 Task: Illustrate a Sci-Fi Spacecraft.
Action: Mouse moved to (541, 242)
Screenshot: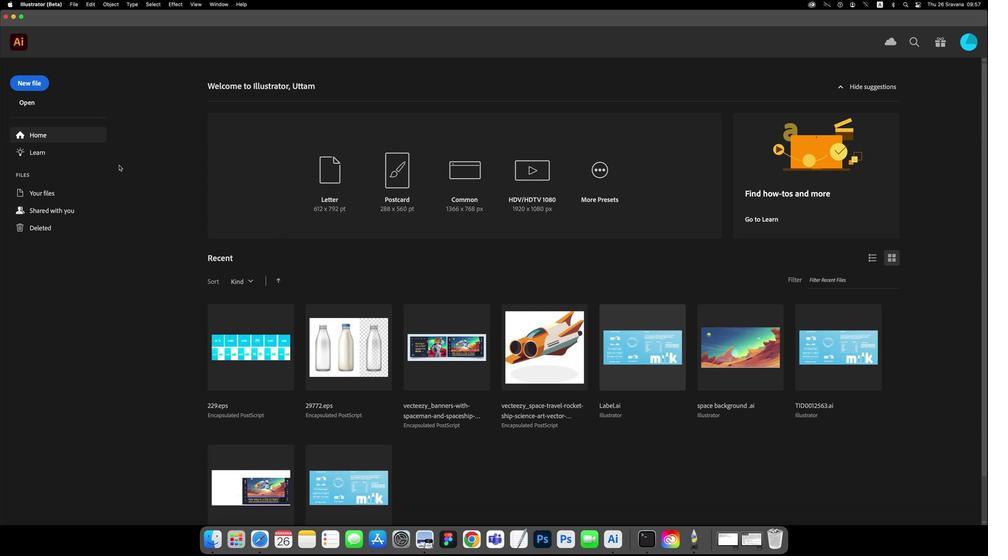 
Action: Mouse pressed left at (541, 242)
Screenshot: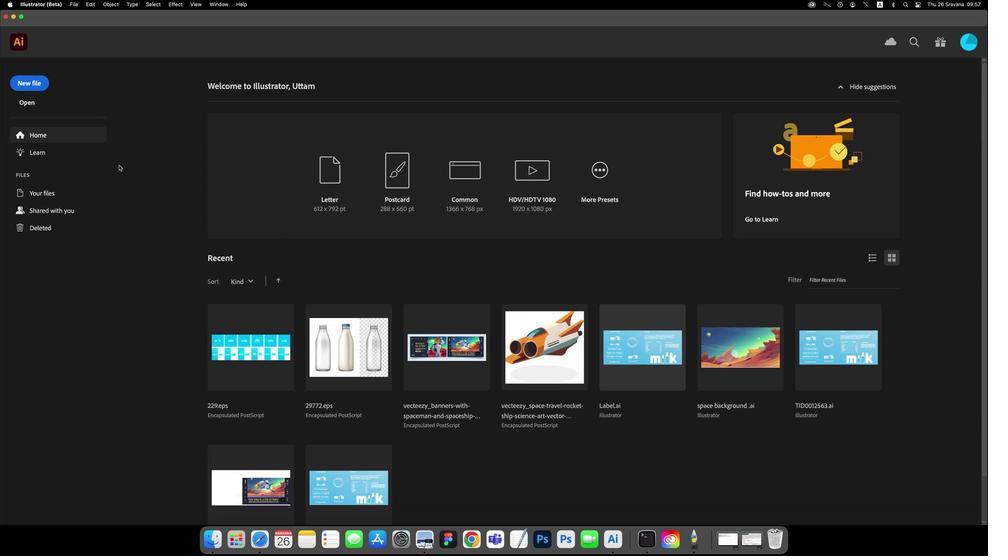 
Action: Mouse moved to (703, 409)
Screenshot: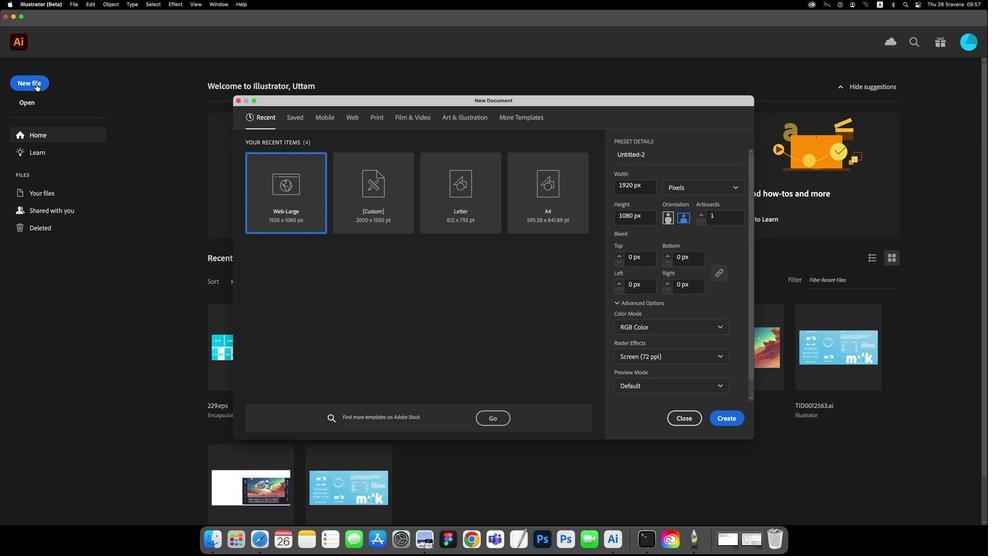 
Action: Mouse pressed left at (703, 409)
Screenshot: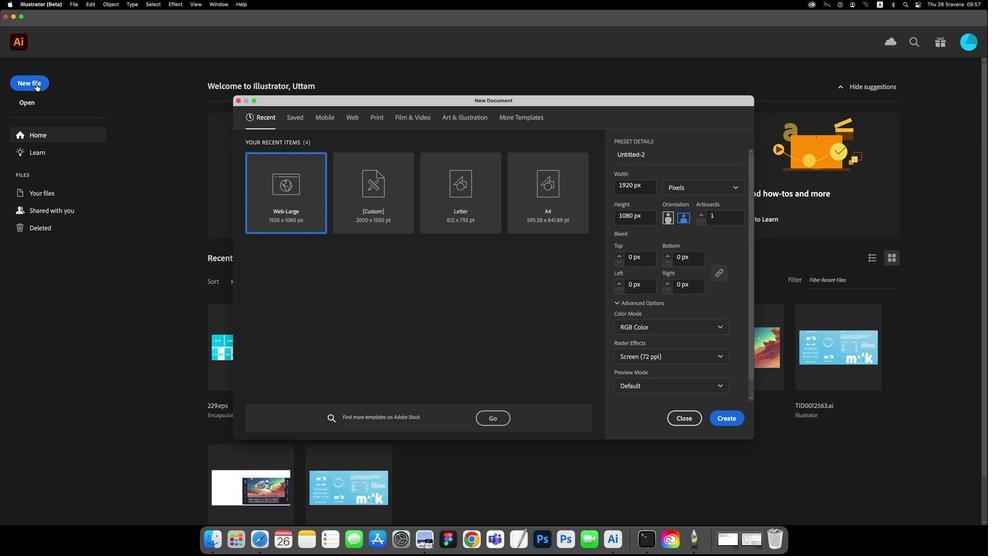 
Action: Mouse moved to (488, 97)
Screenshot: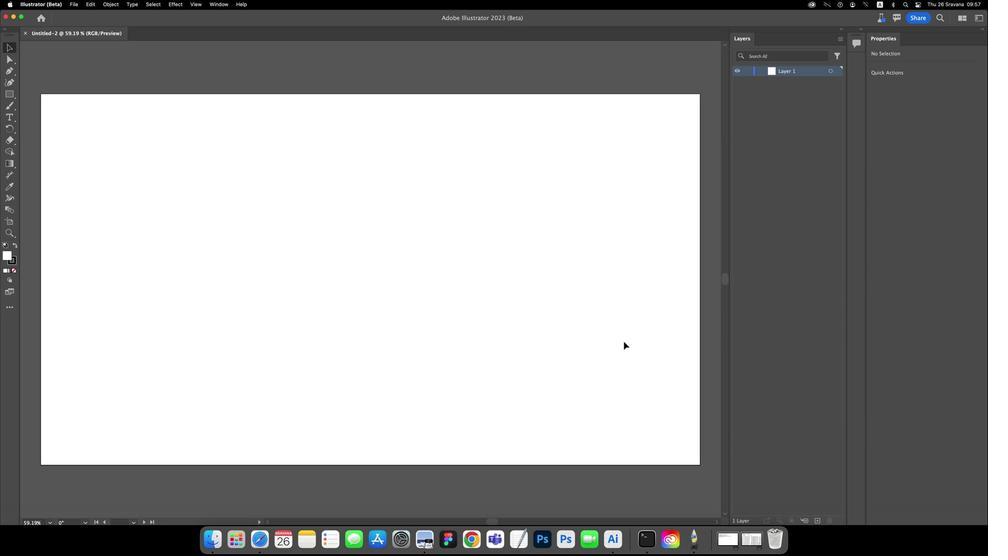 
Action: Mouse pressed left at (488, 97)
Screenshot: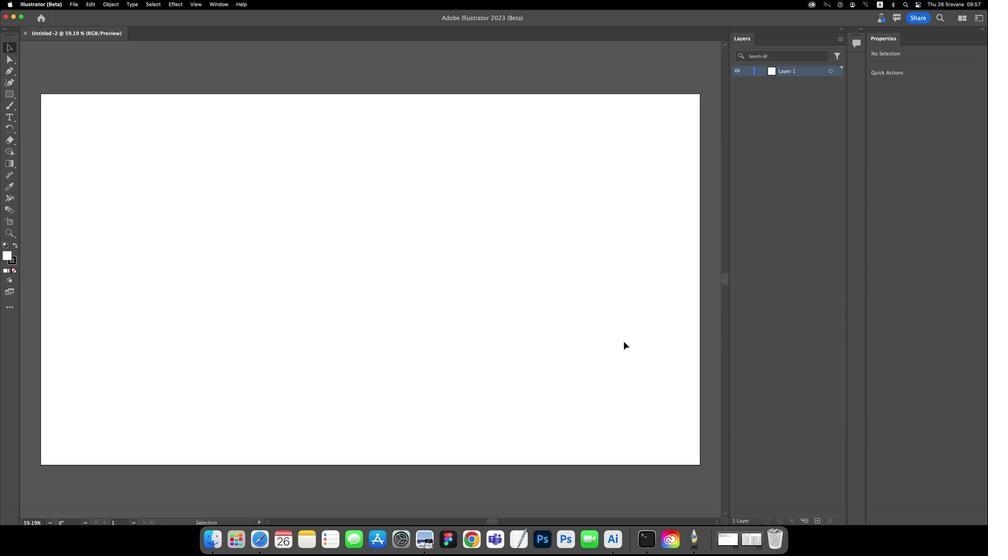 
Action: Mouse moved to (543, 252)
Screenshot: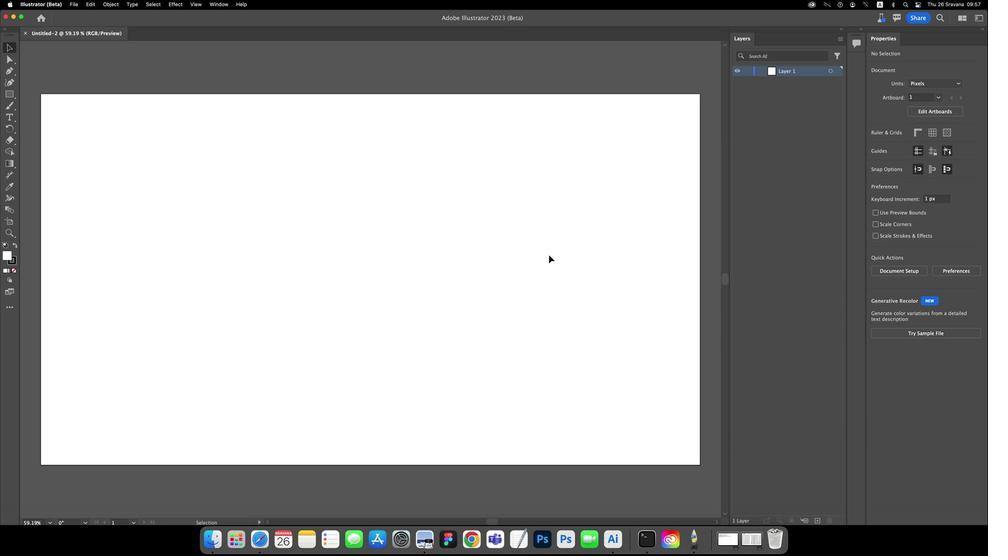 
Action: Mouse pressed left at (543, 252)
Screenshot: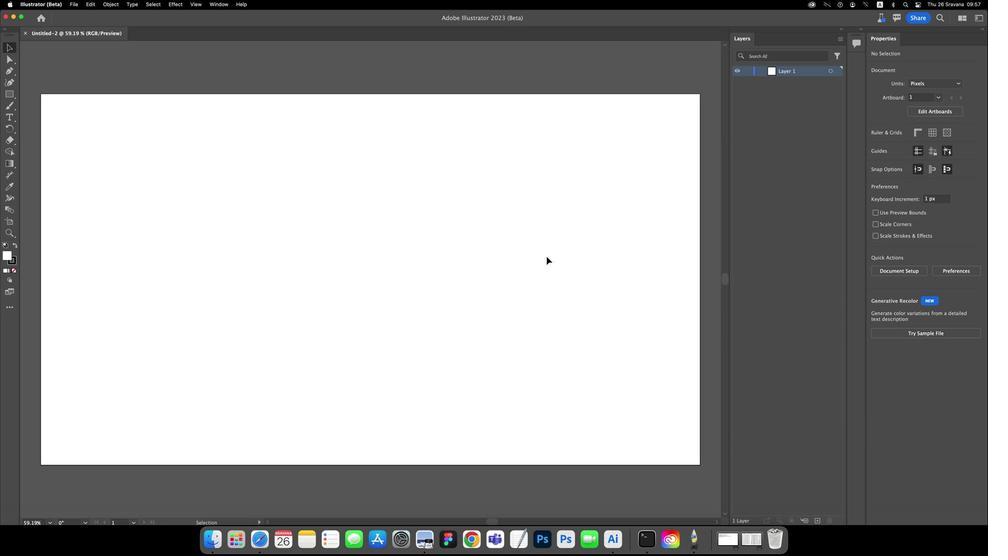 
Action: Mouse moved to (693, 487)
Screenshot: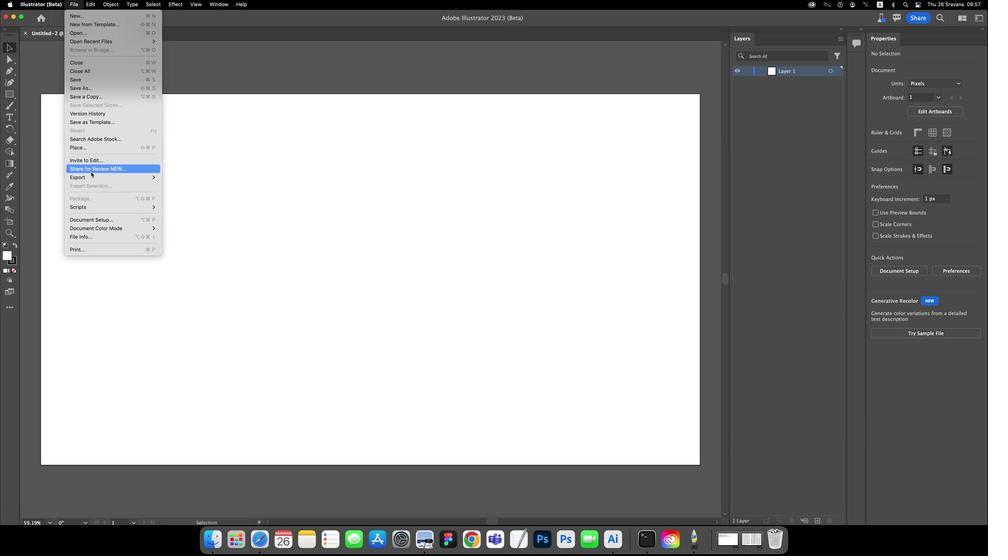 
Action: Mouse pressed left at (693, 487)
Screenshot: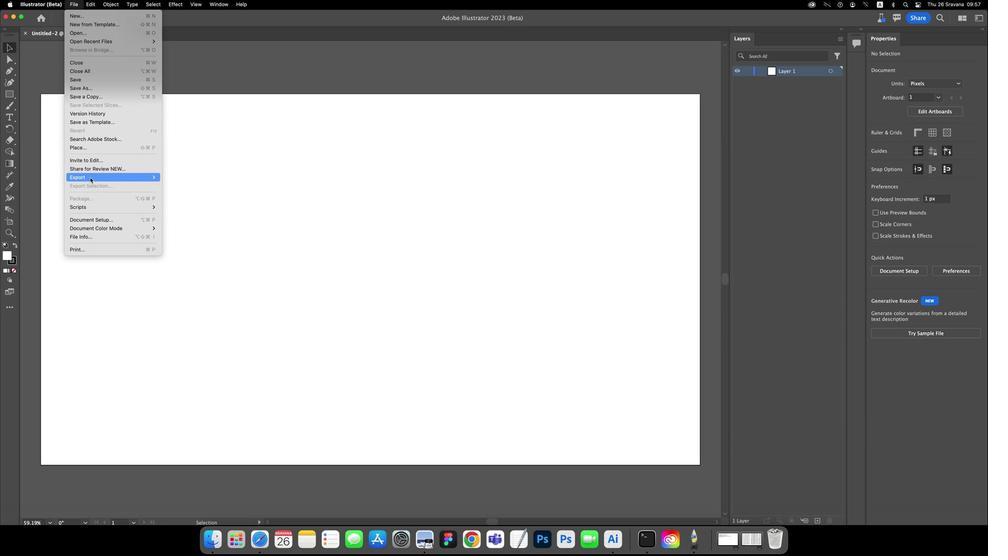 
Action: Mouse moved to (687, 349)
Screenshot: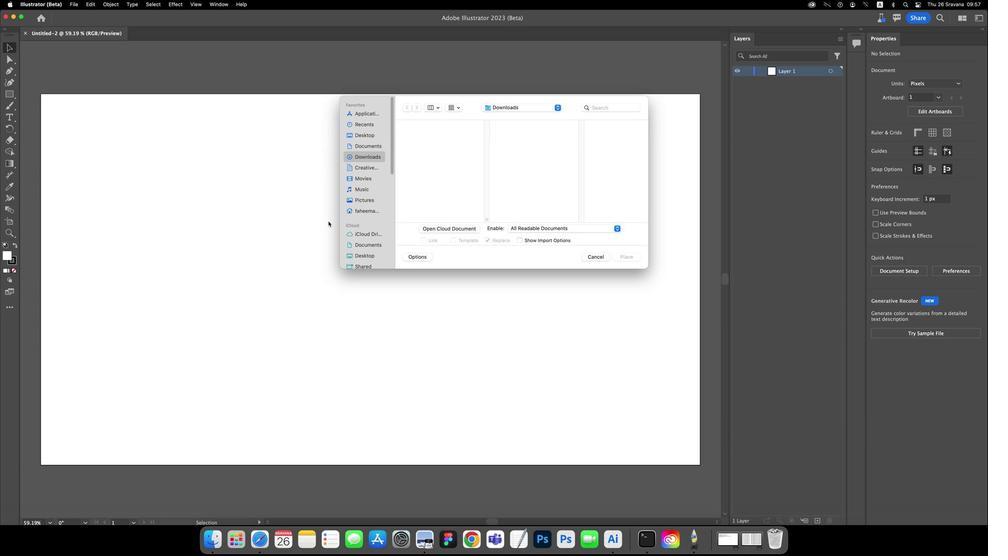 
Action: Mouse pressed left at (687, 349)
Screenshot: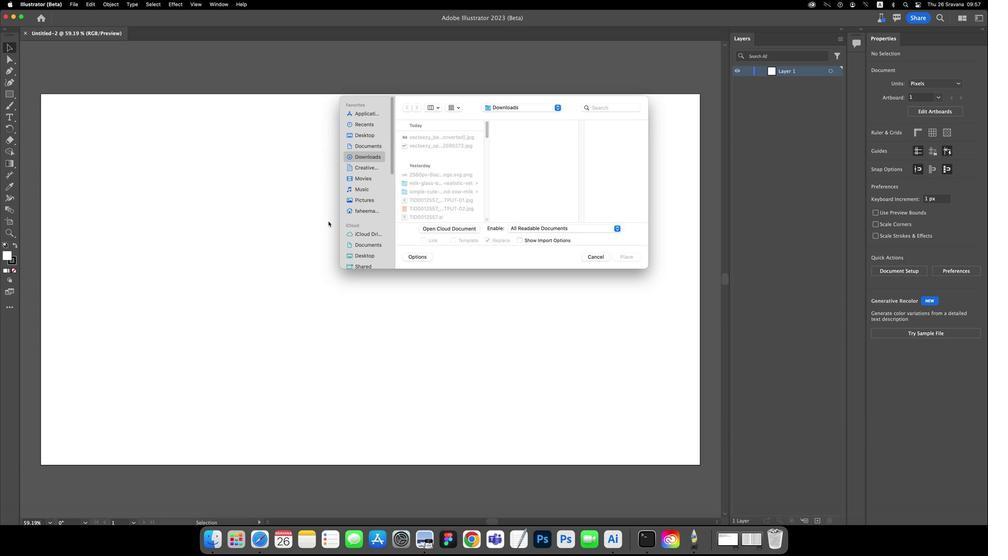 
Action: Mouse moved to (584, 354)
Screenshot: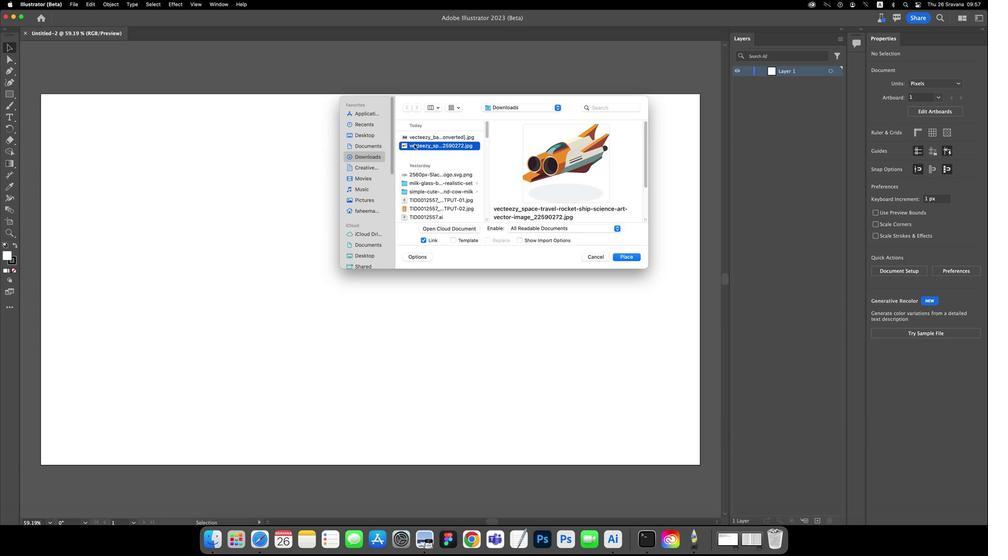 
Action: Mouse pressed left at (584, 354)
Screenshot: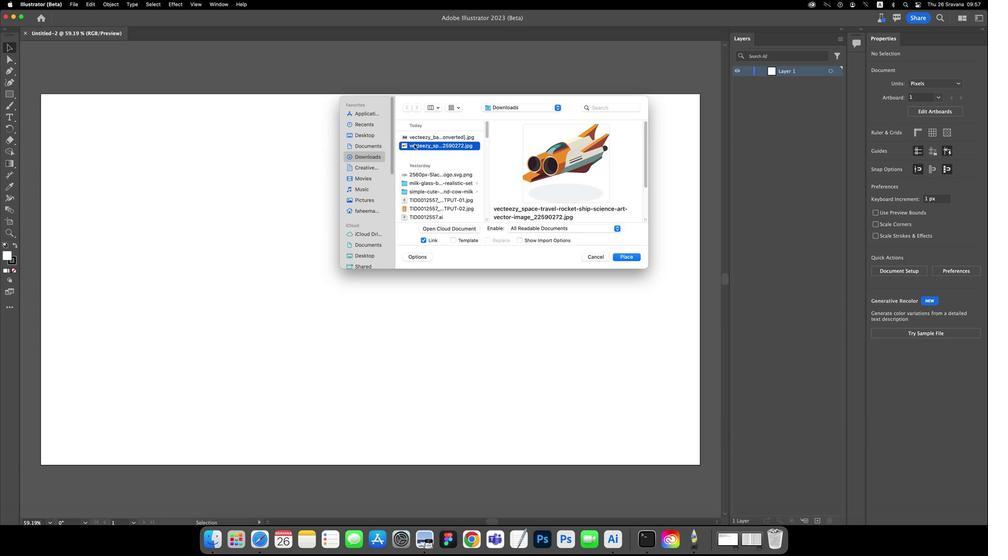 
Action: Key pressed Key.enter
Screenshot: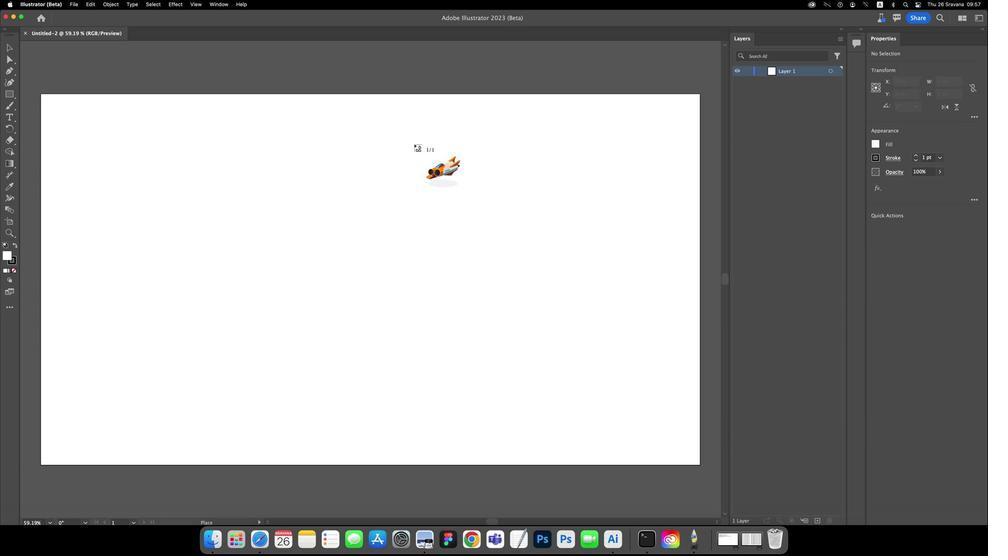 
Action: Mouse moved to (608, 324)
Screenshot: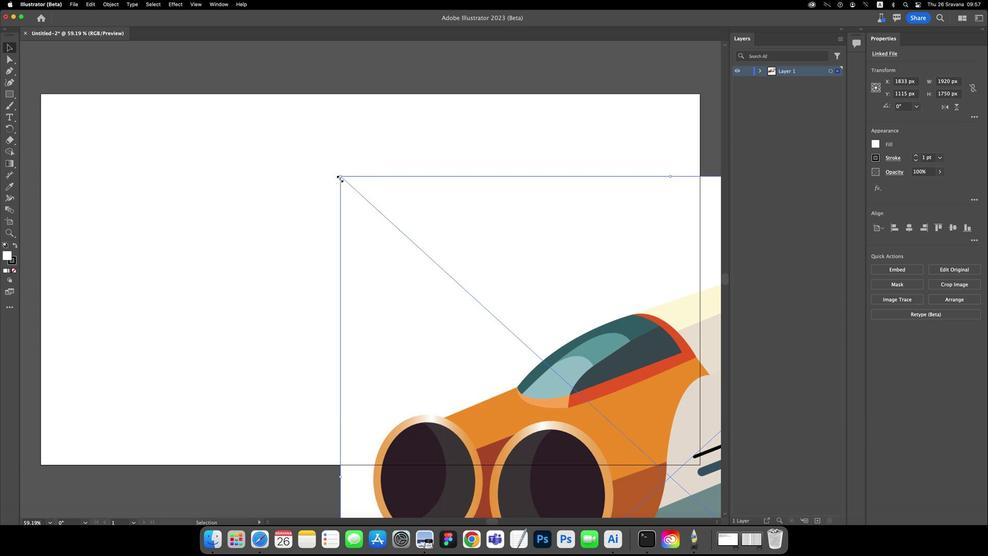 
Action: Mouse pressed left at (608, 324)
Screenshot: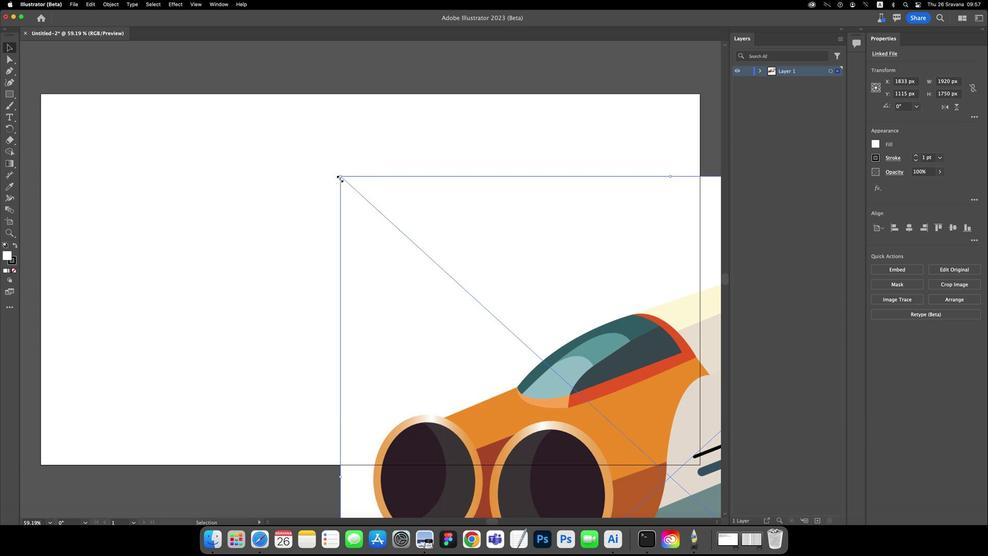 
Action: Mouse moved to (608, 324)
Screenshot: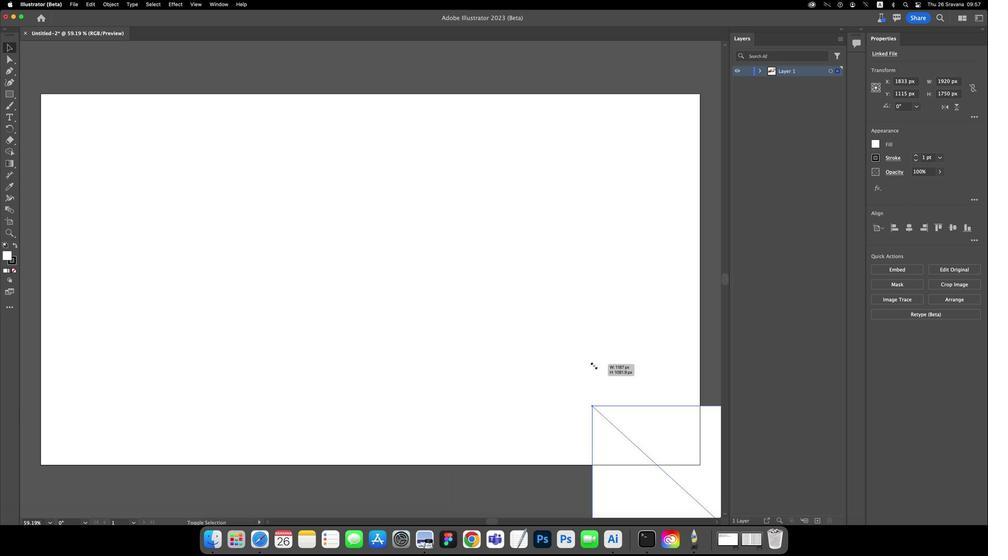 
Action: Key pressed Key.shift
Screenshot: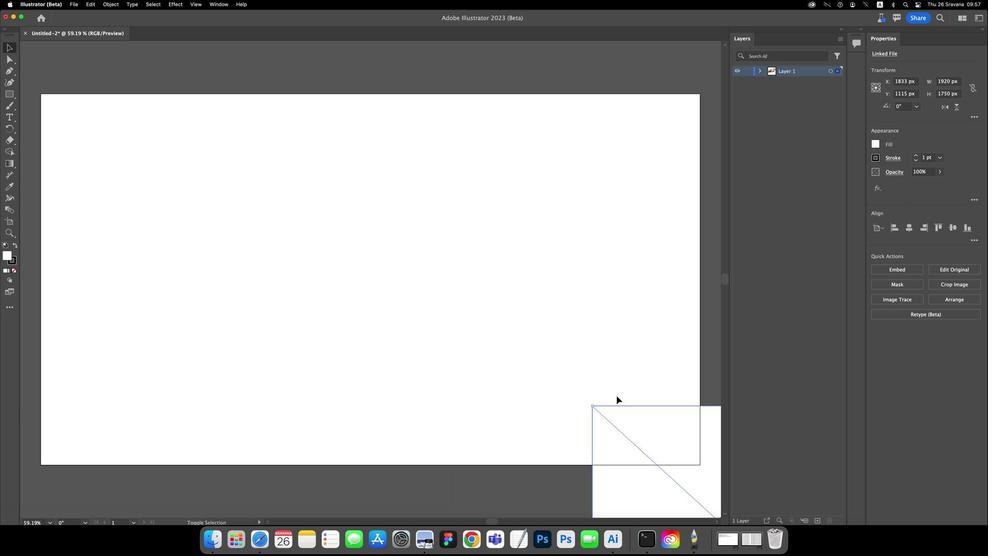 
Action: Mouse pressed left at (608, 324)
Screenshot: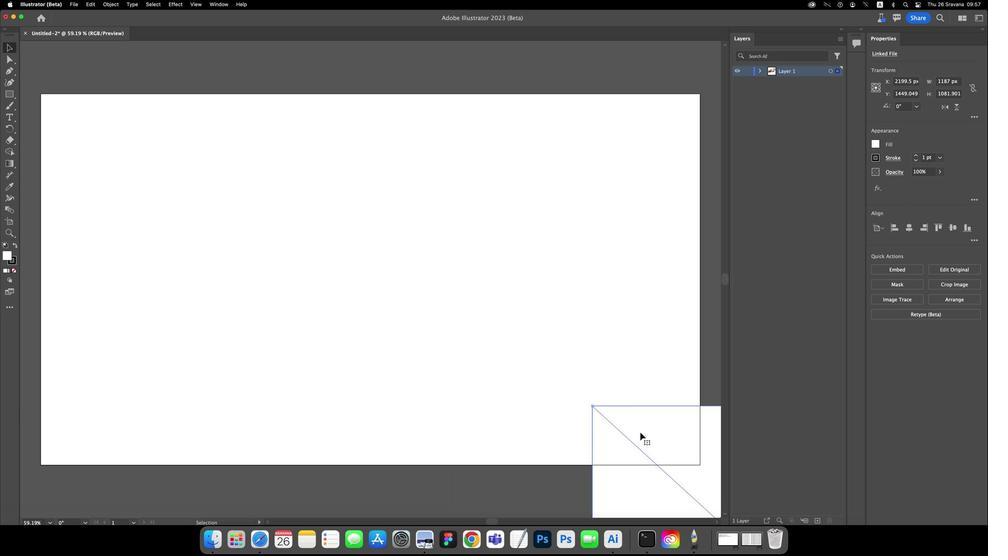 
Action: Mouse moved to (513, 89)
Screenshot: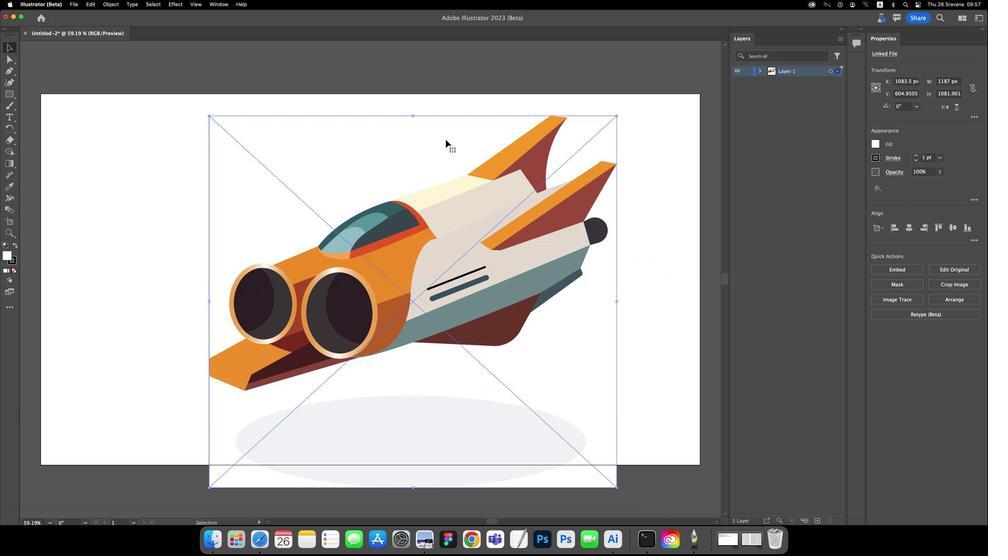 
Action: Mouse pressed left at (513, 89)
Screenshot: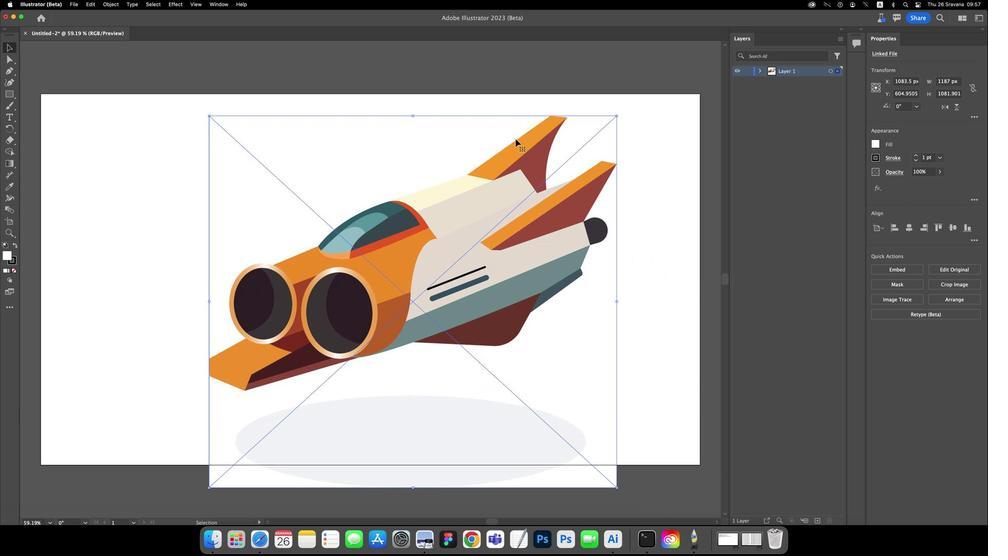 
Action: Mouse moved to (526, 371)
Screenshot: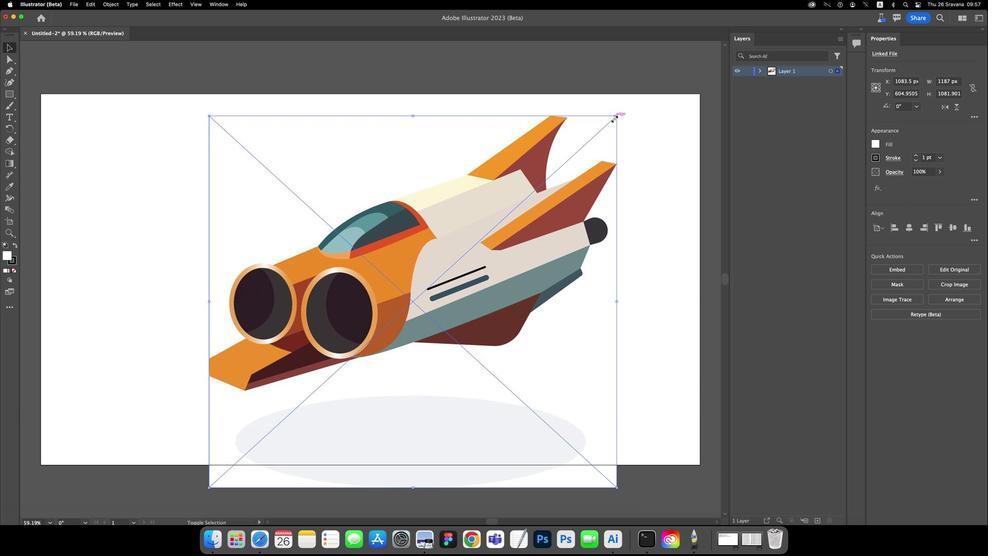 
Action: Key pressed Key.shift
Screenshot: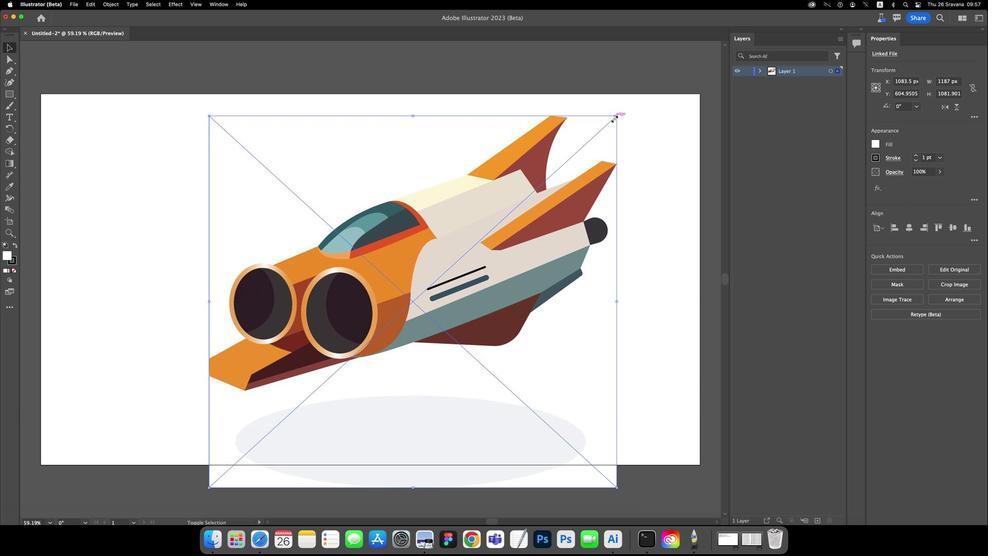
Action: Mouse moved to (522, 381)
Screenshot: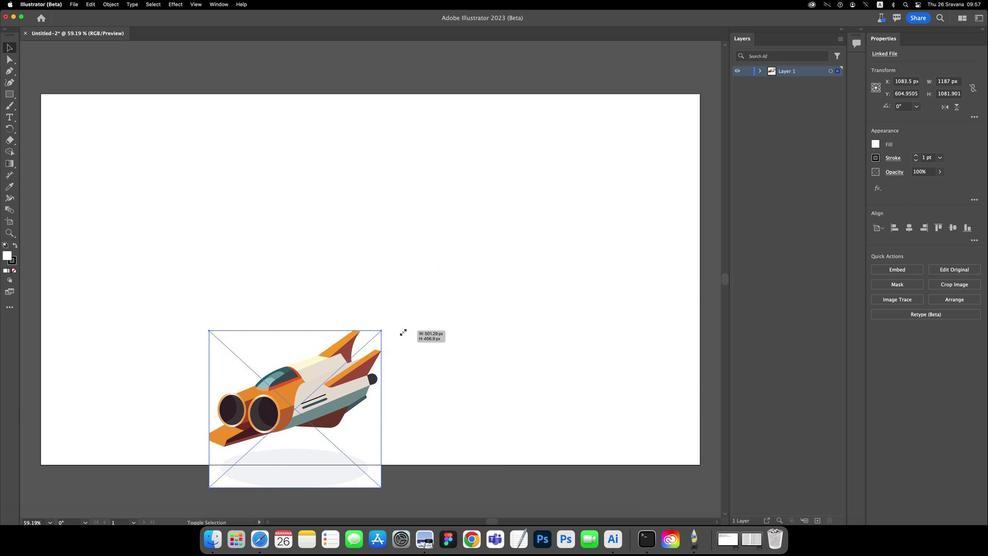 
Action: Mouse pressed left at (522, 381)
Screenshot: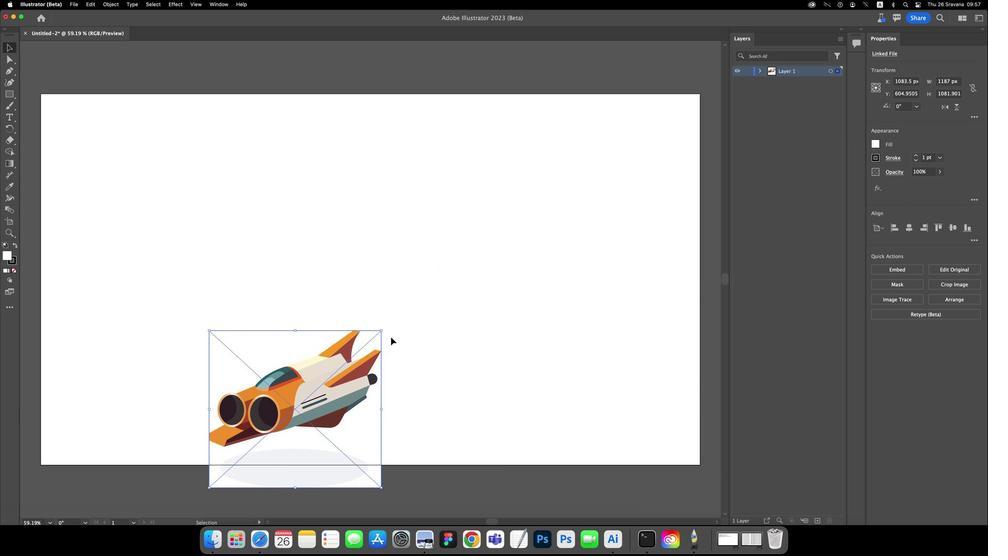 
Action: Mouse moved to (615, 140)
Screenshot: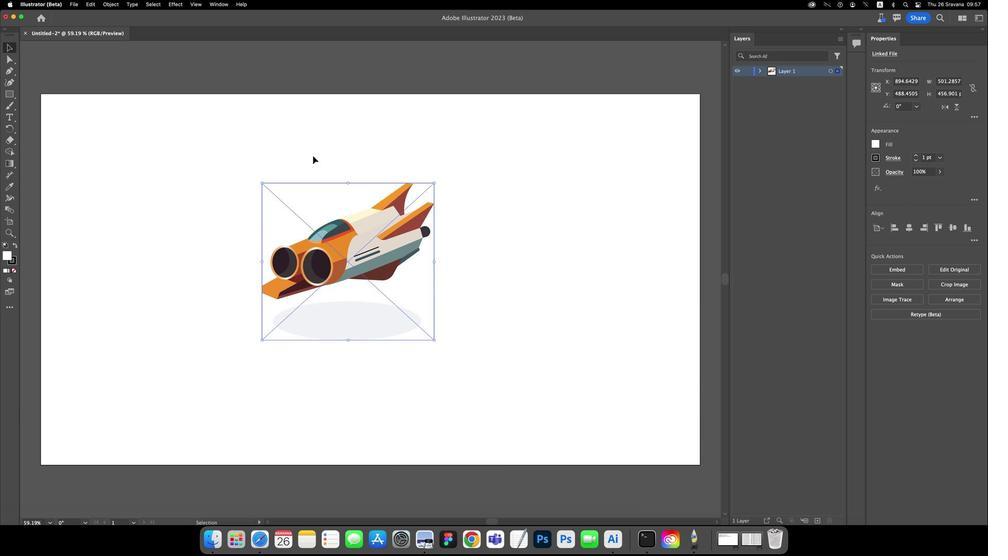 
Action: Mouse pressed left at (615, 140)
Screenshot: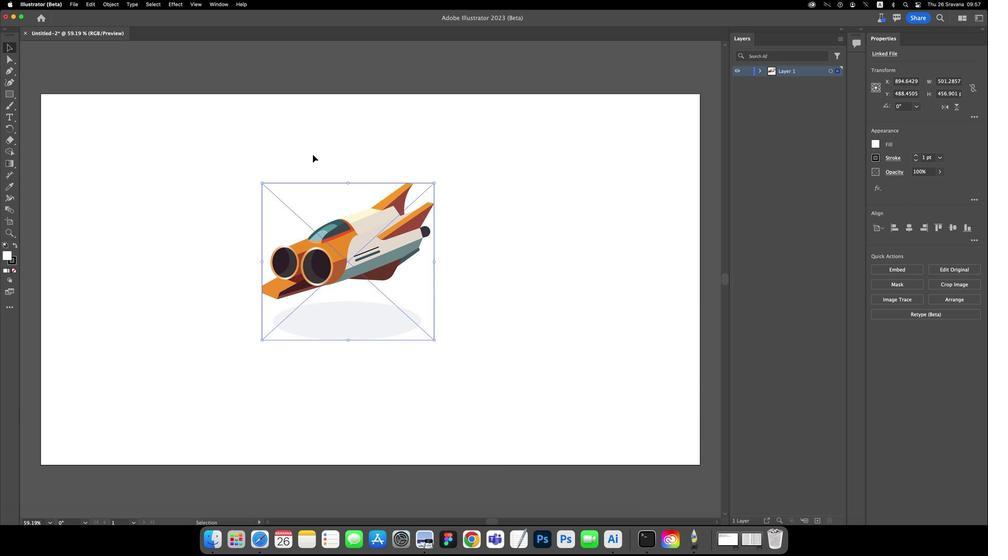 
Action: Mouse moved to (617, 348)
Screenshot: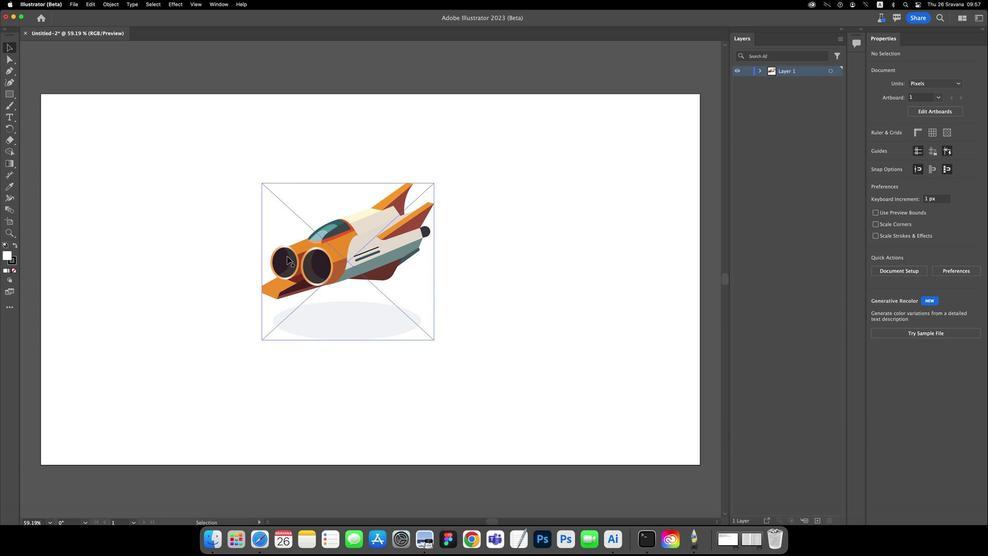 
Action: Mouse pressed left at (617, 348)
Screenshot: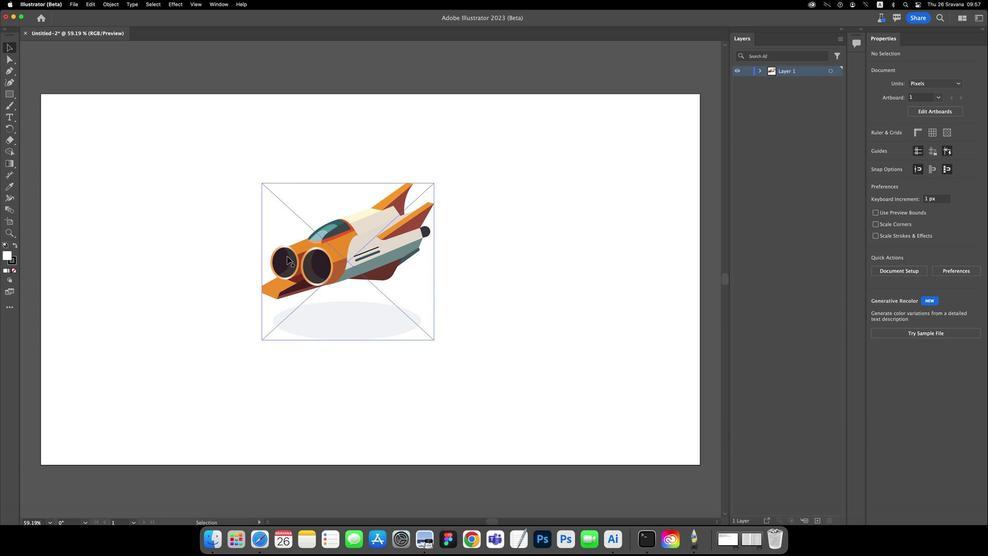 
Action: Mouse moved to (625, 251)
Screenshot: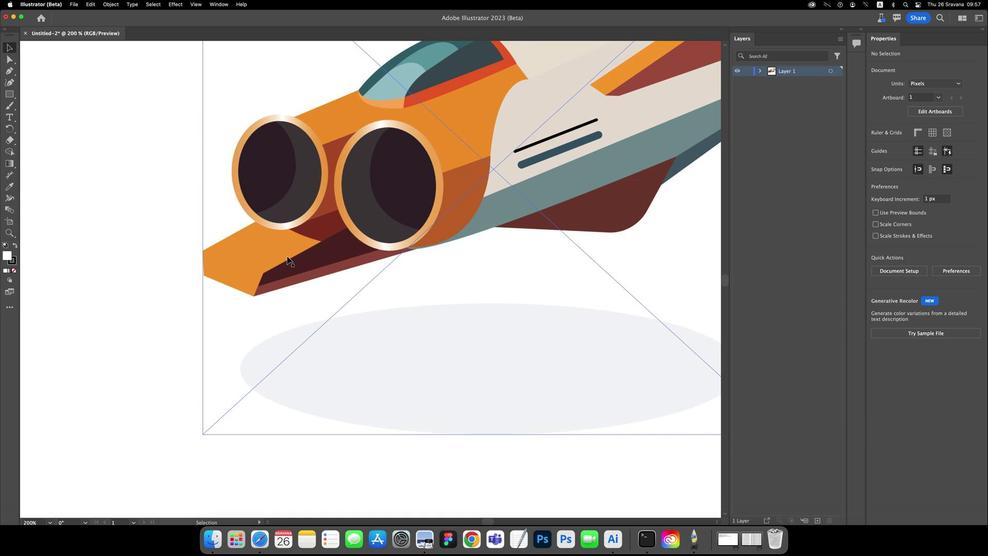 
Action: Key pressed Key.alt
Screenshot: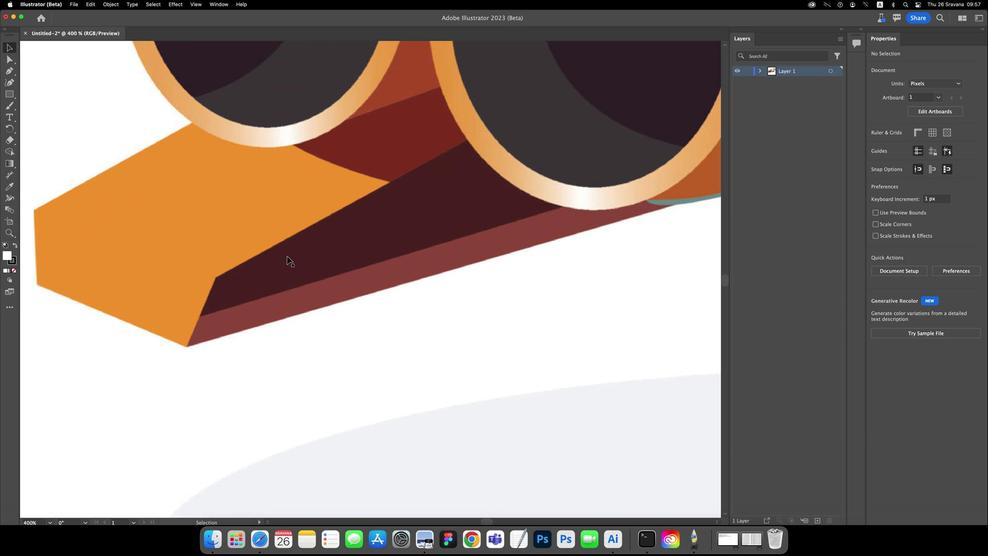 
Action: Mouse scrolled (625, 251) with delta (715, 486)
Screenshot: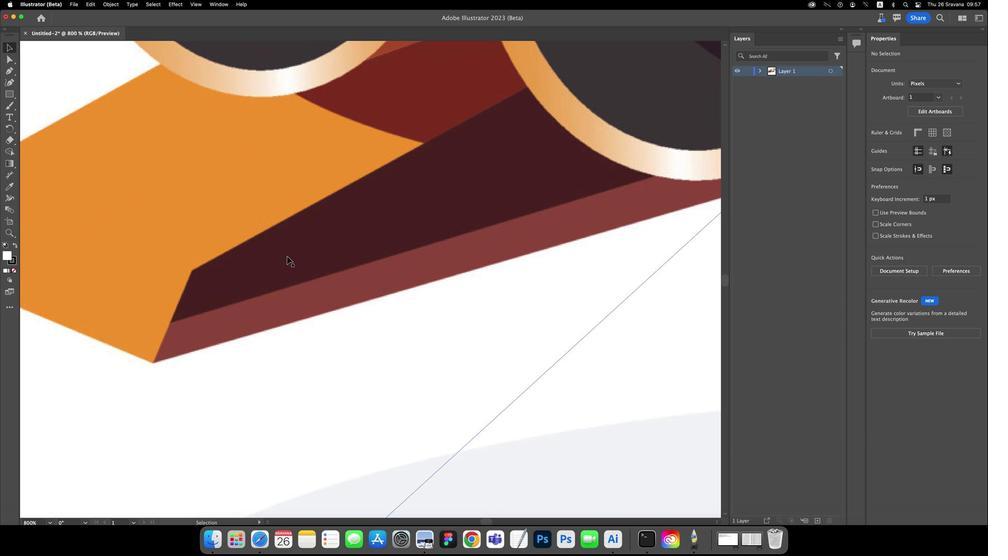 
Action: Mouse scrolled (625, 251) with delta (715, 486)
Screenshot: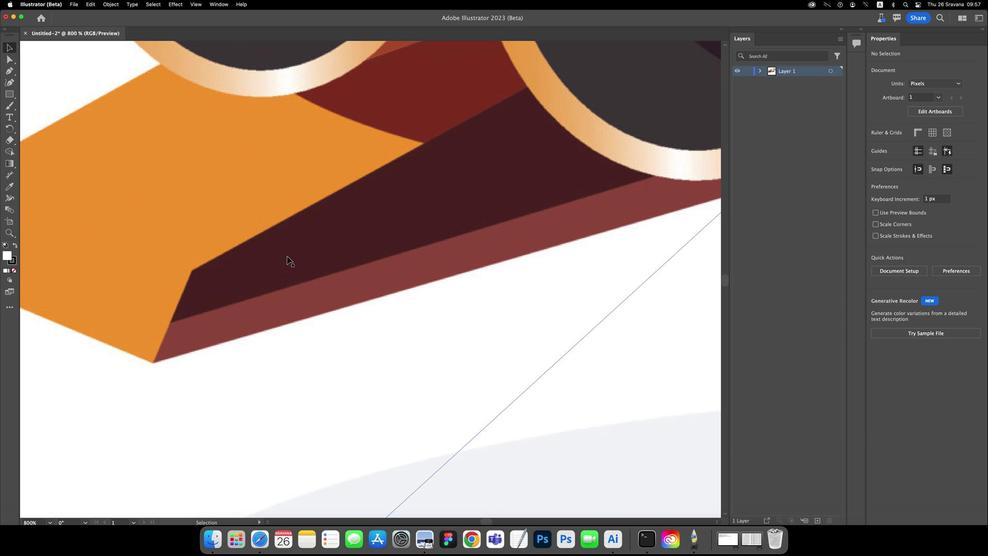 
Action: Mouse scrolled (625, 251) with delta (715, 484)
Screenshot: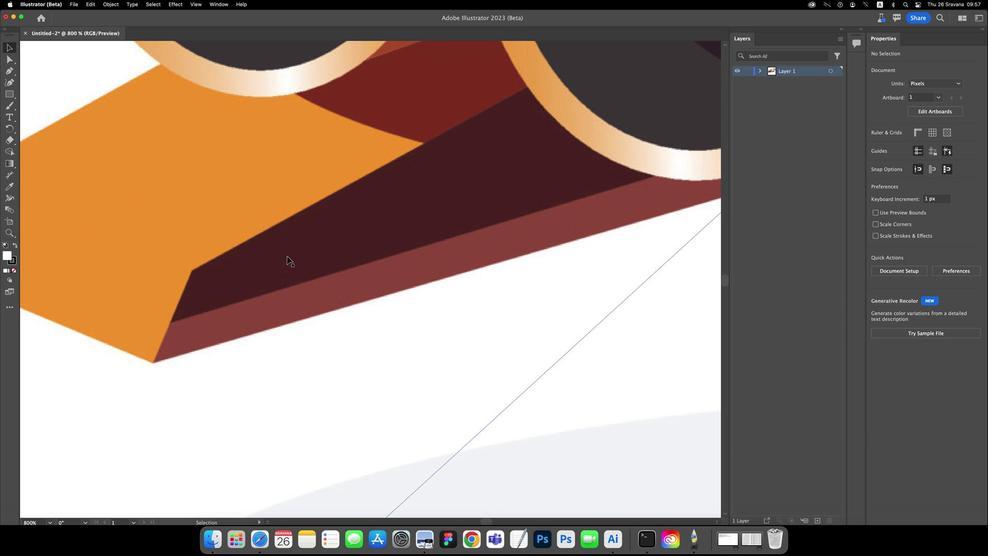 
Action: Mouse scrolled (625, 251) with delta (715, 486)
Screenshot: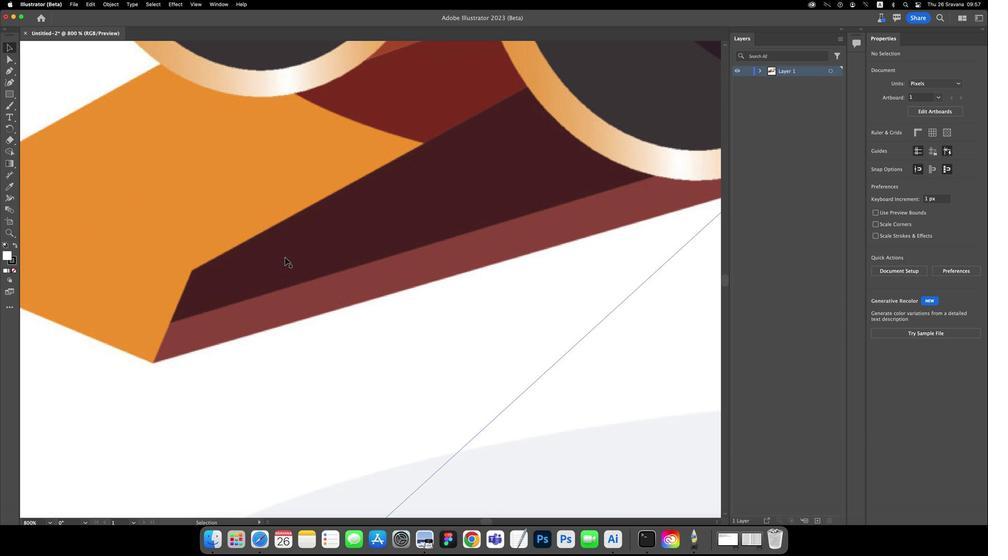 
Action: Mouse scrolled (625, 251) with delta (715, 486)
Screenshot: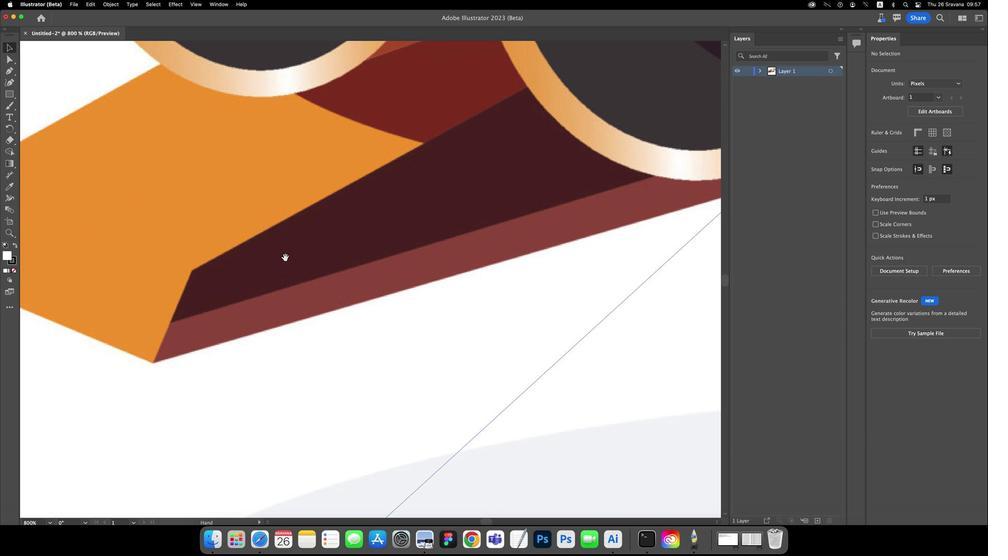 
Action: Mouse scrolled (625, 251) with delta (715, 486)
Screenshot: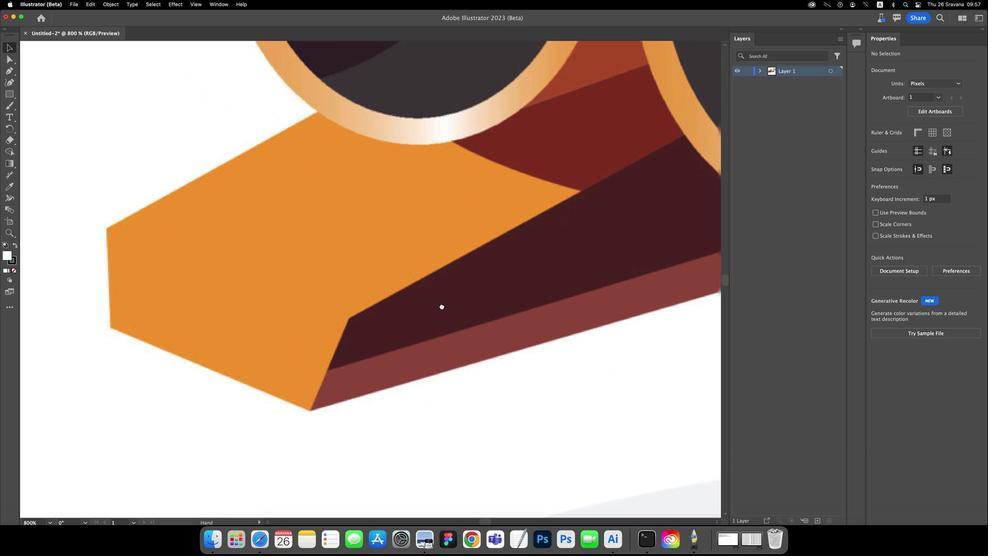 
Action: Mouse scrolled (625, 251) with delta (715, 486)
Screenshot: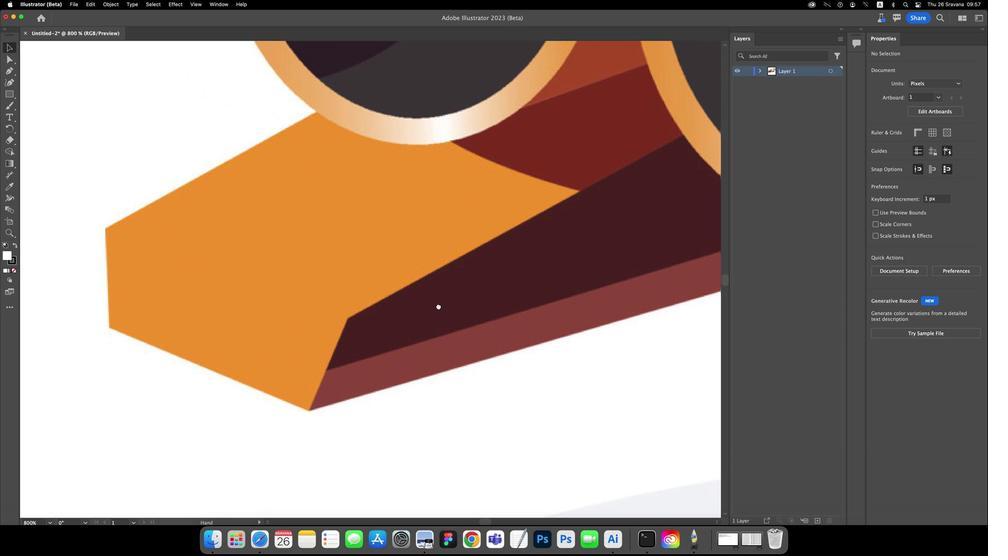 
Action: Mouse moved to (625, 250)
Screenshot: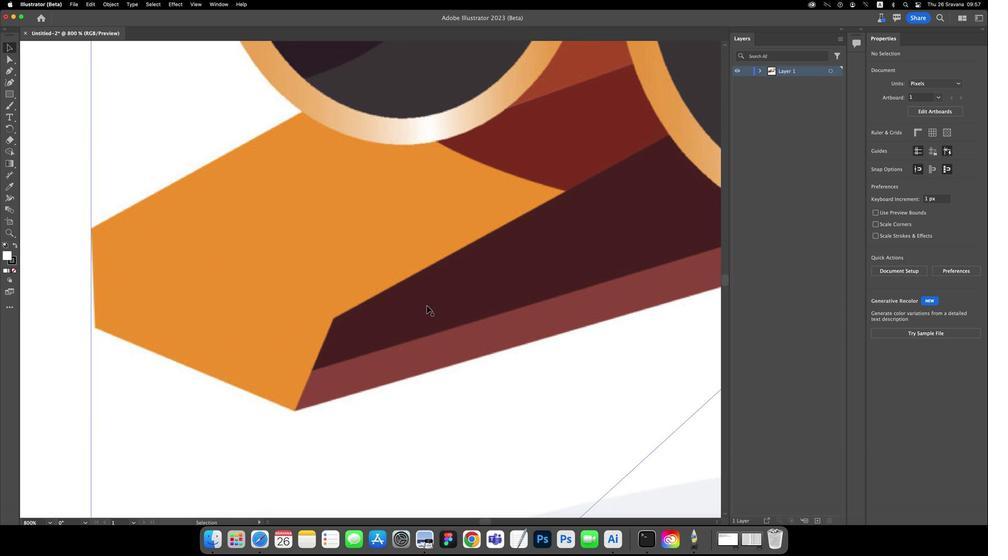 
Action: Key pressed Key.space
Screenshot: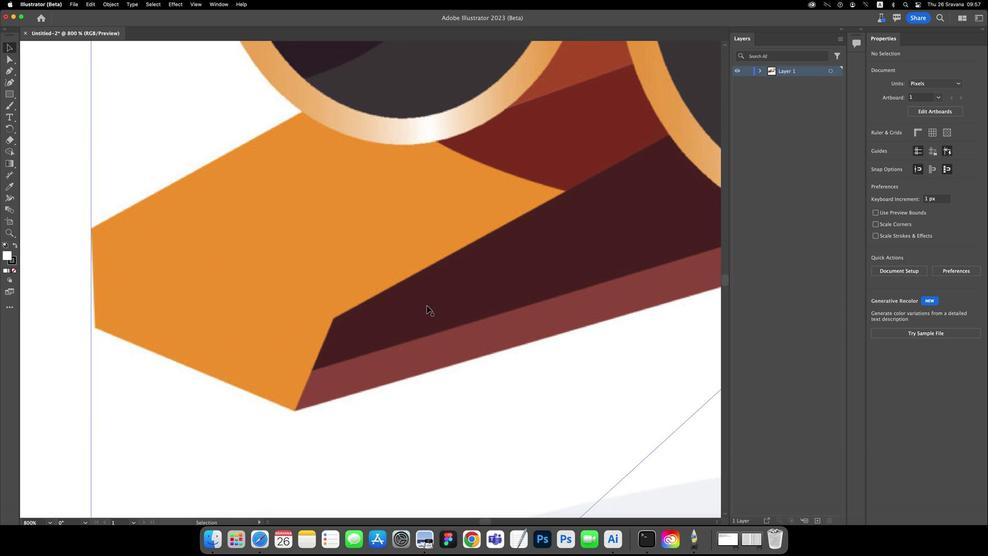 
Action: Mouse pressed left at (625, 250)
Screenshot: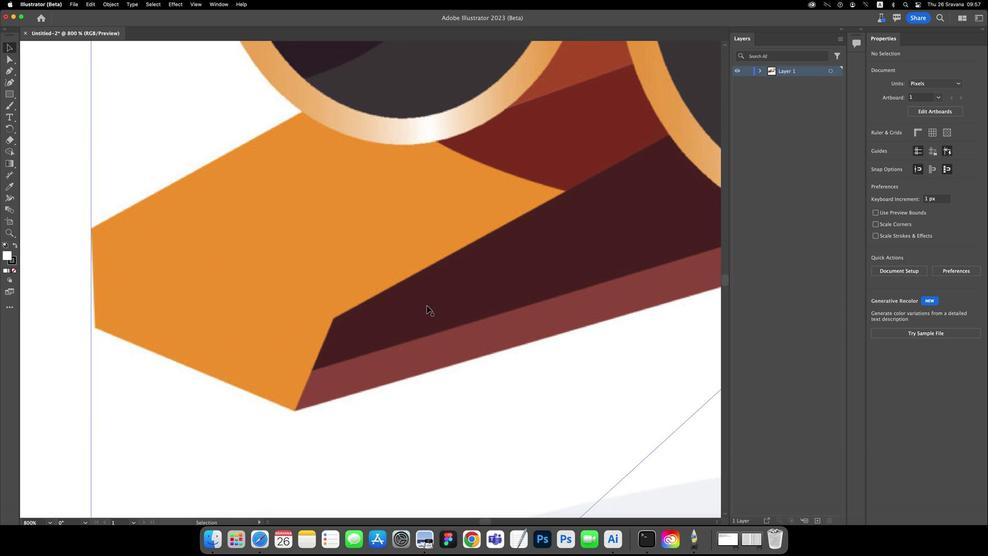 
Action: Mouse moved to (581, 206)
Screenshot: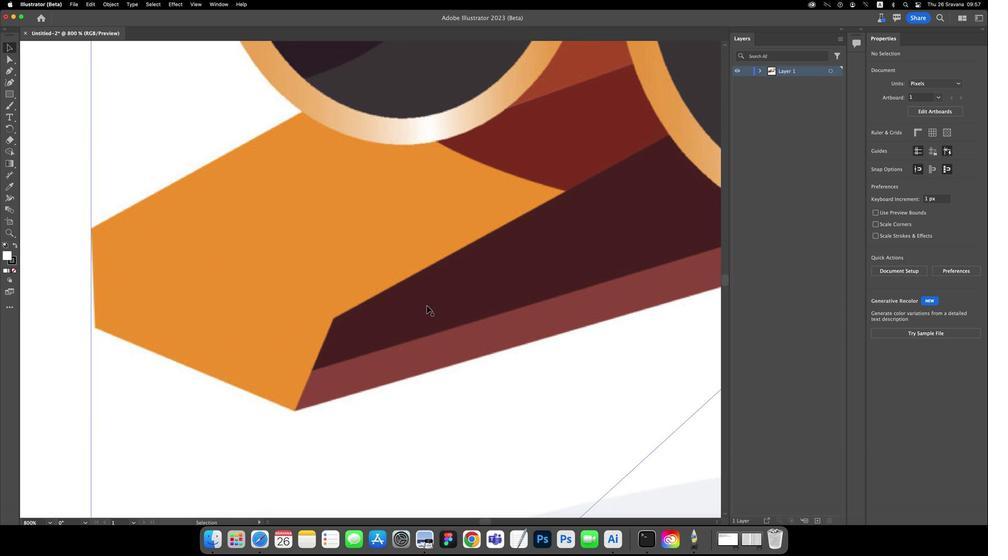 
Action: Key pressed 'p'
Screenshot: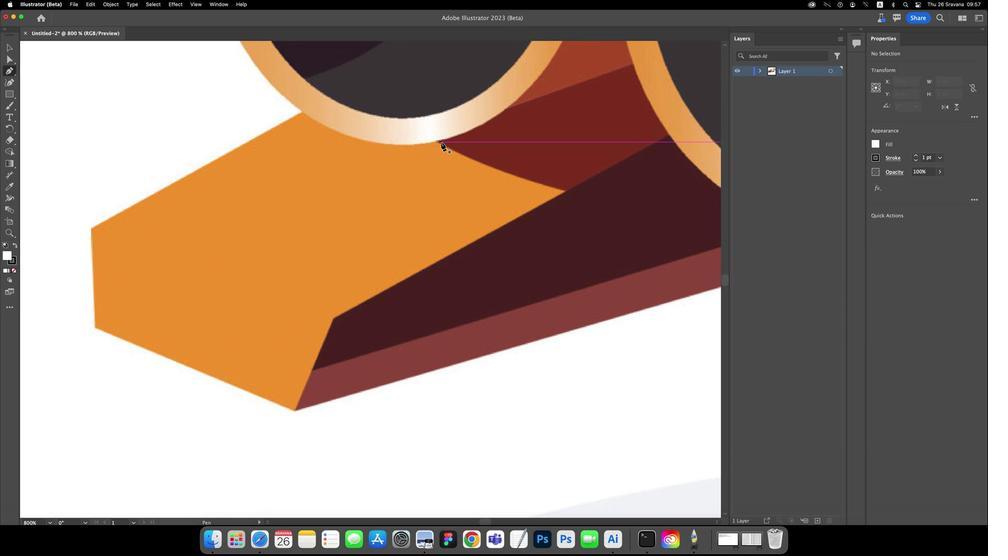 
Action: Mouse moved to (578, 357)
Screenshot: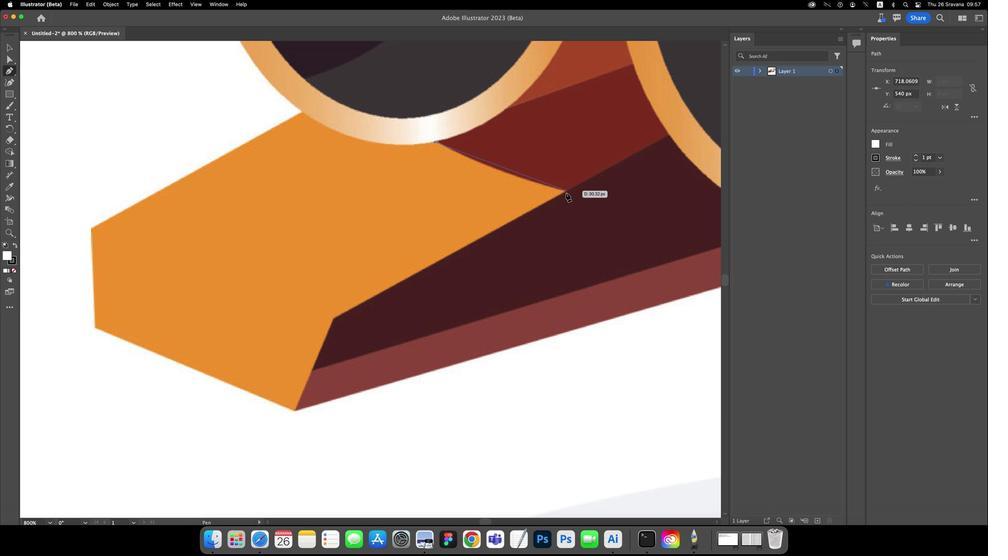 
Action: Mouse pressed left at (578, 357)
Screenshot: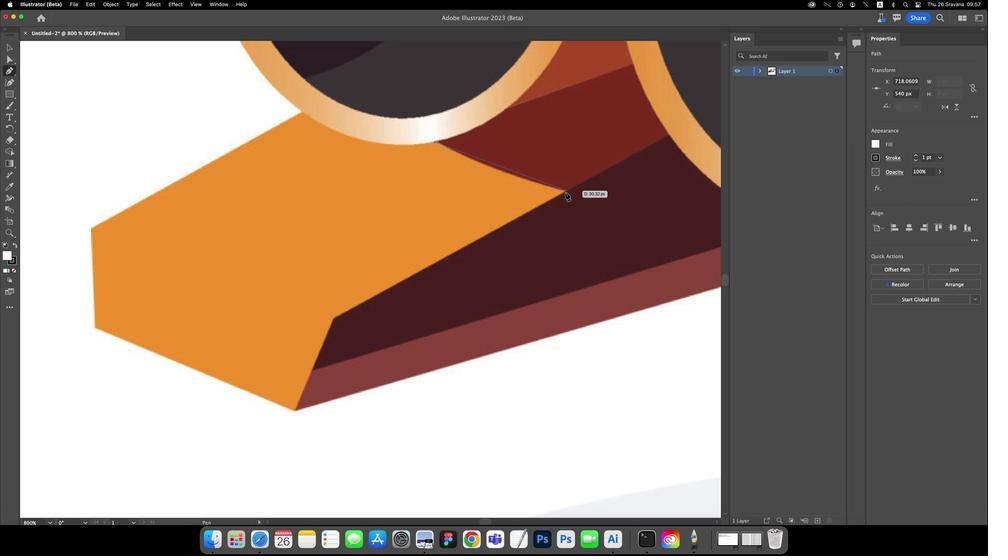 
Action: Mouse moved to (537, 310)
Screenshot: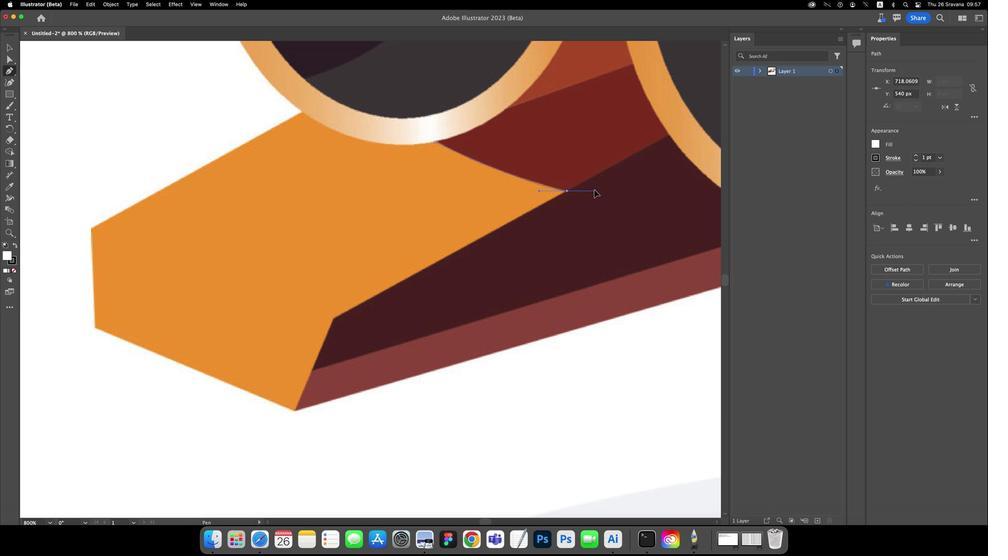 
Action: Mouse pressed left at (537, 310)
Screenshot: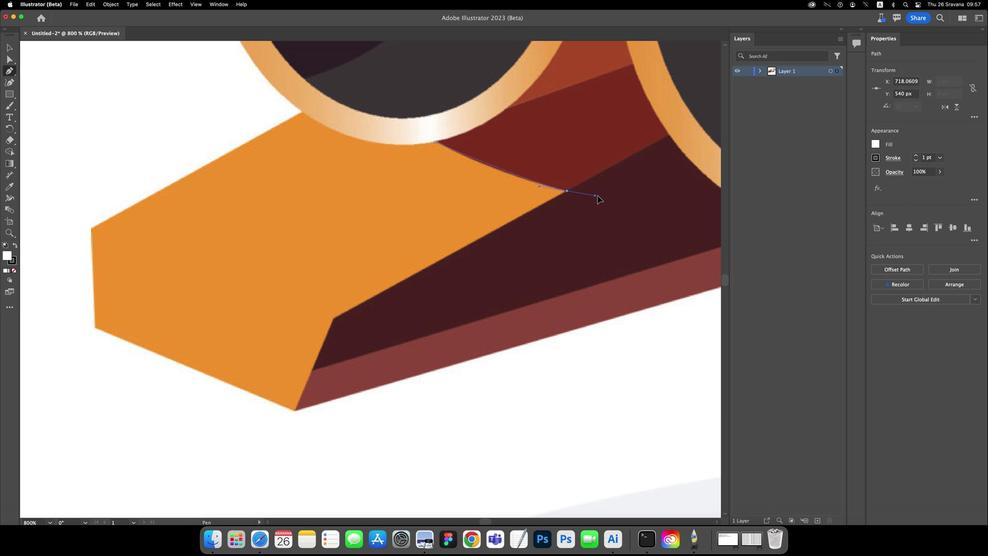 
Action: Mouse moved to (537, 310)
Screenshot: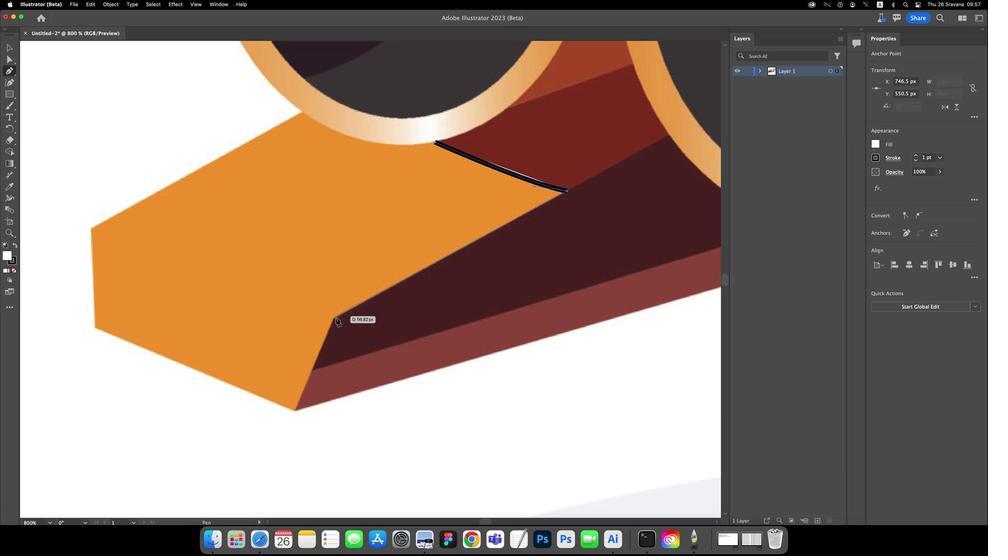 
Action: Mouse pressed left at (537, 310)
Screenshot: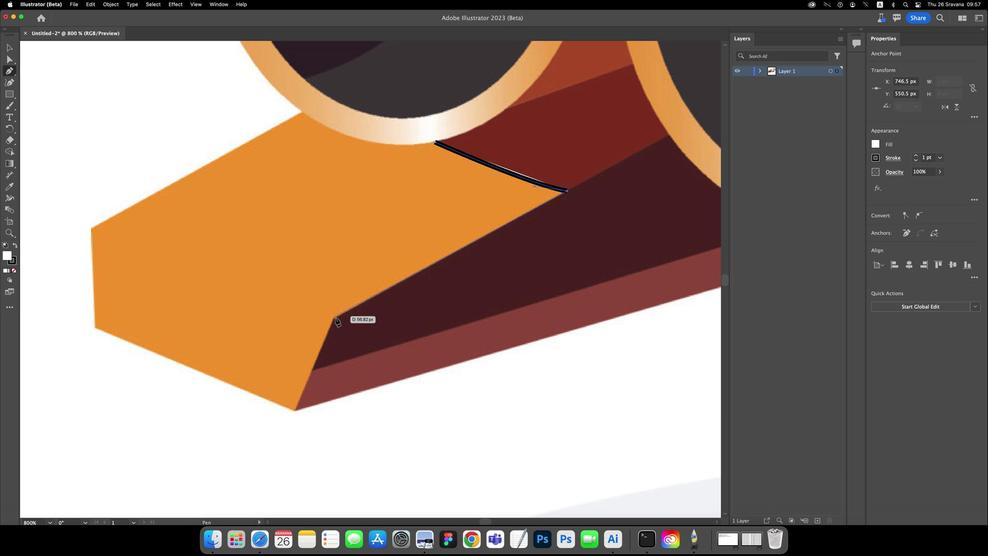 
Action: Mouse moved to (610, 195)
Screenshot: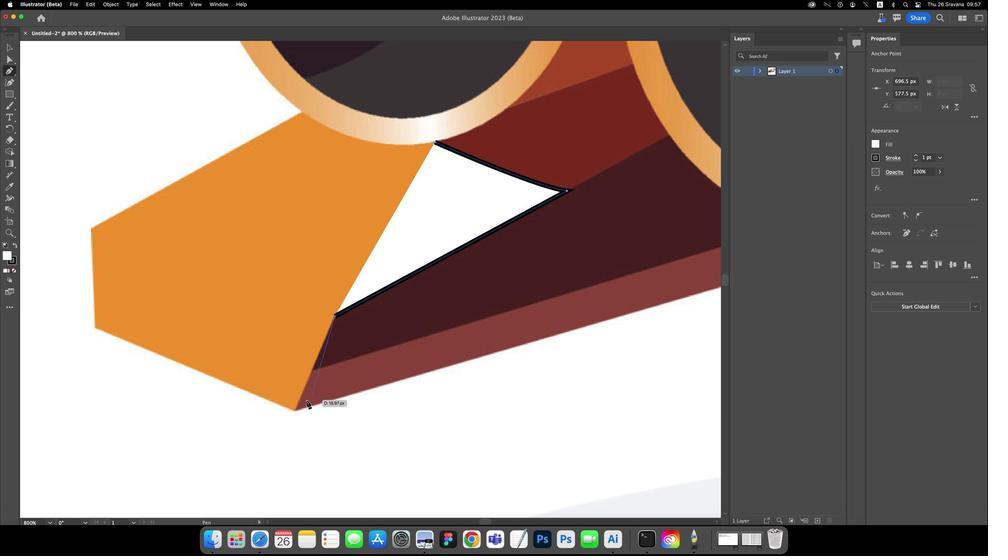 
Action: Mouse pressed left at (610, 195)
Screenshot: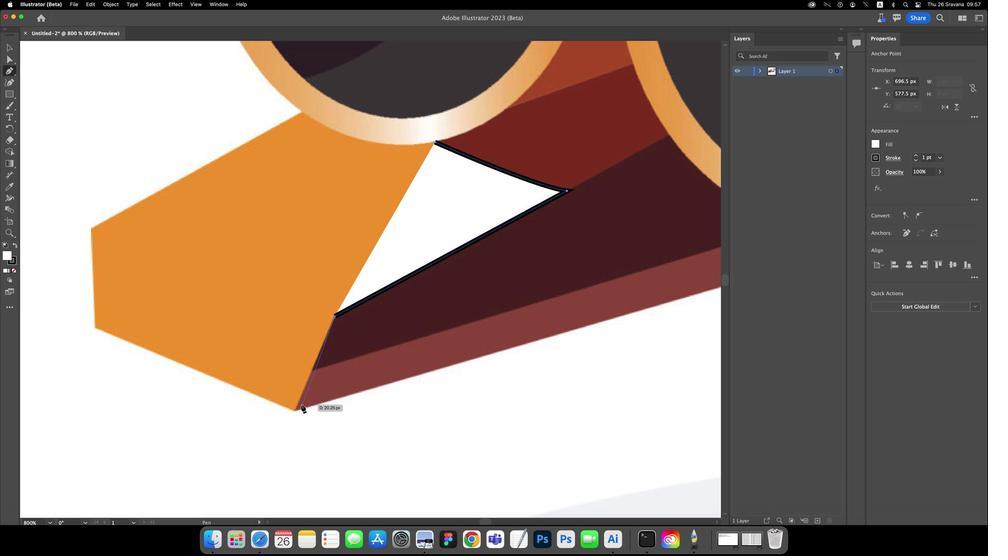 
Action: Mouse moved to (621, 111)
Screenshot: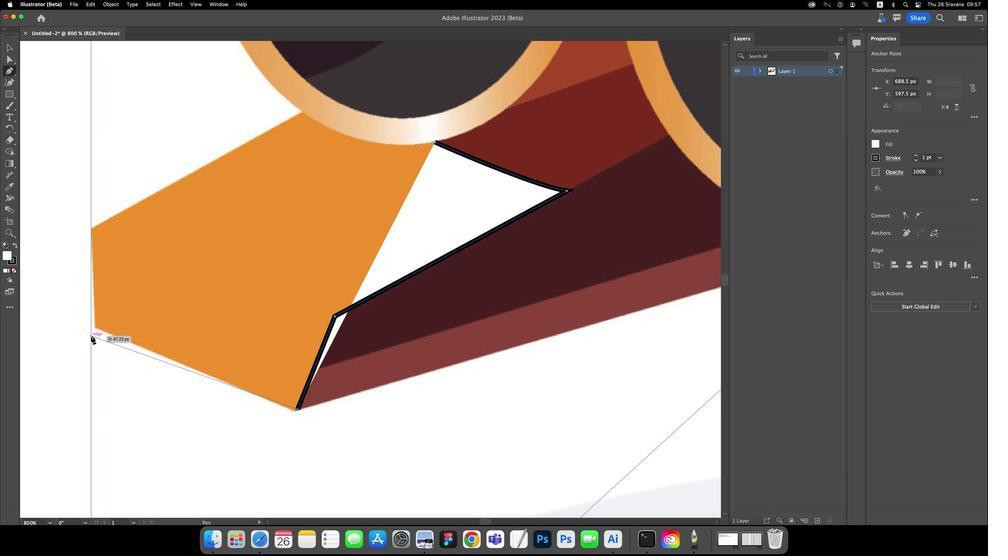 
Action: Mouse pressed left at (621, 111)
Screenshot: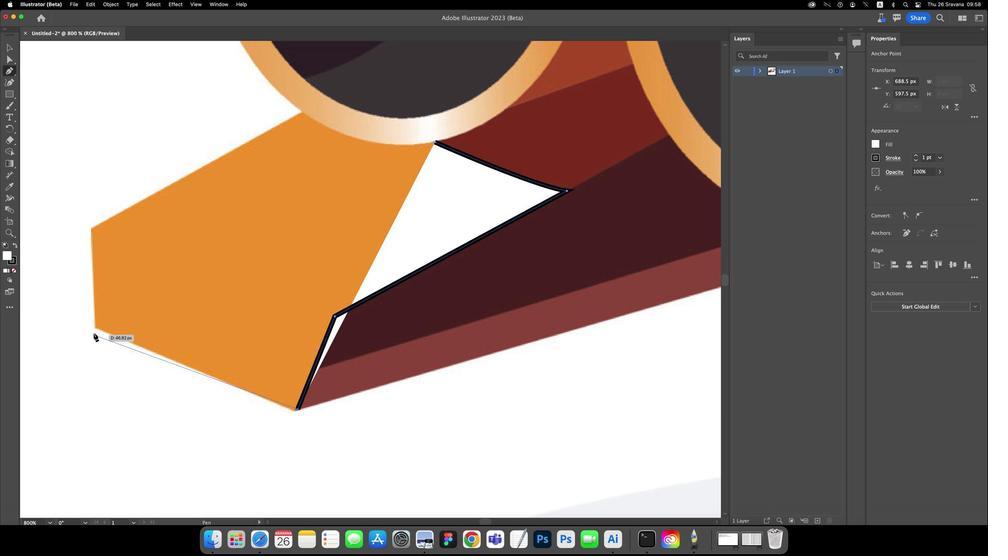 
Action: Mouse moved to (685, 185)
Screenshot: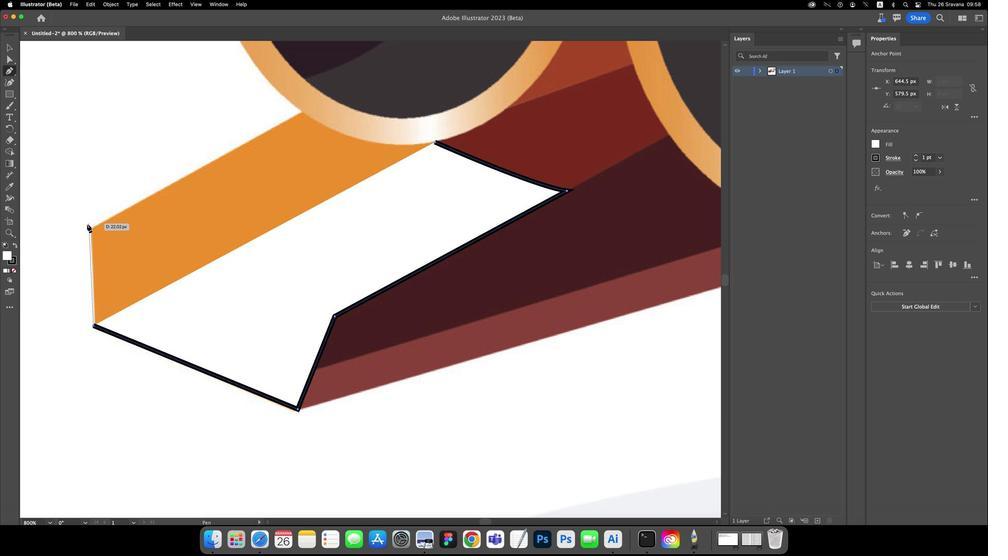 
Action: Mouse pressed left at (685, 185)
Screenshot: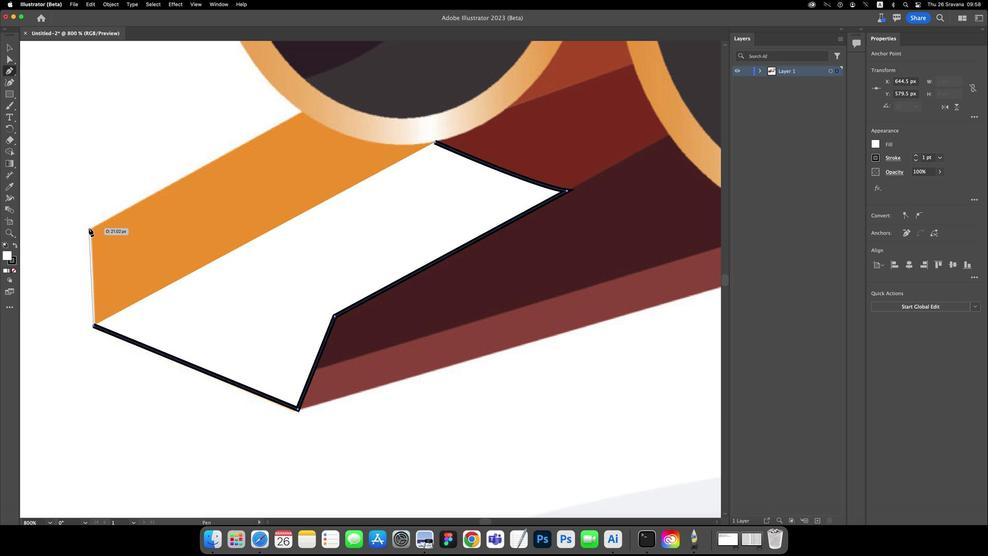 
Action: Mouse moved to (686, 277)
Screenshot: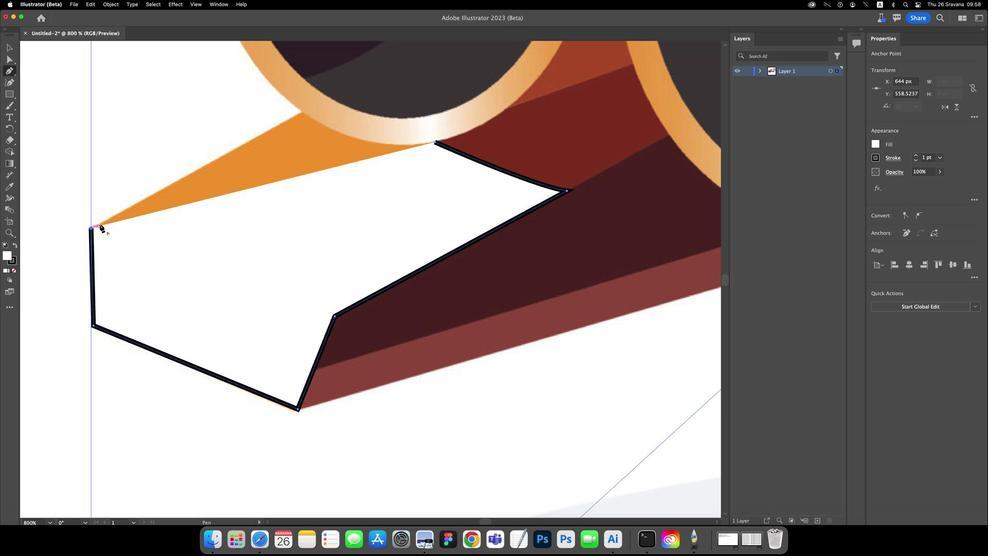 
Action: Mouse pressed left at (686, 277)
Screenshot: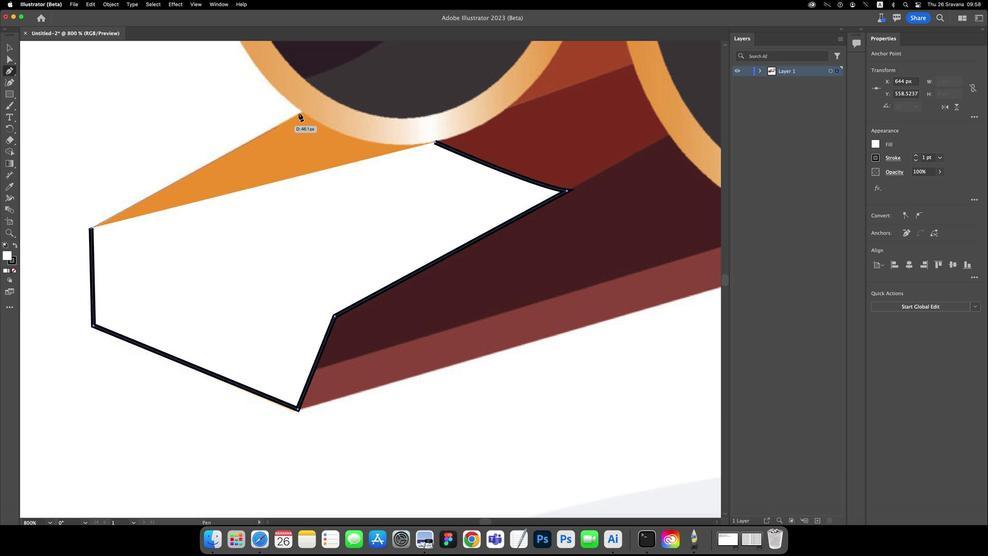 
Action: Mouse moved to (614, 391)
Screenshot: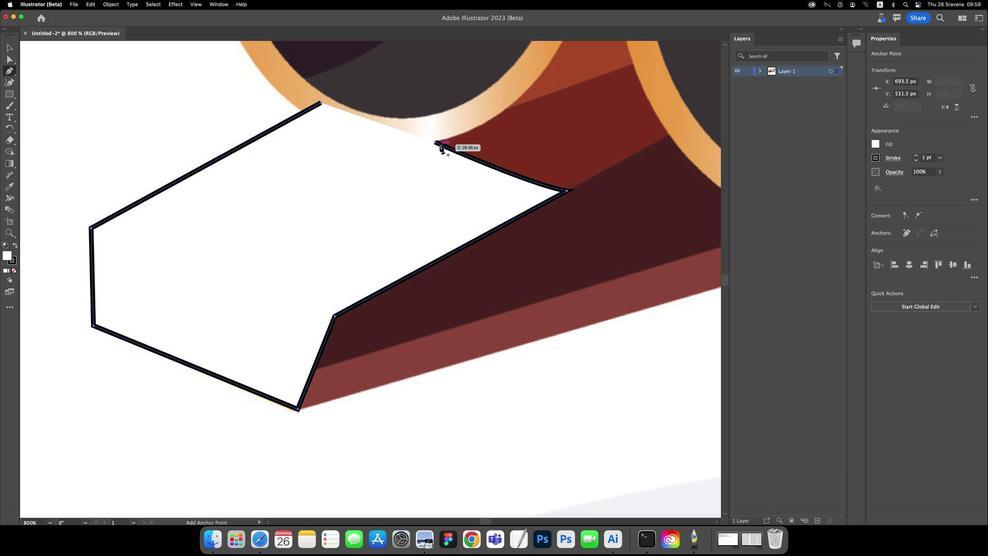 
Action: Mouse pressed left at (614, 391)
Screenshot: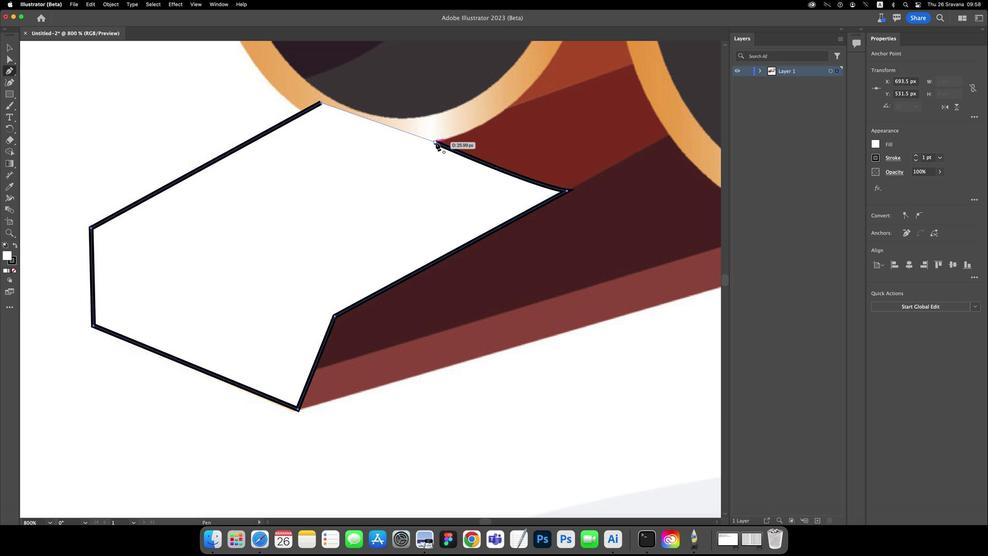 
Action: Mouse moved to (578, 356)
Screenshot: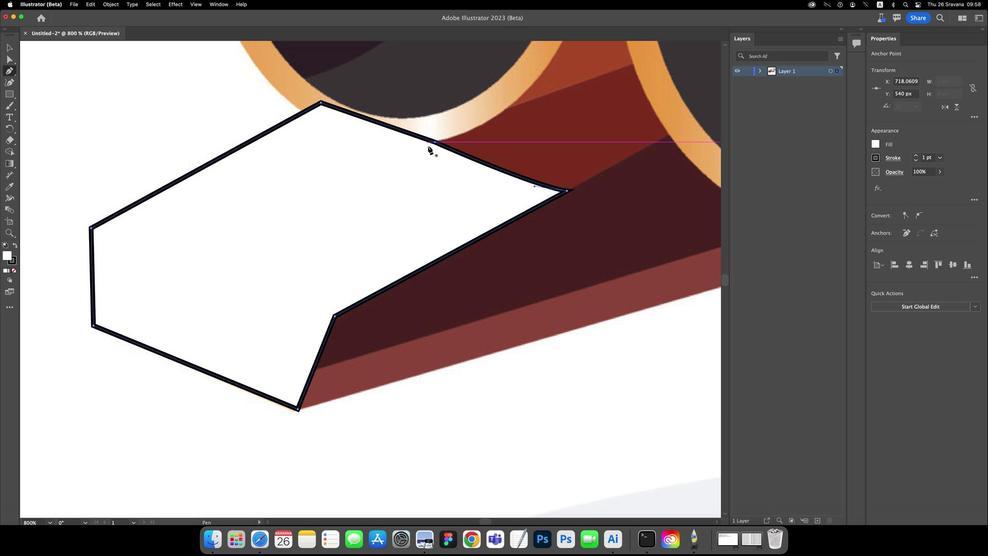 
Action: Mouse pressed left at (578, 356)
Screenshot: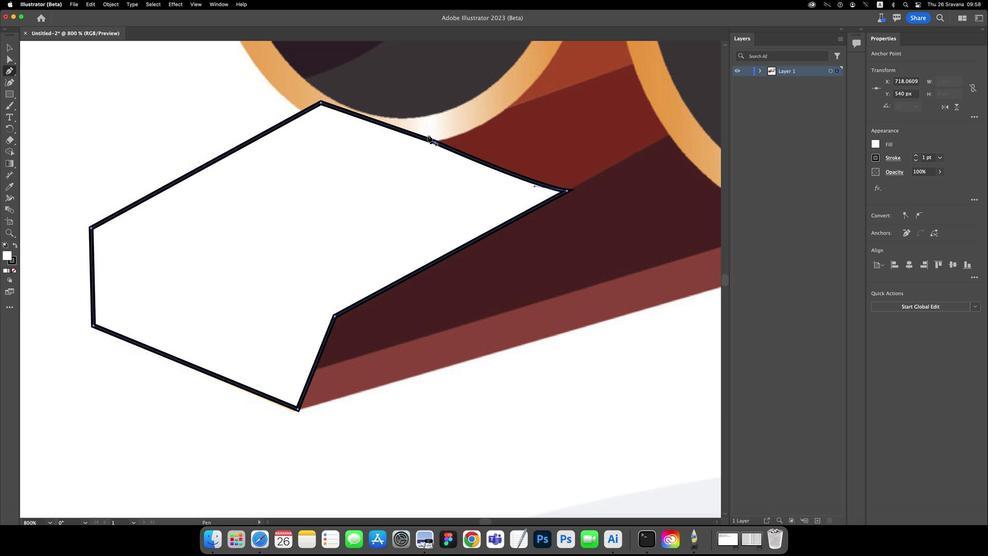 
Action: Mouse moved to (580, 365)
Screenshot: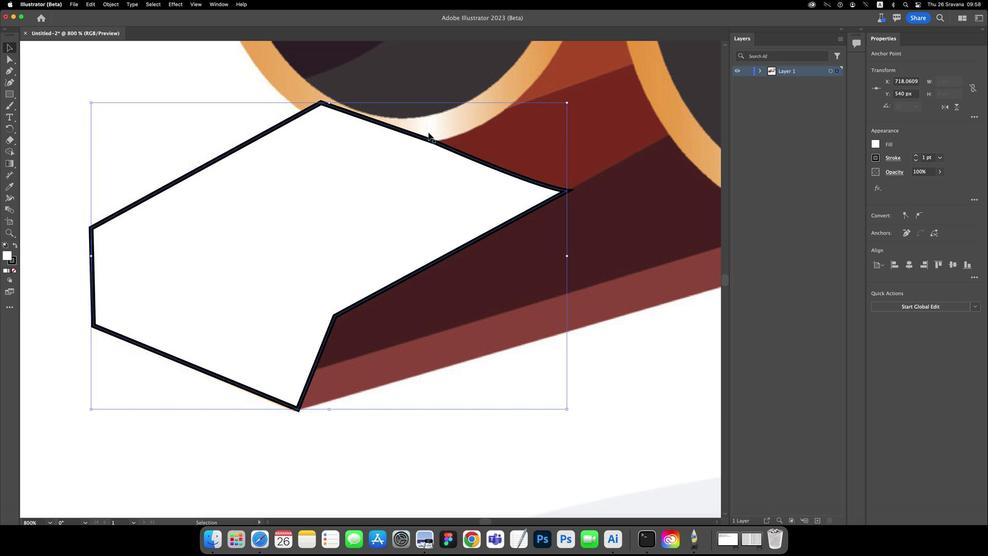 
Action: Key pressed 'v'
Screenshot: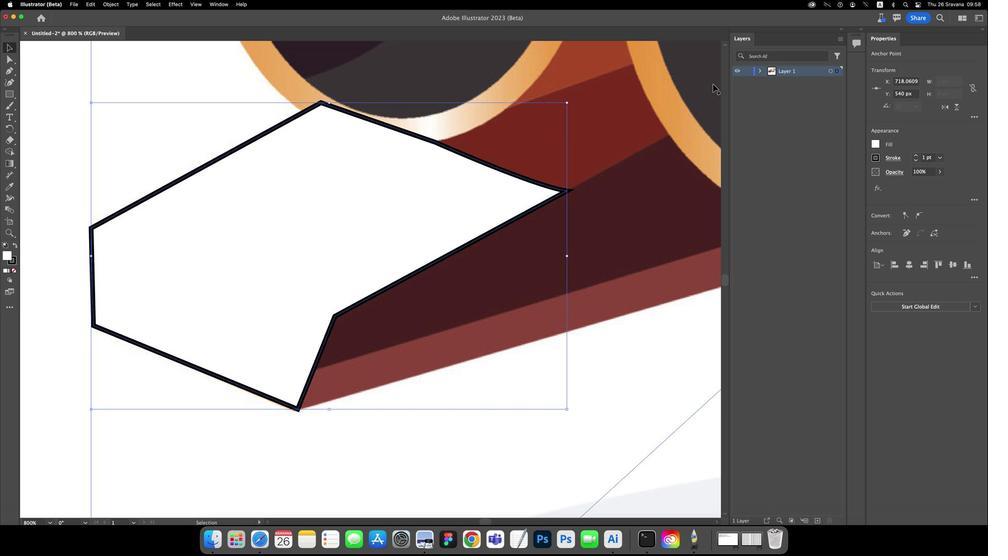 
Action: Mouse moved to (648, 487)
Screenshot: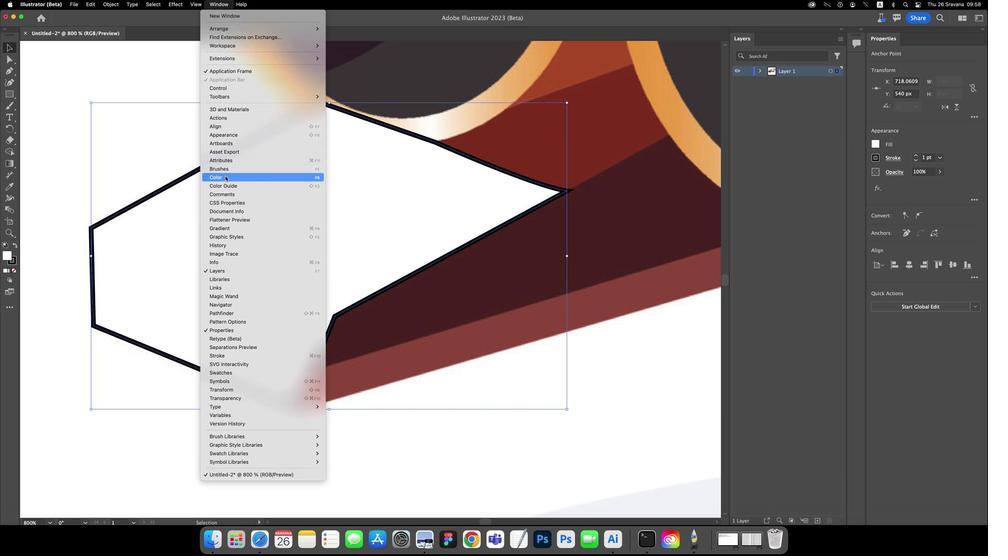
Action: Mouse pressed left at (648, 487)
Screenshot: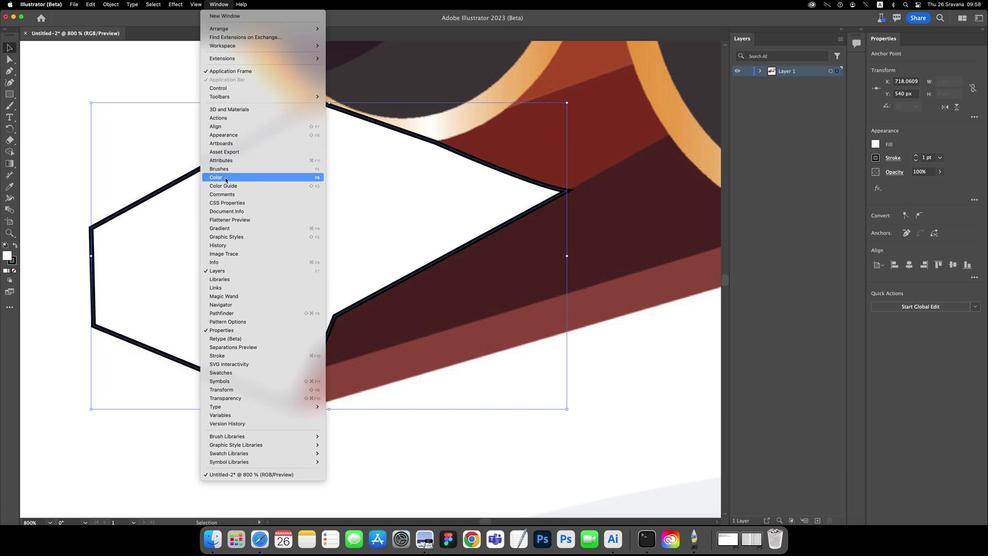 
Action: Mouse moved to (644, 323)
Screenshot: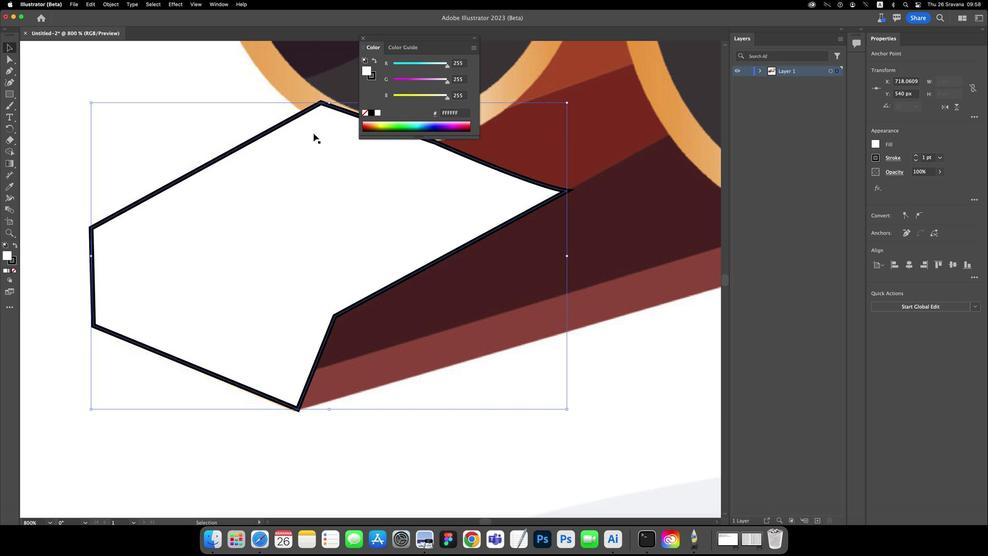 
Action: Mouse pressed left at (644, 323)
Screenshot: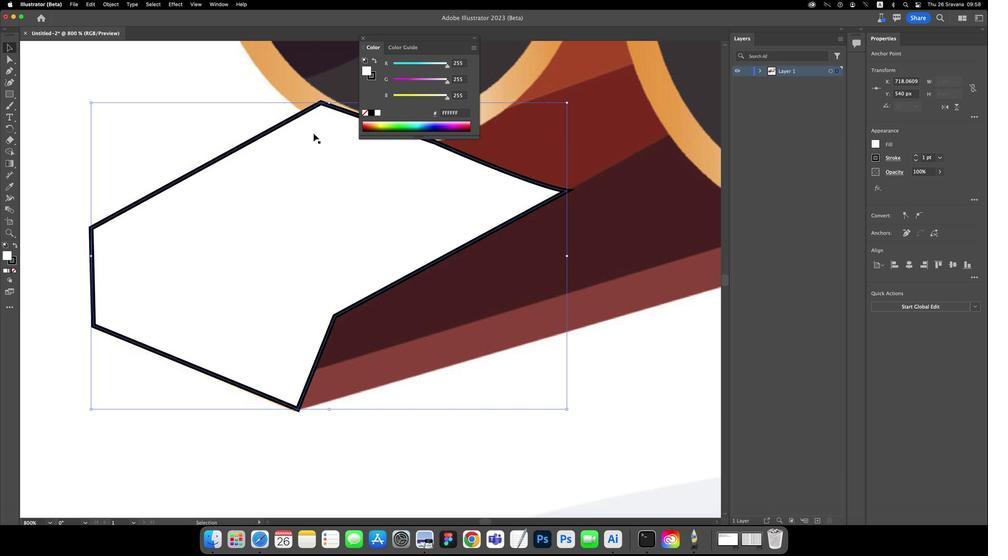 
Action: Mouse moved to (600, 382)
Screenshot: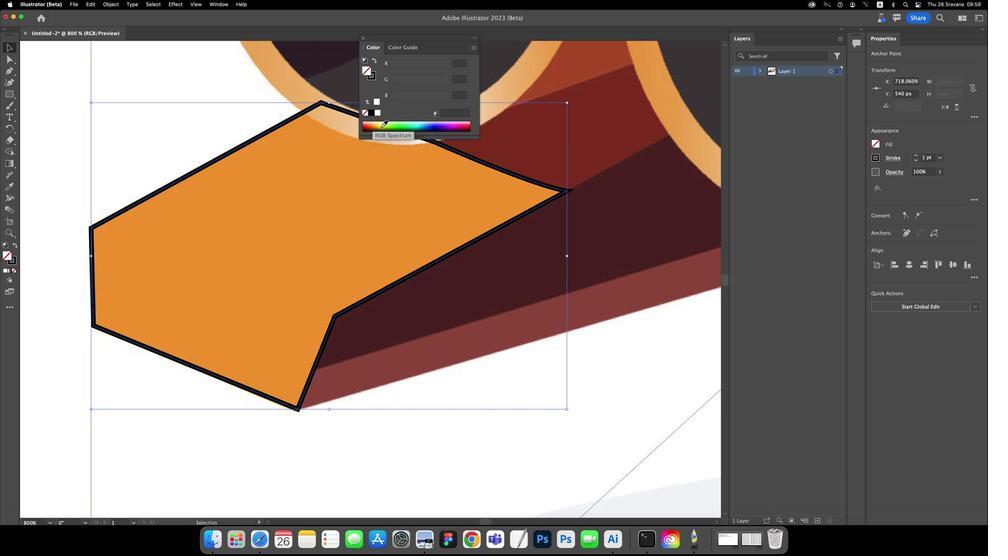 
Action: Mouse pressed left at (600, 382)
Screenshot: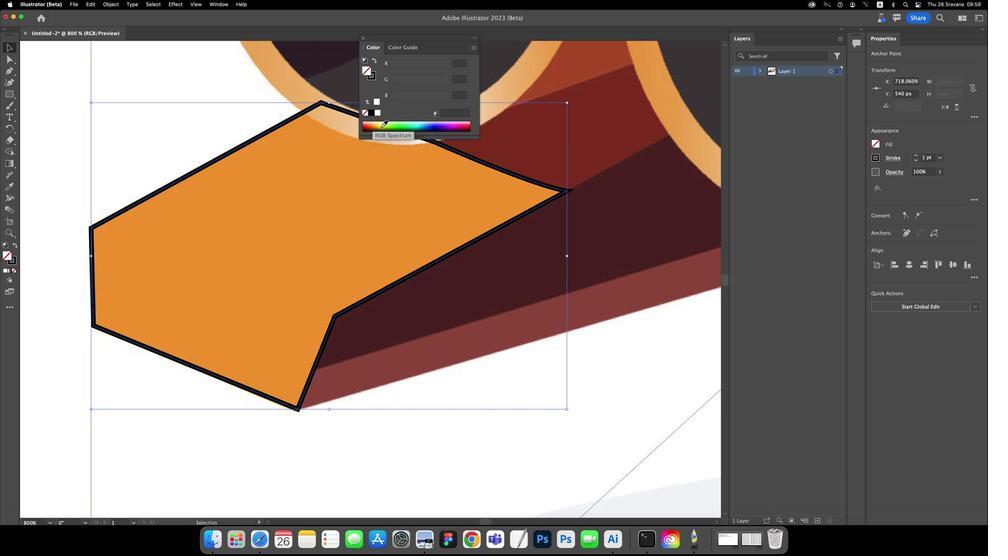
Action: Mouse moved to (595, 369)
Screenshot: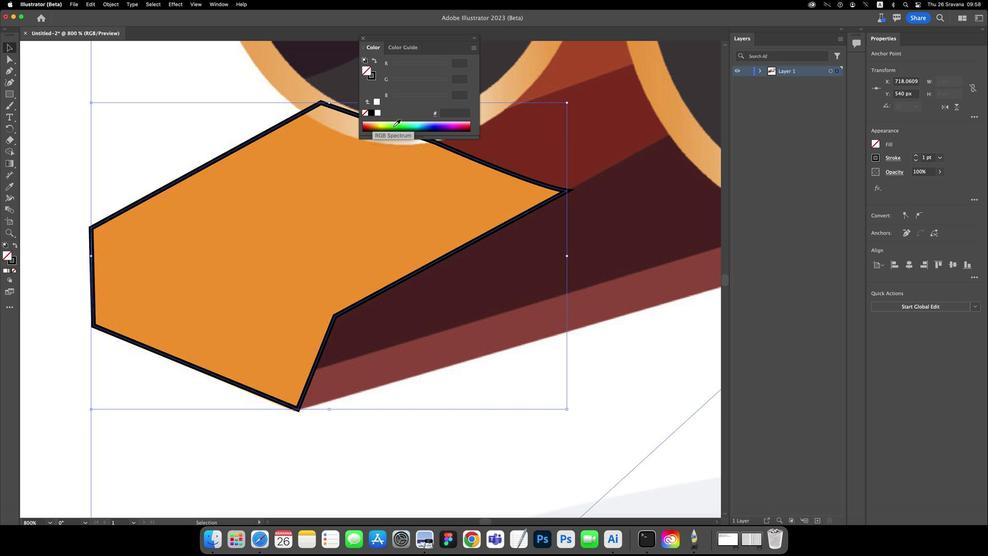 
Action: Key pressed 'v'
Screenshot: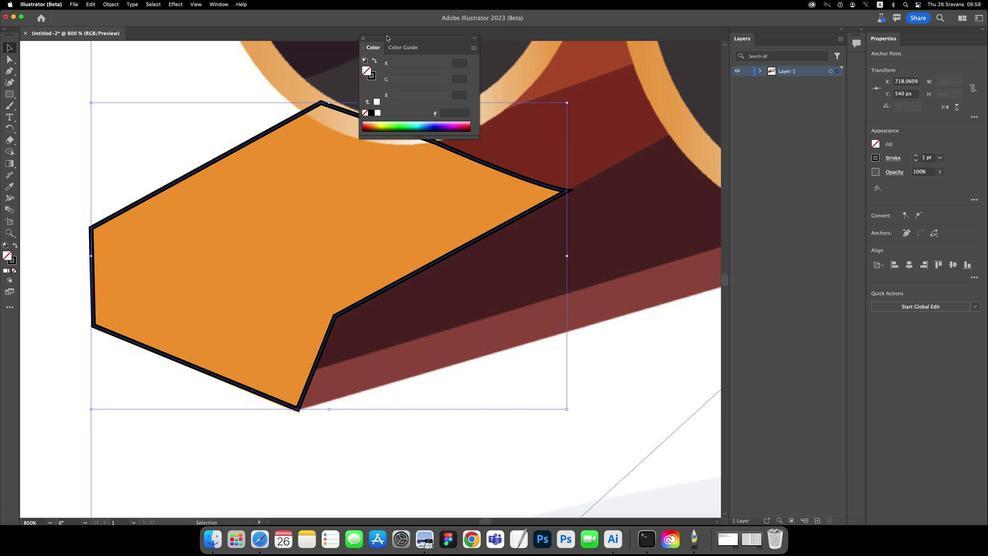 
Action: Mouse moved to (594, 451)
Screenshot: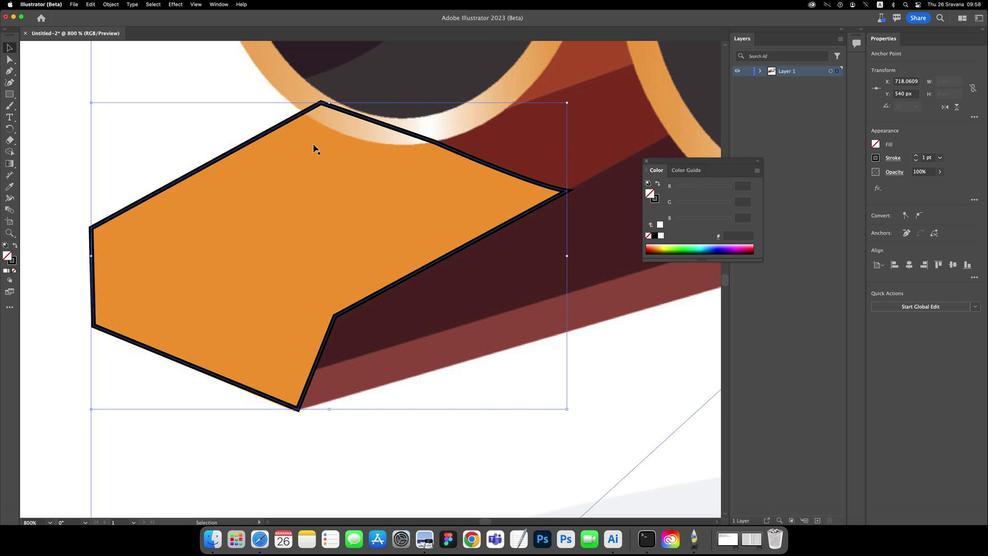 
Action: Mouse pressed left at (594, 451)
Screenshot: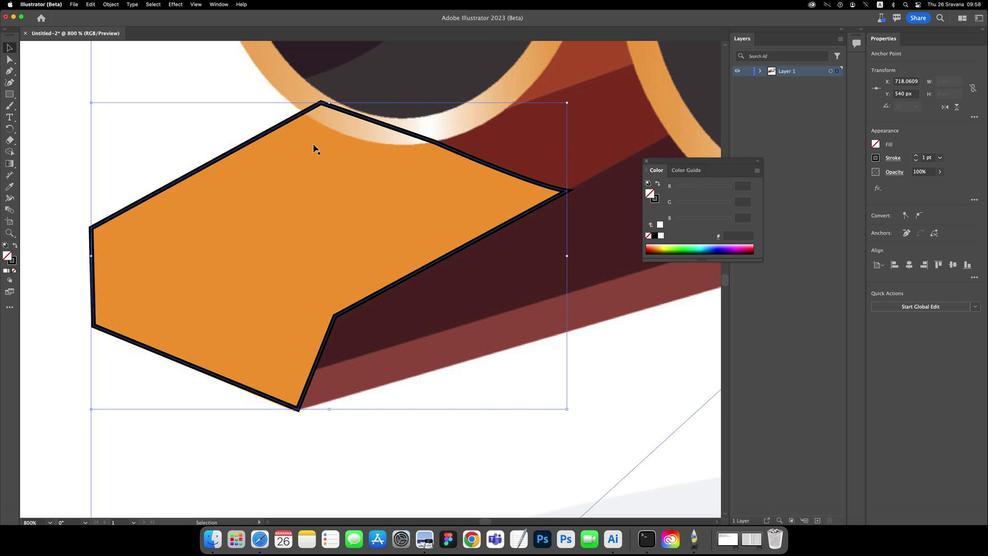 
Action: Mouse moved to (582, 424)
Screenshot: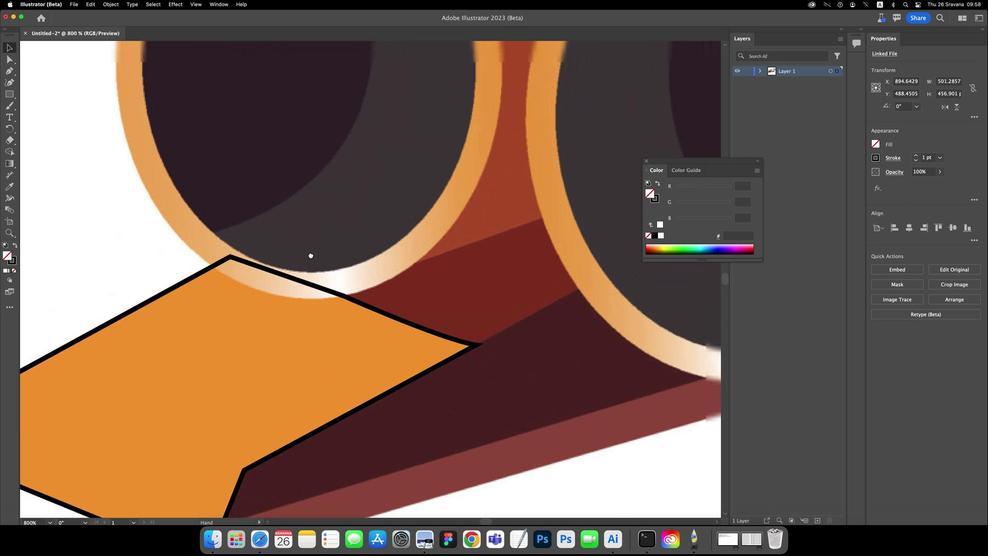 
Action: Mouse pressed left at (582, 424)
Screenshot: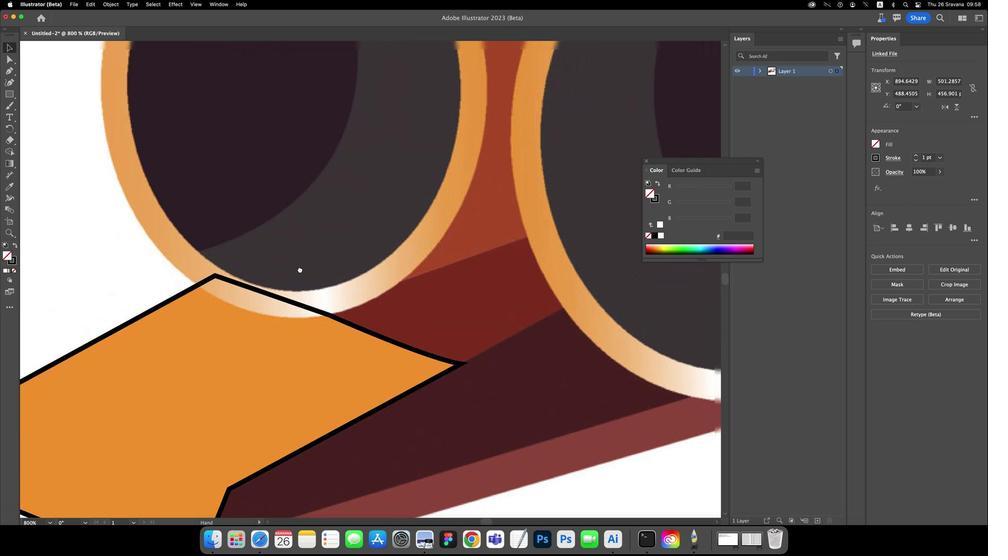 
Action: Mouse moved to (586, 403)
Screenshot: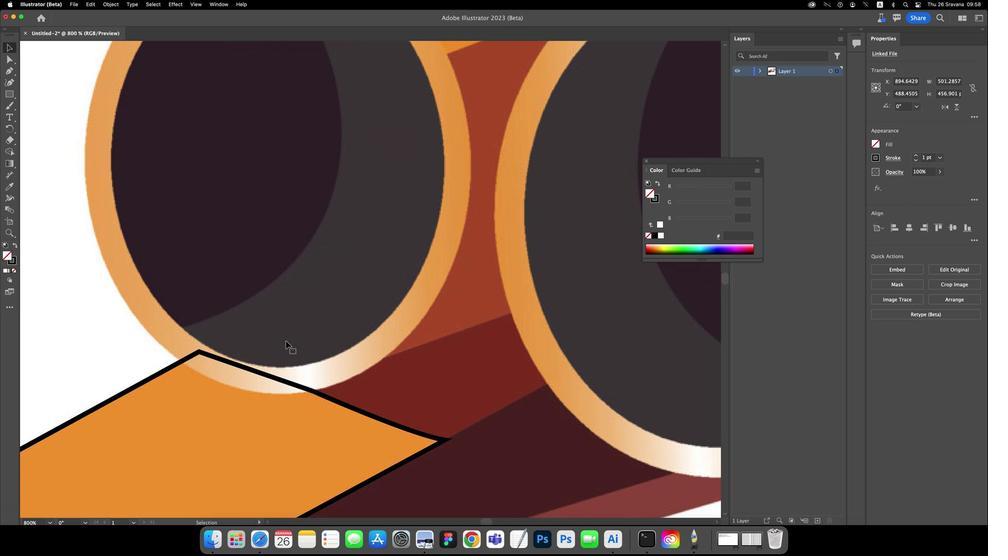 
Action: Key pressed Key.space
Screenshot: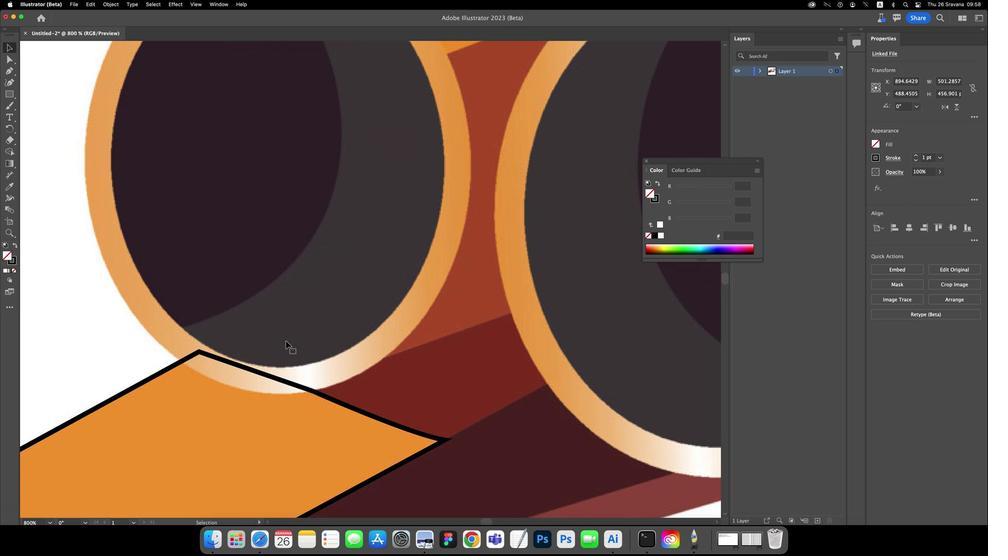 
Action: Mouse moved to (586, 402)
Screenshot: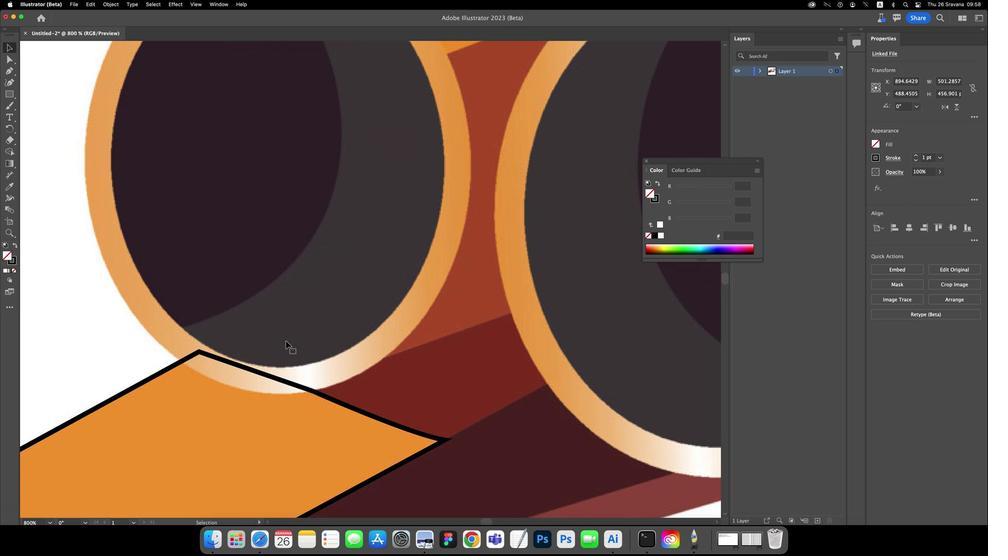 
Action: Mouse pressed left at (586, 402)
Screenshot: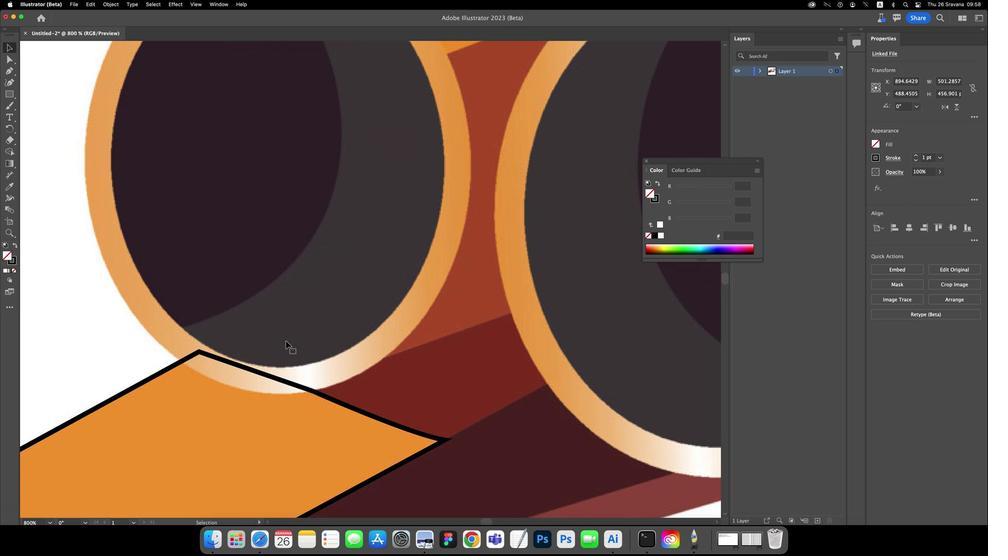 
Action: Mouse moved to (625, 174)
Screenshot: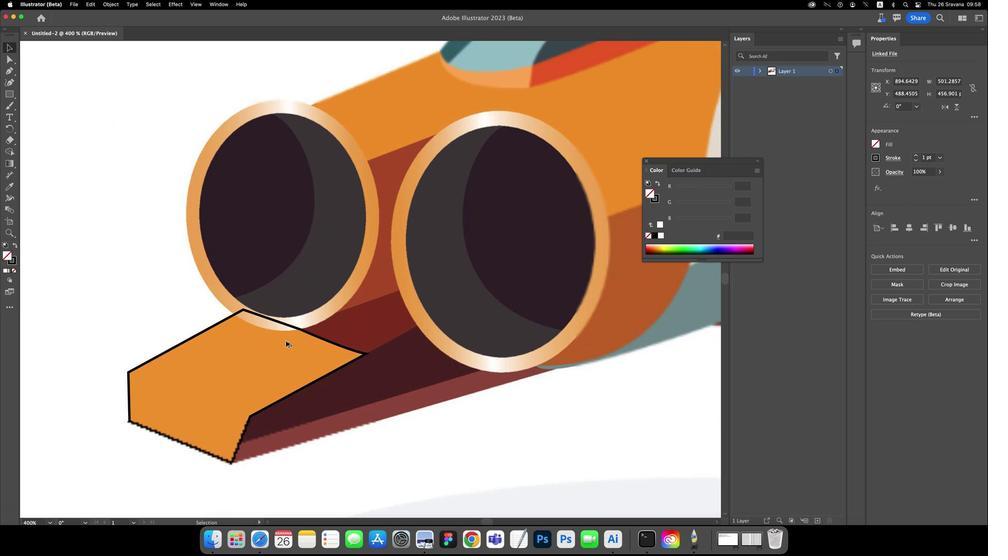 
Action: Key pressed Key.alt
Screenshot: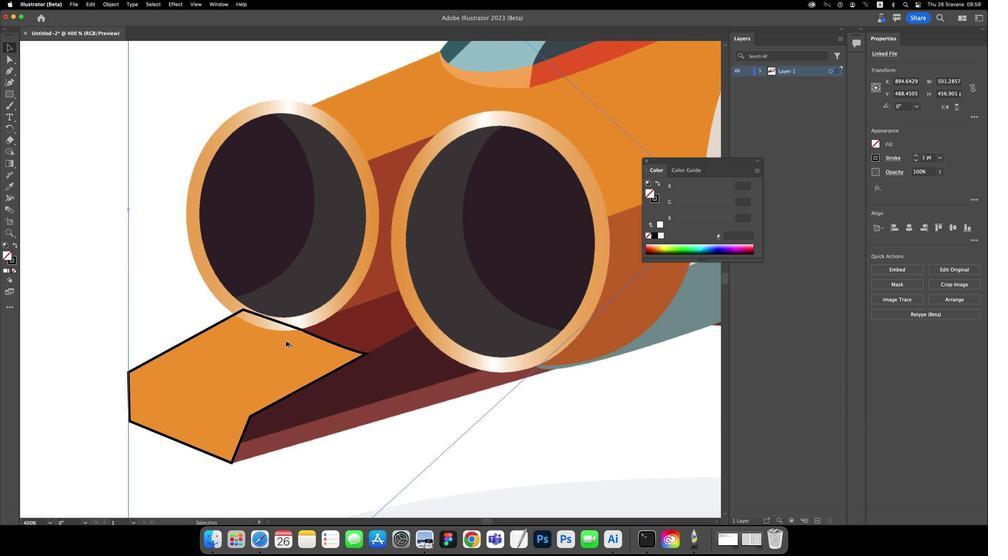 
Action: Mouse scrolled (625, 174) with delta (715, 487)
Screenshot: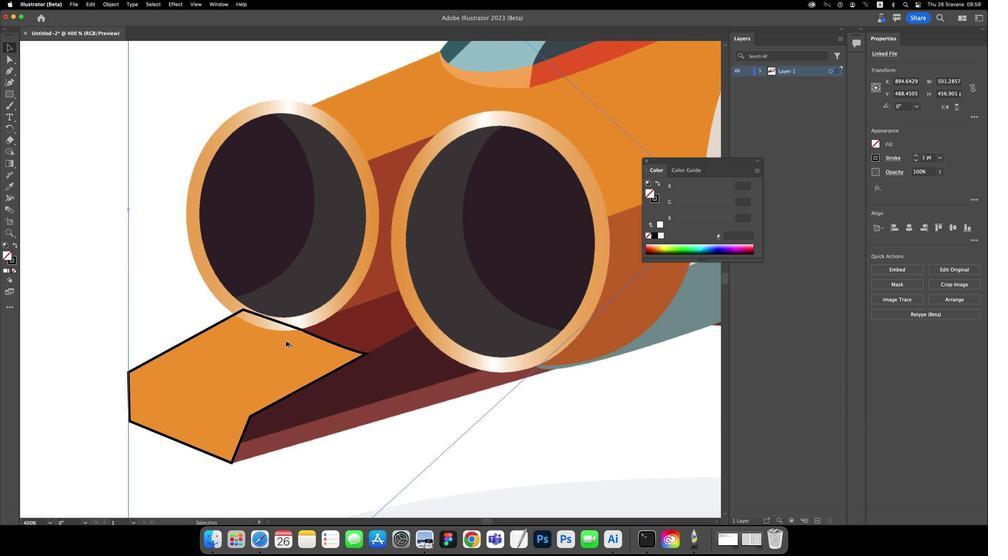 
Action: Mouse scrolled (625, 174) with delta (715, 487)
Screenshot: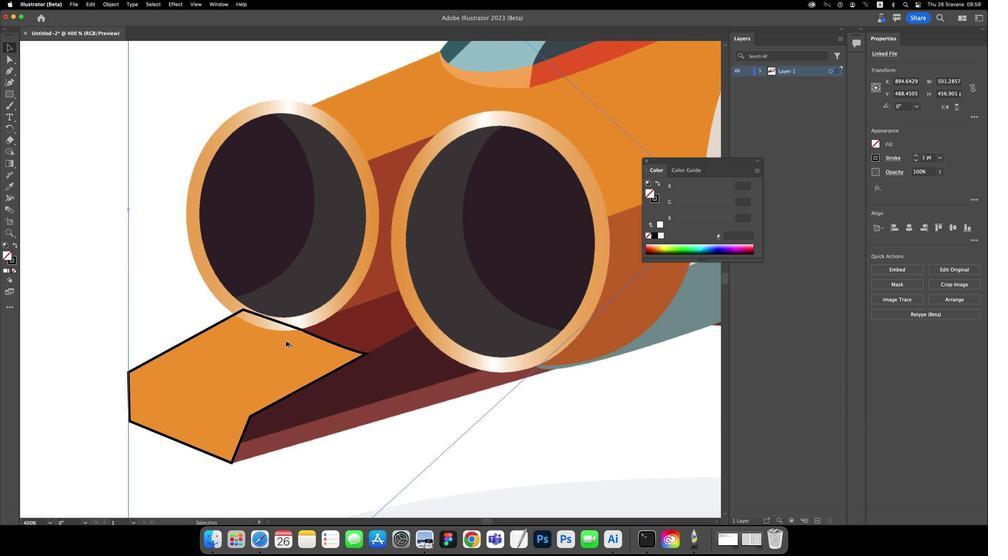 
Action: Key pressed Key.alt
Screenshot: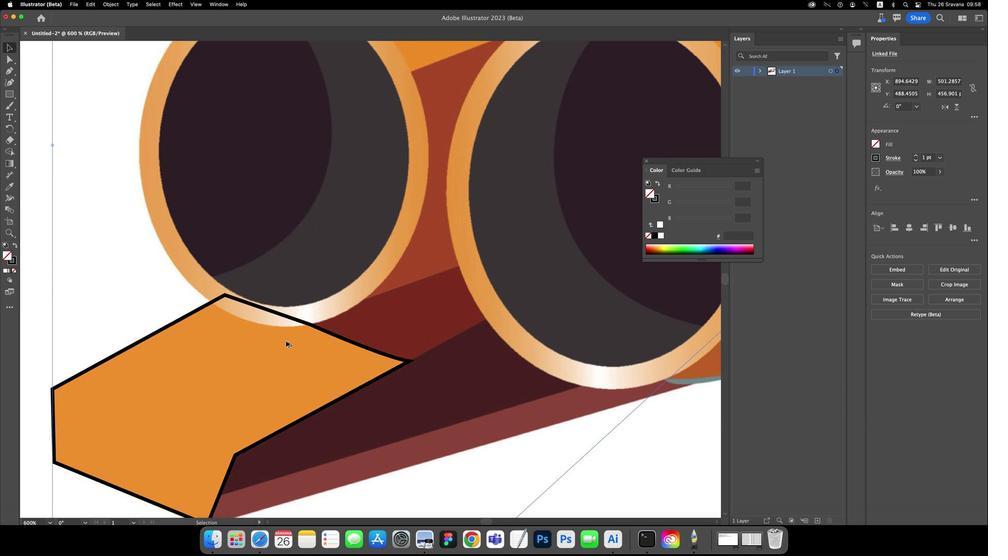 
Action: Mouse scrolled (625, 174) with delta (715, 486)
Screenshot: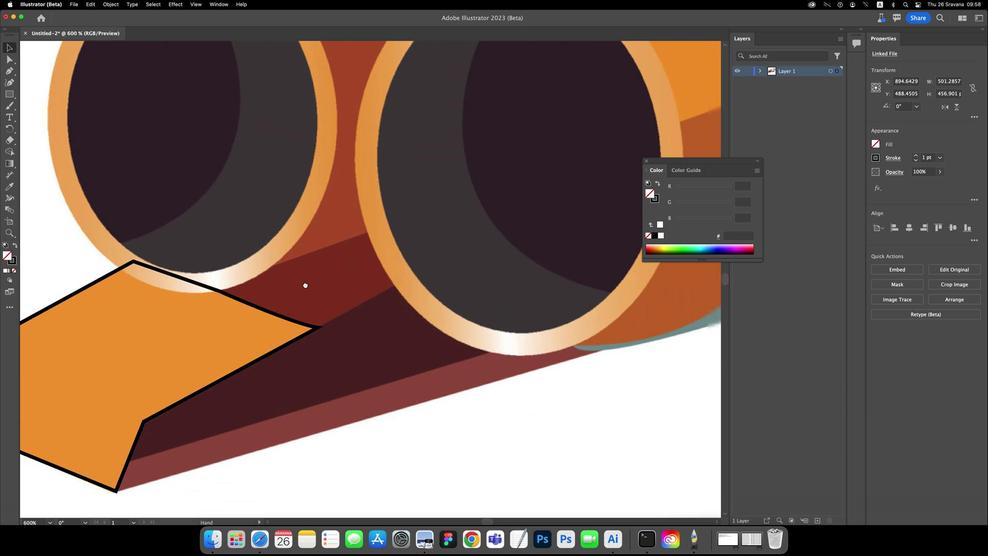 
Action: Mouse moved to (587, 187)
Screenshot: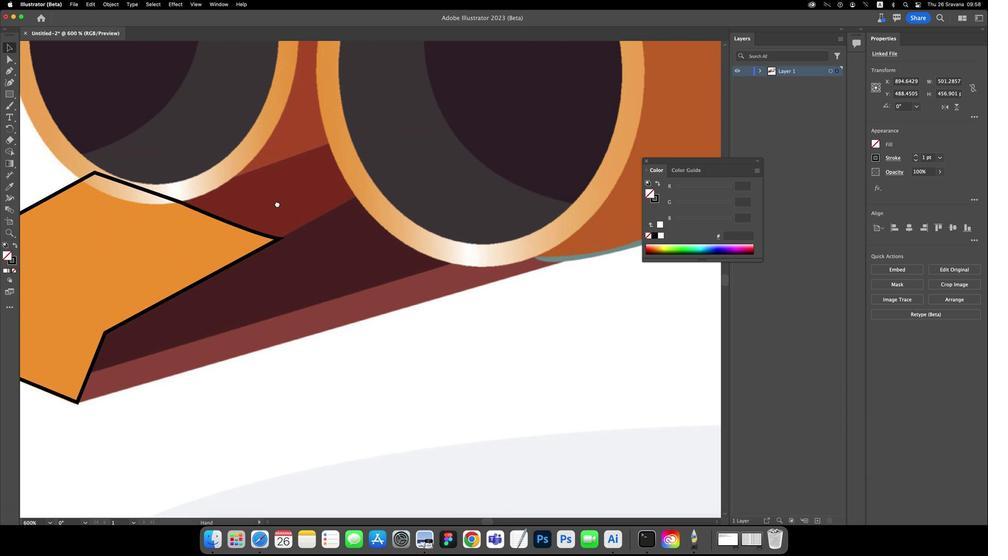
Action: Key pressed Key.space
Screenshot: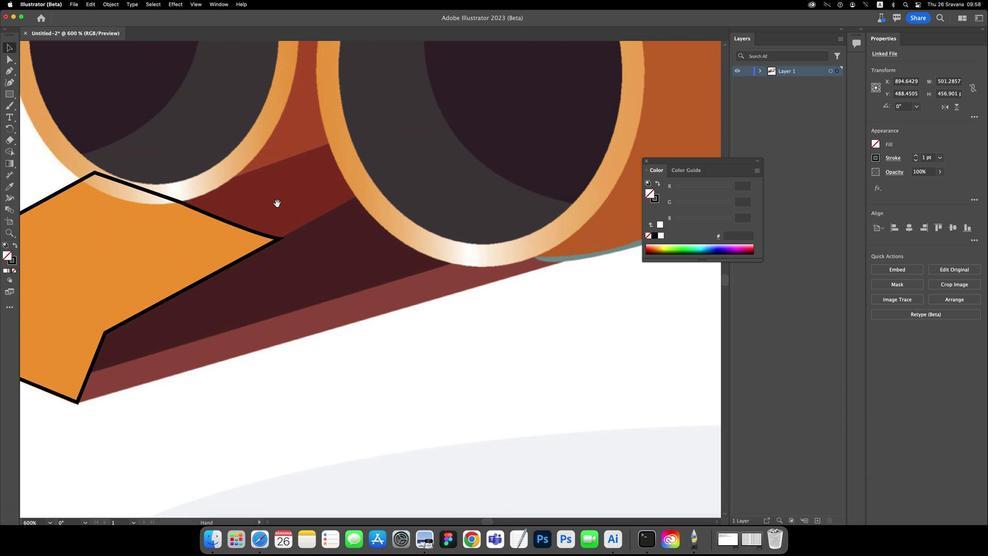 
Action: Mouse pressed left at (587, 187)
Screenshot: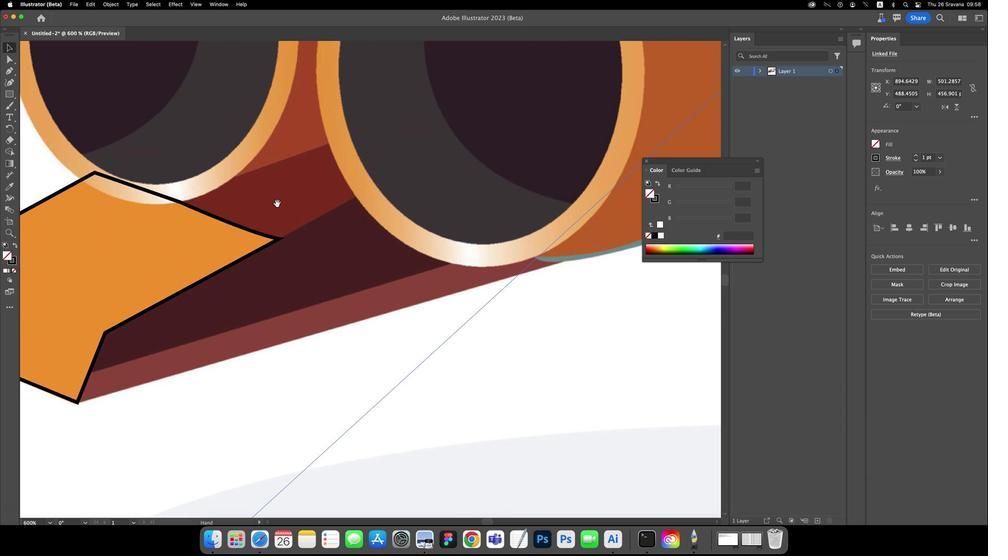
Action: Mouse moved to (628, 300)
Screenshot: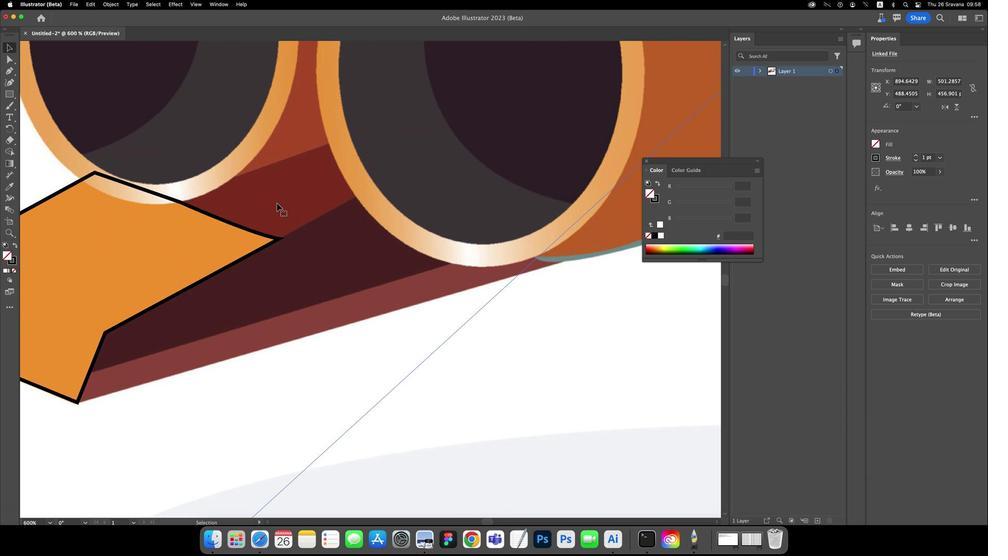 
Action: Key pressed Key.spaceKey.spaceKey.space'p'
Screenshot: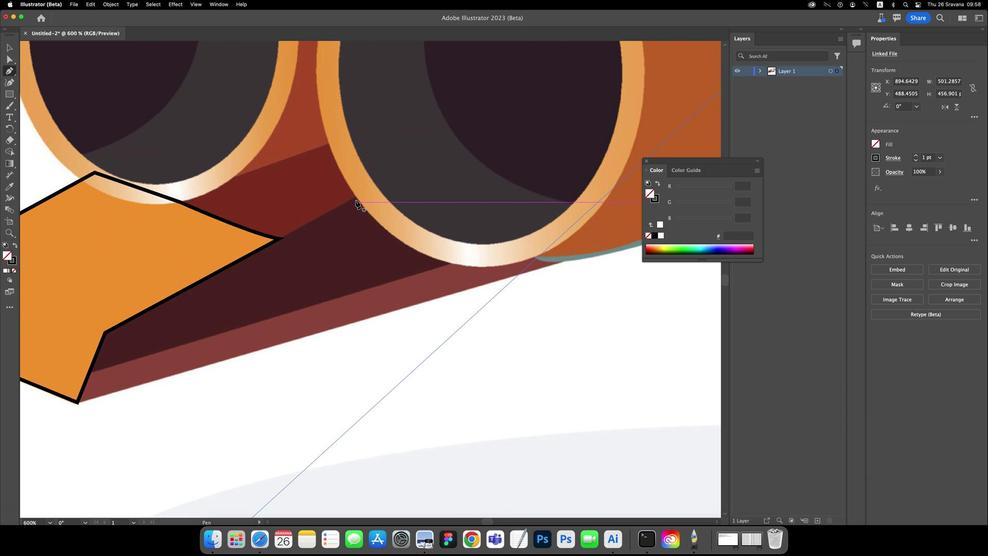 
Action: Mouse moved to (603, 305)
Screenshot: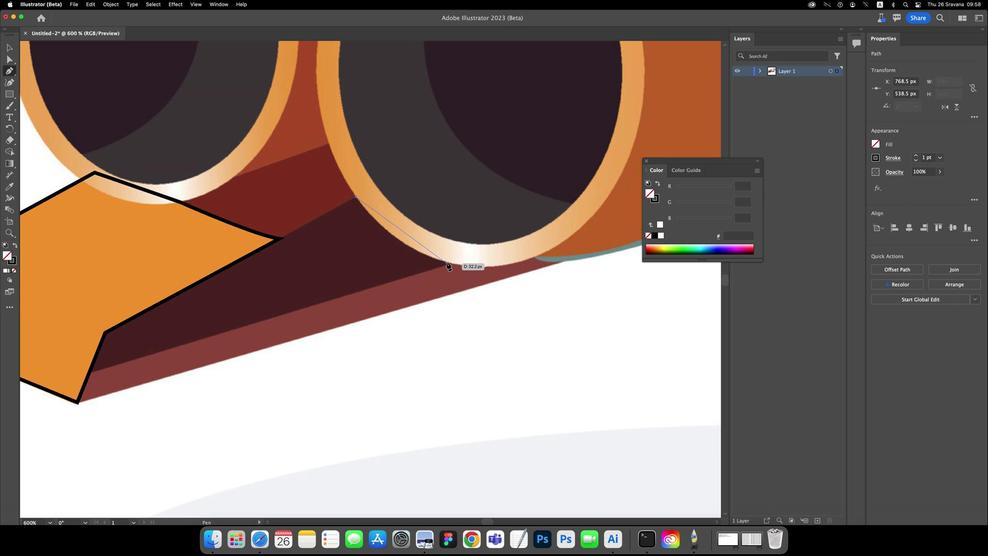 
Action: Mouse pressed left at (603, 305)
Screenshot: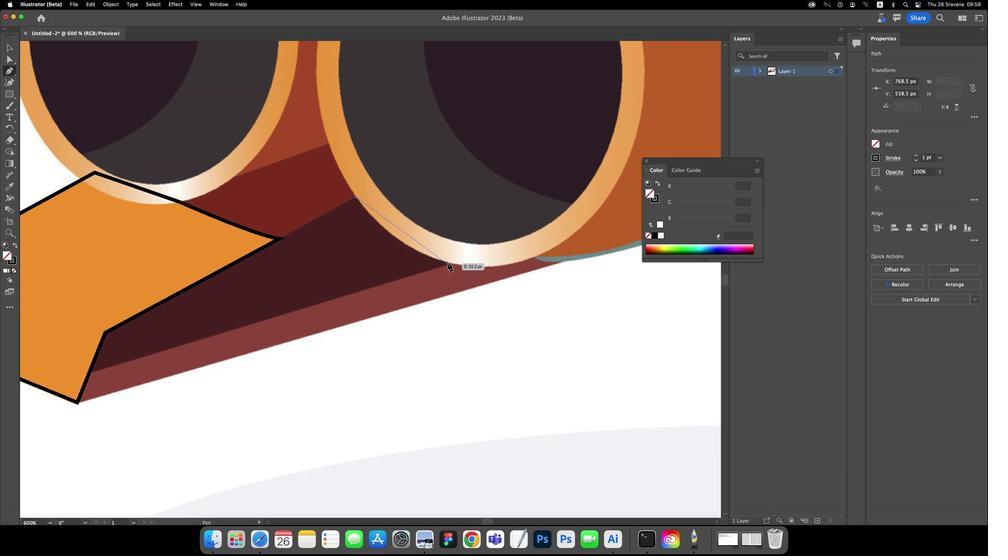 
Action: Mouse moved to (574, 245)
Screenshot: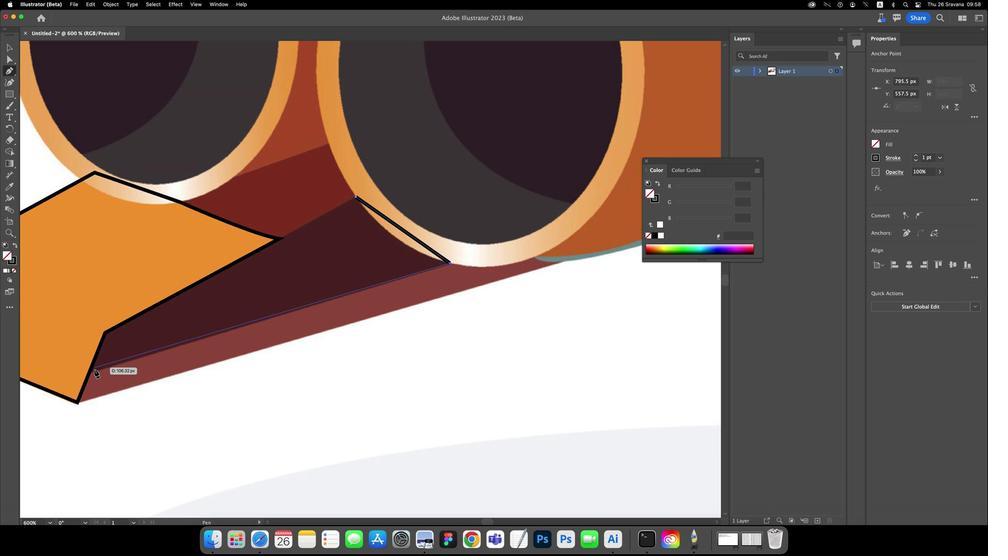 
Action: Mouse pressed left at (574, 245)
Screenshot: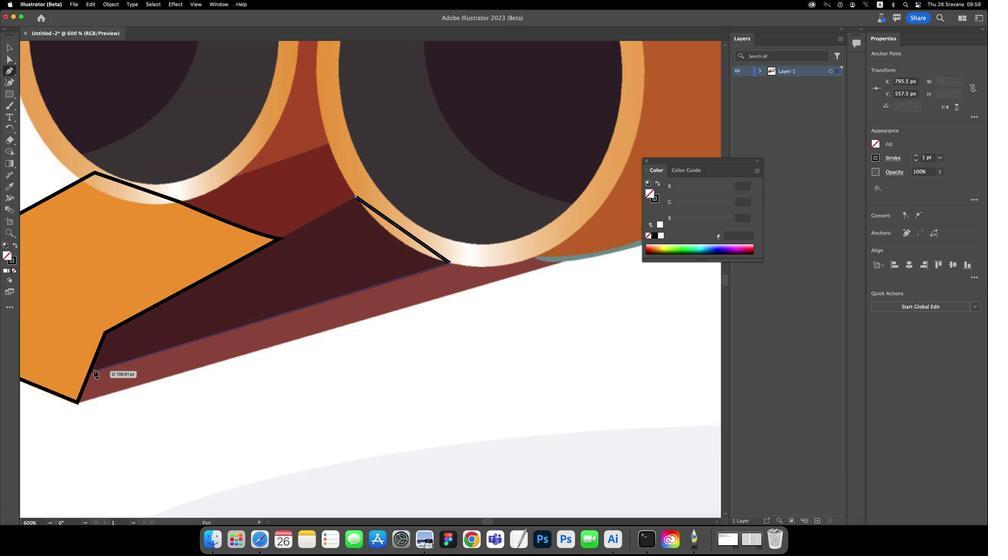 
Action: Mouse moved to (686, 144)
Screenshot: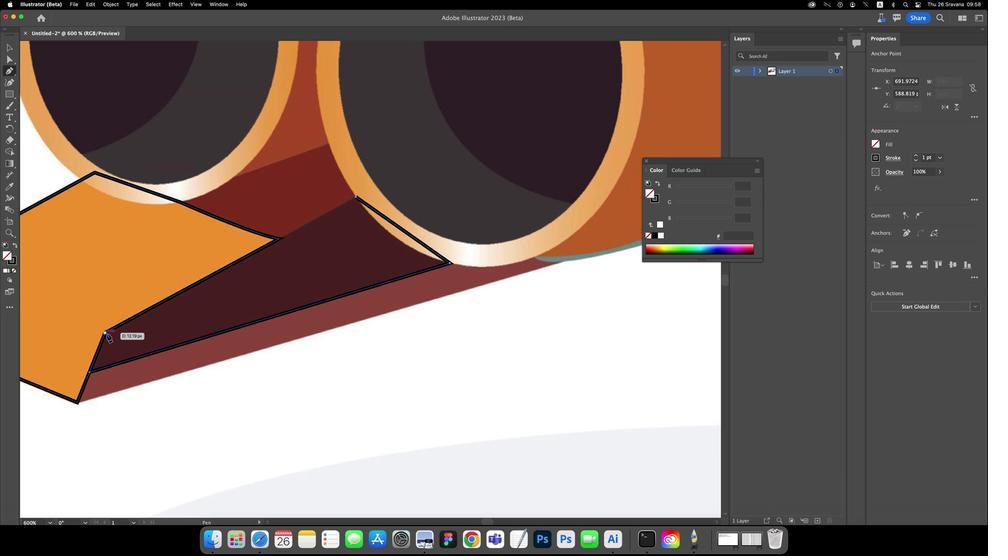 
Action: Mouse pressed left at (686, 144)
Screenshot: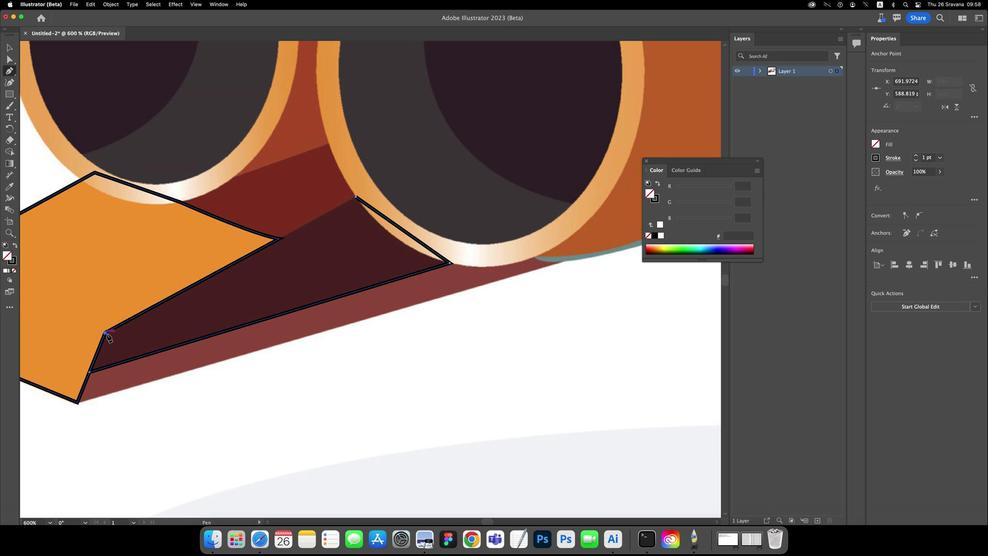 
Action: Mouse moved to (681, 180)
Screenshot: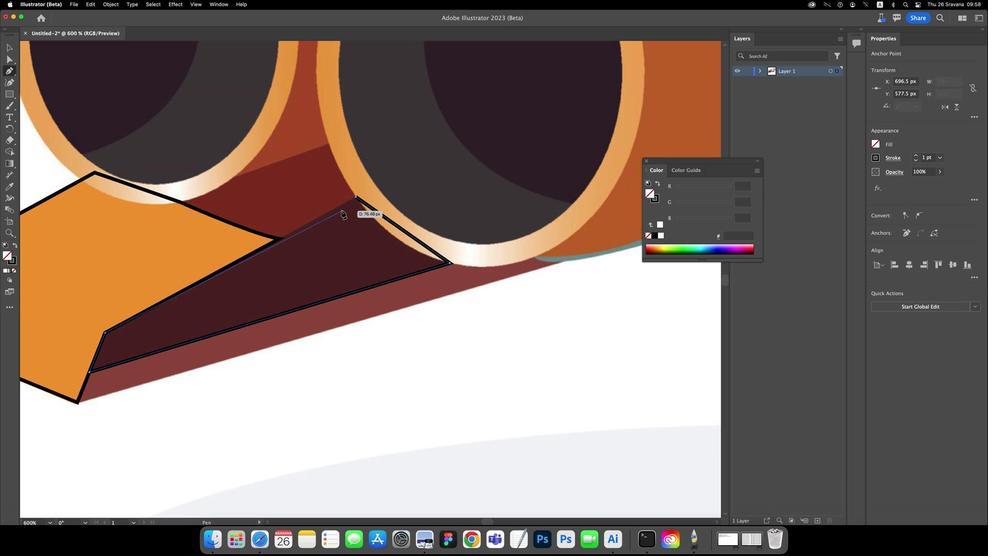 
Action: Mouse pressed left at (681, 180)
Screenshot: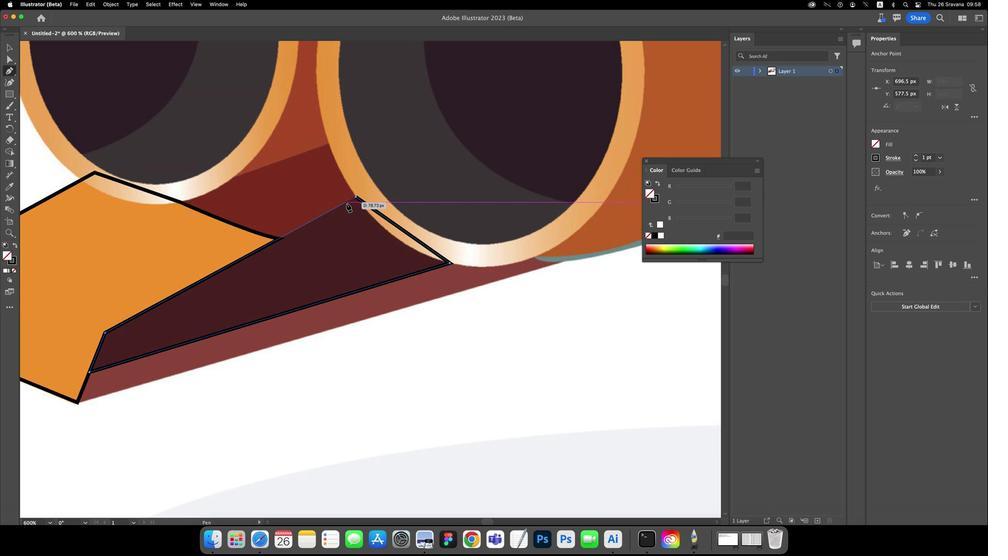 
Action: Mouse moved to (603, 305)
Screenshot: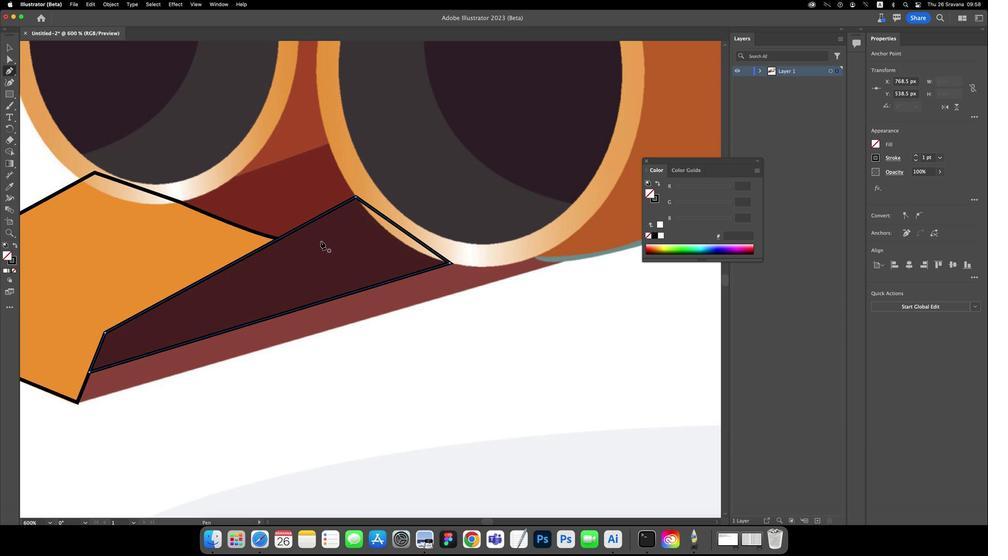 
Action: Mouse pressed left at (603, 305)
Screenshot: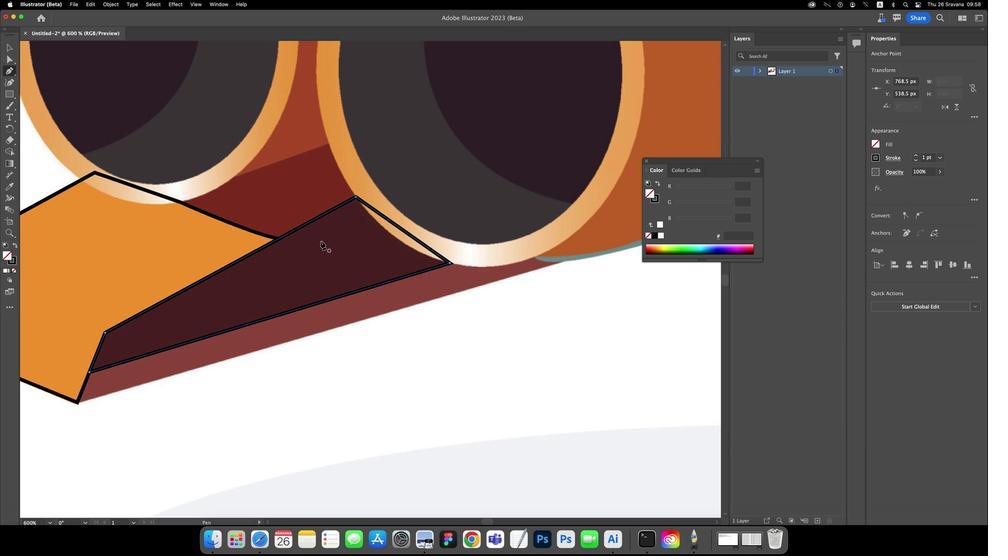 
Action: Mouse moved to (614, 265)
Screenshot: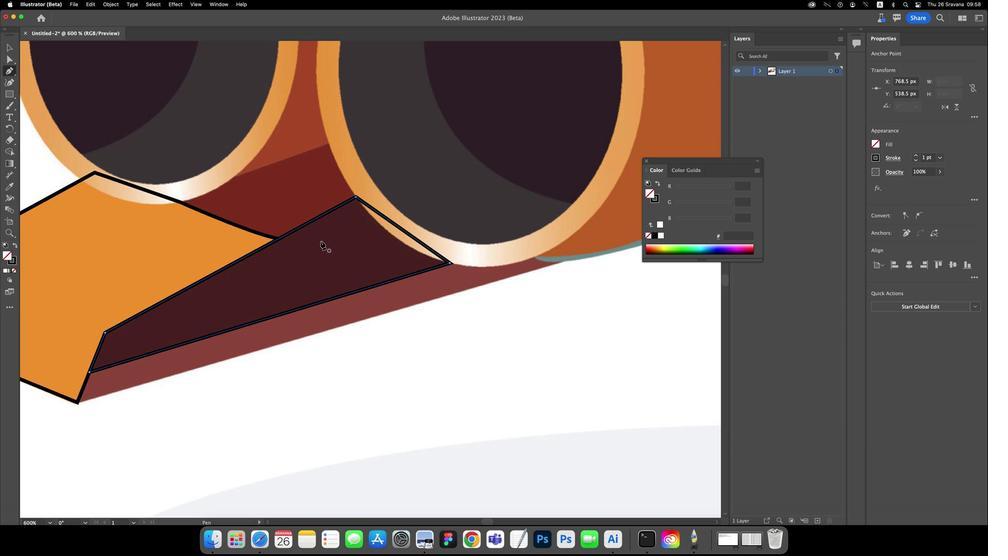
Action: Key pressed 'v'
Screenshot: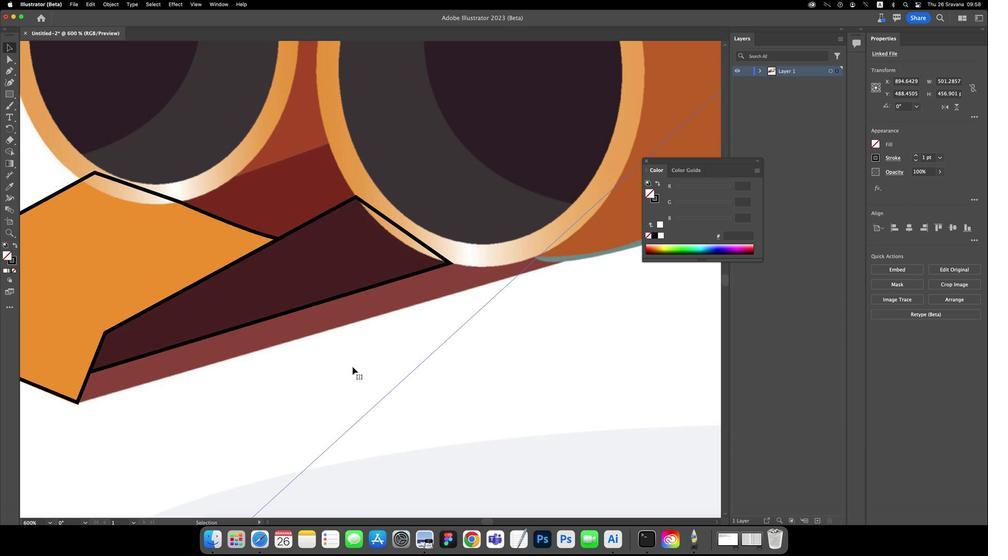 
Action: Mouse moved to (573, 108)
Screenshot: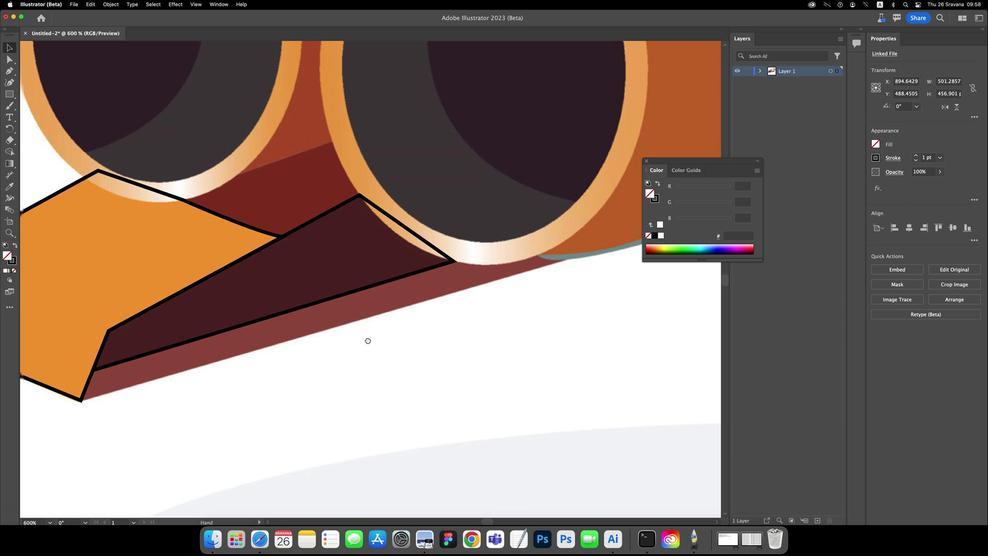 
Action: Mouse pressed left at (573, 108)
Screenshot: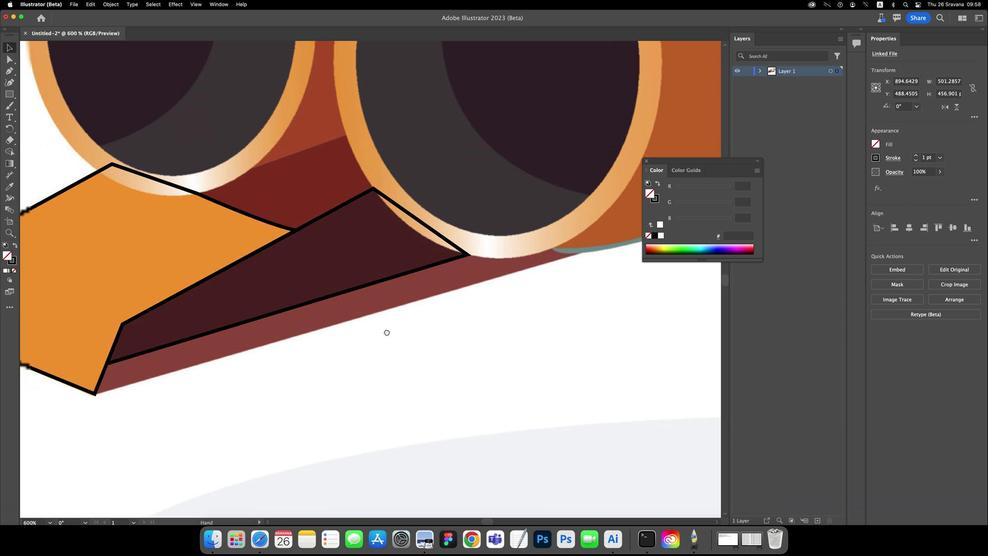 
Action: Mouse moved to (603, 169)
Screenshot: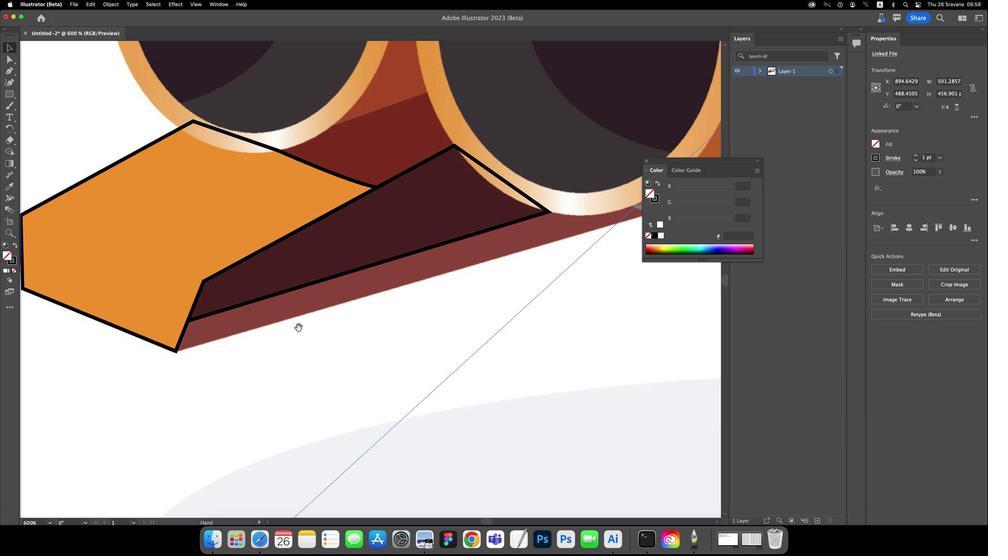 
Action: Key pressed Key.space
Screenshot: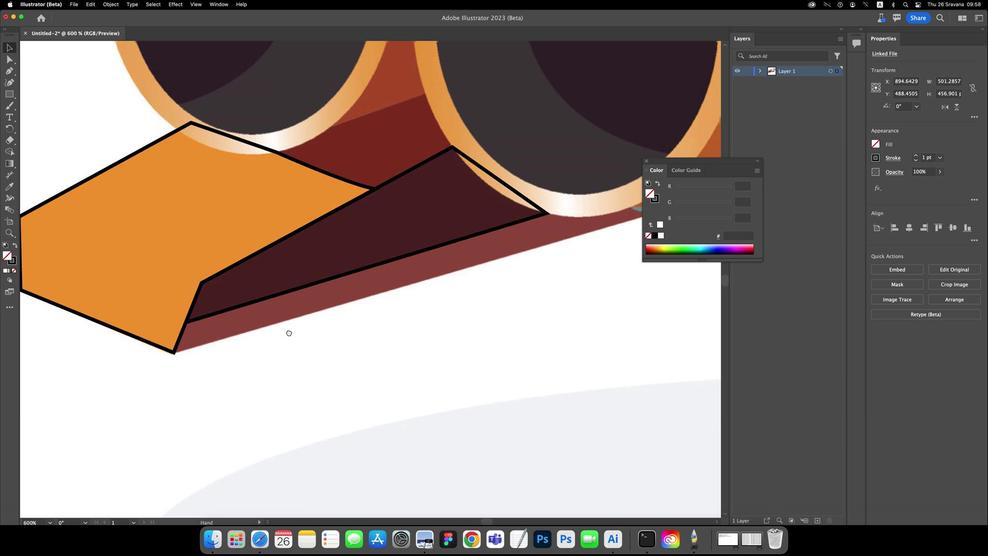 
Action: Mouse moved to (602, 170)
Screenshot: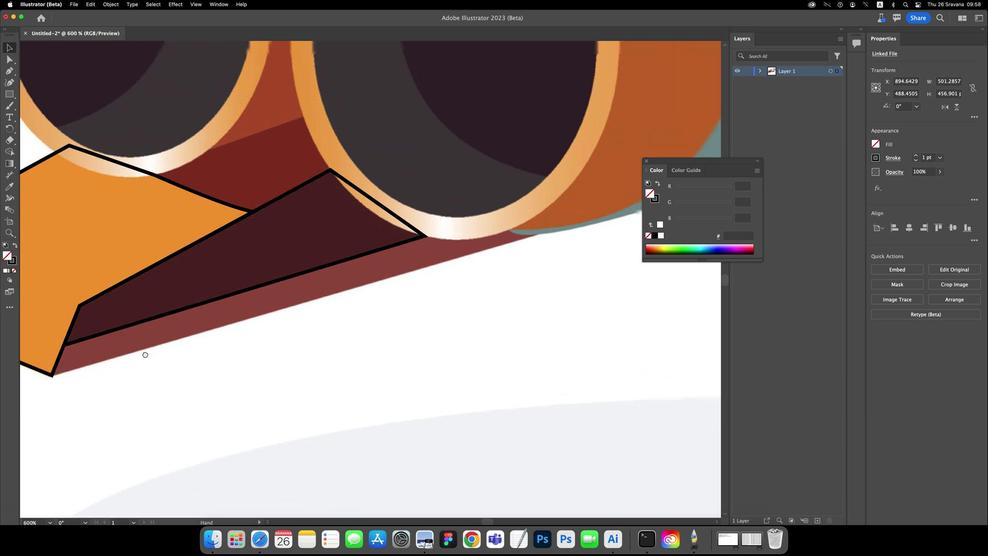 
Action: Mouse pressed left at (602, 170)
Screenshot: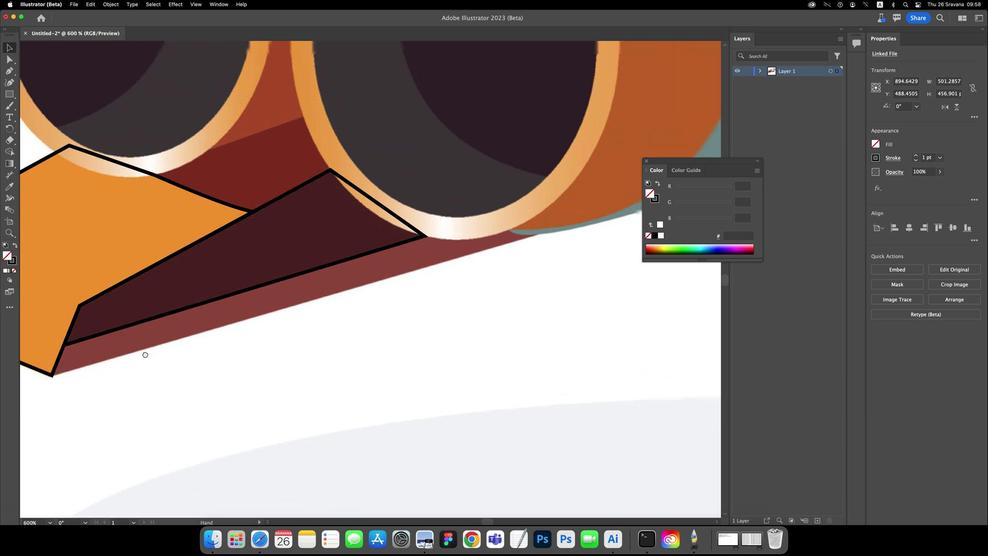 
Action: Mouse moved to (621, 186)
Screenshot: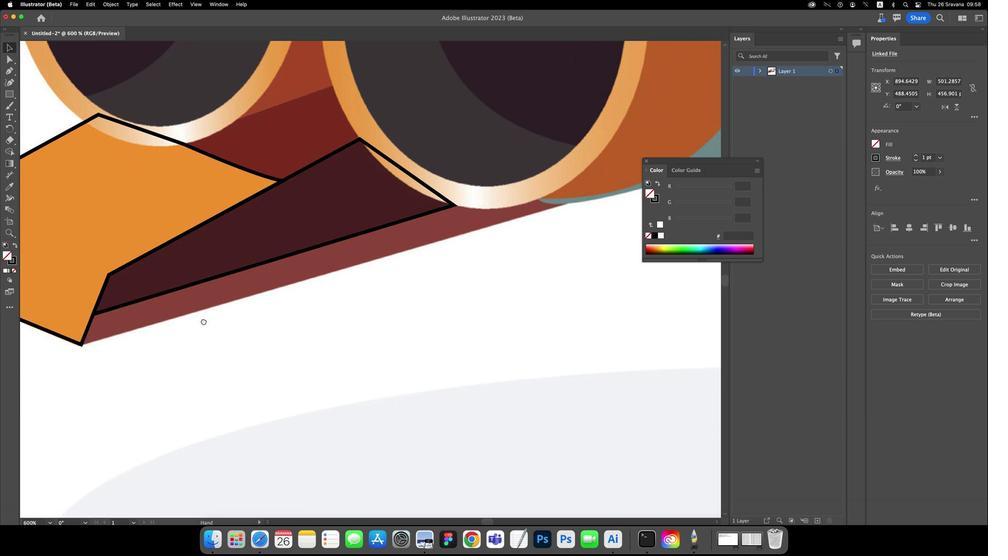 
Action: Key pressed Key.space
Screenshot: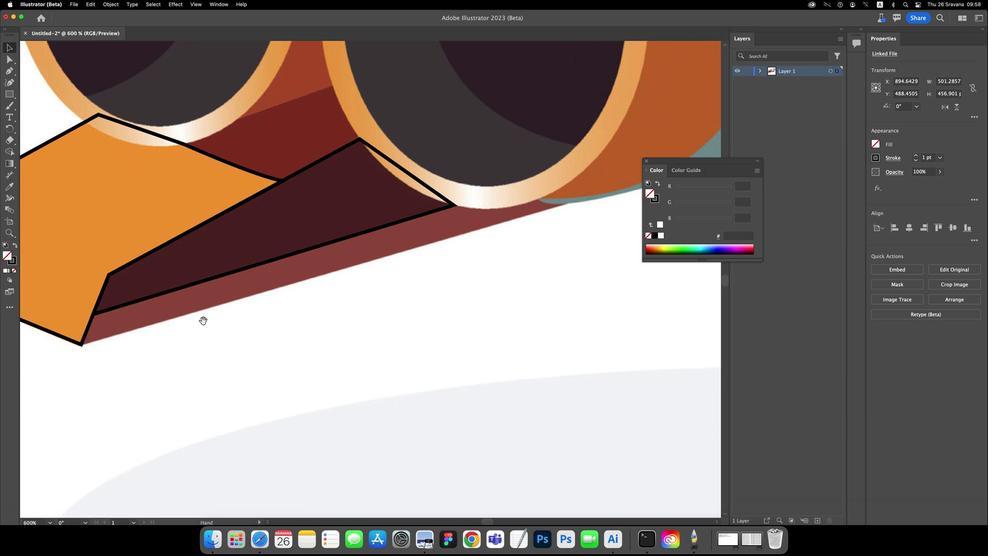 
Action: Mouse moved to (621, 186)
Screenshot: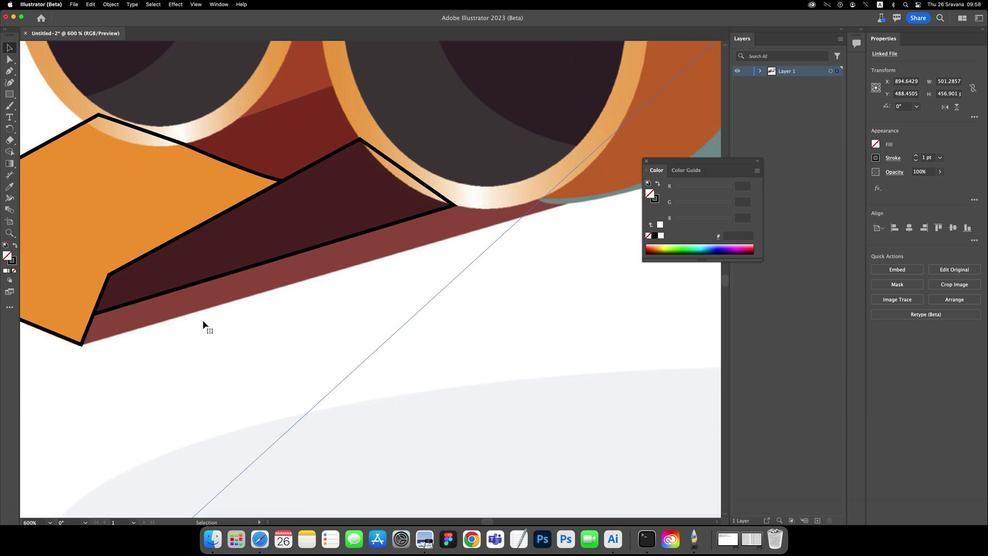 
Action: Mouse pressed left at (621, 186)
Screenshot: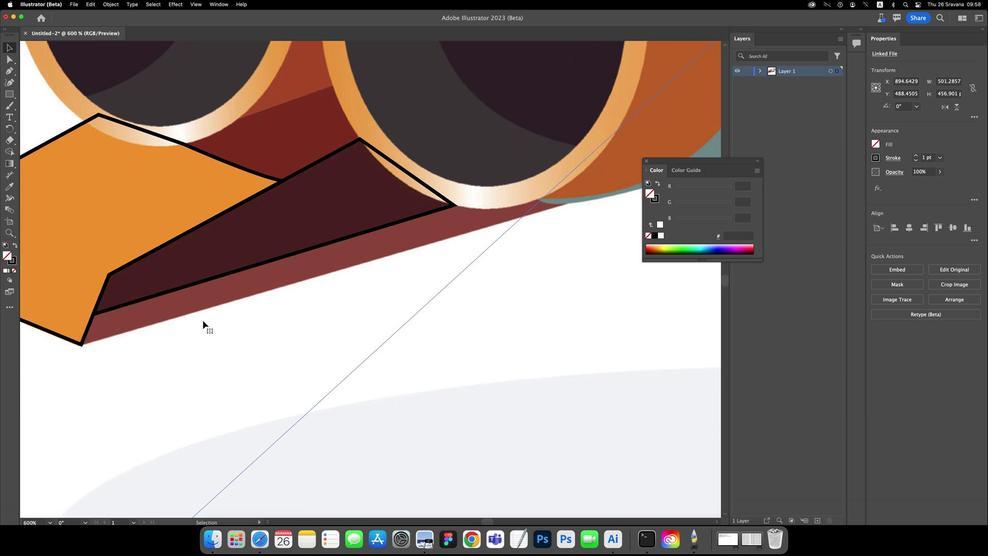 
Action: Mouse moved to (653, 186)
Screenshot: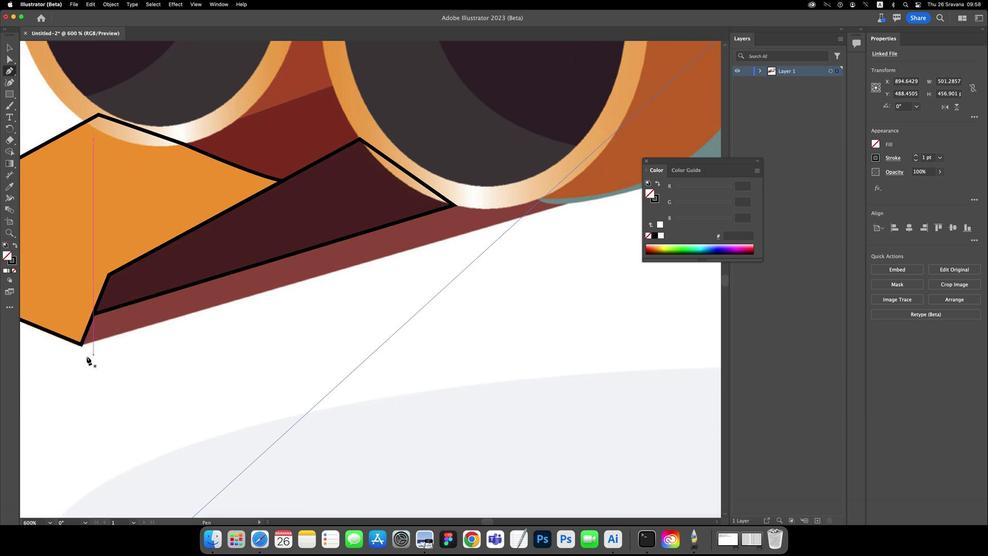 
Action: Key pressed Key.space
Screenshot: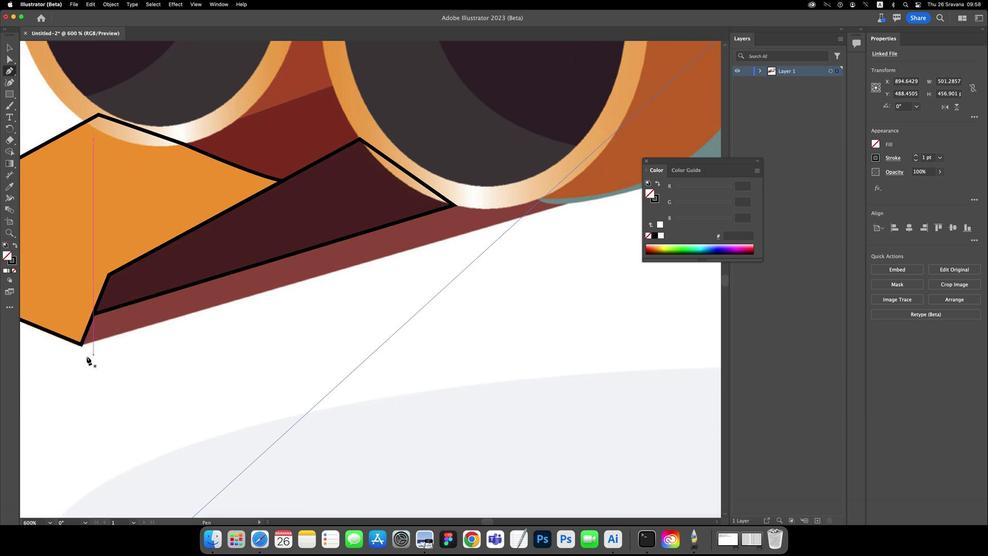 
Action: Mouse moved to (651, 192)
Screenshot: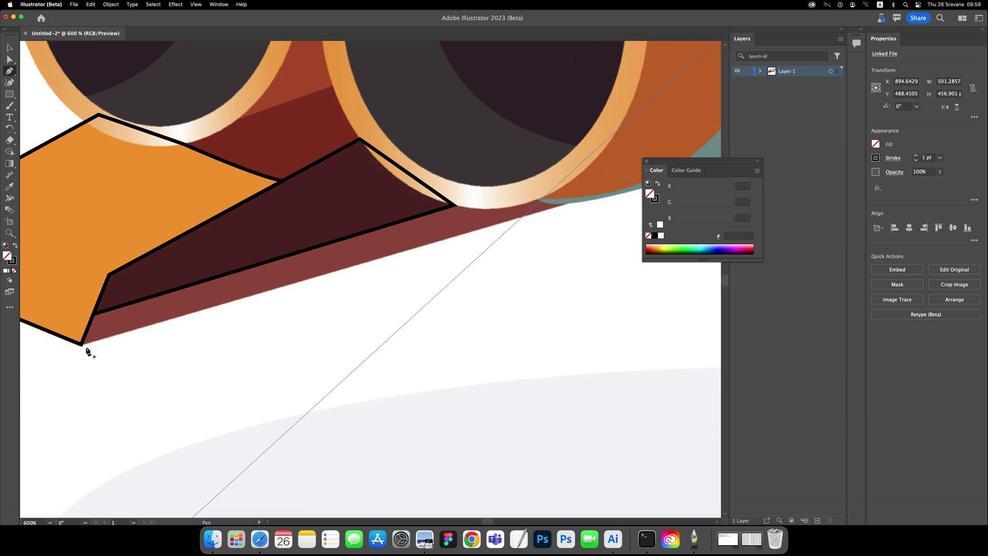 
Action: Key pressed 'p'
Screenshot: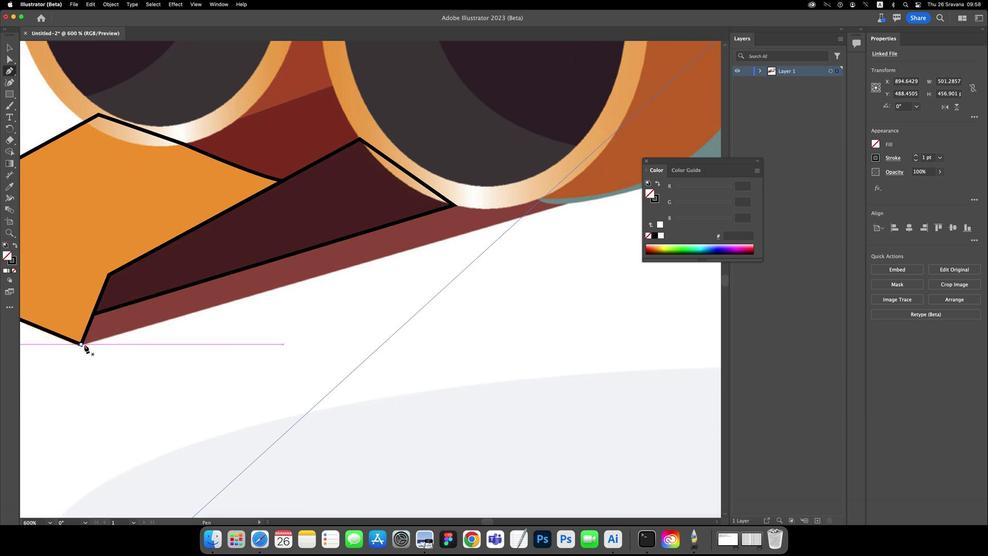 
Action: Mouse moved to (537, 300)
Screenshot: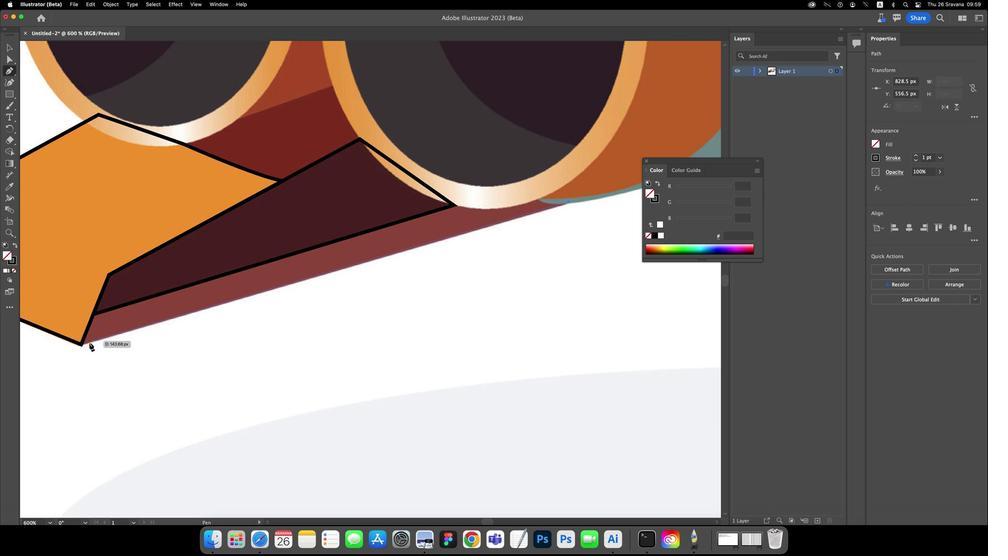 
Action: Mouse pressed left at (537, 300)
Screenshot: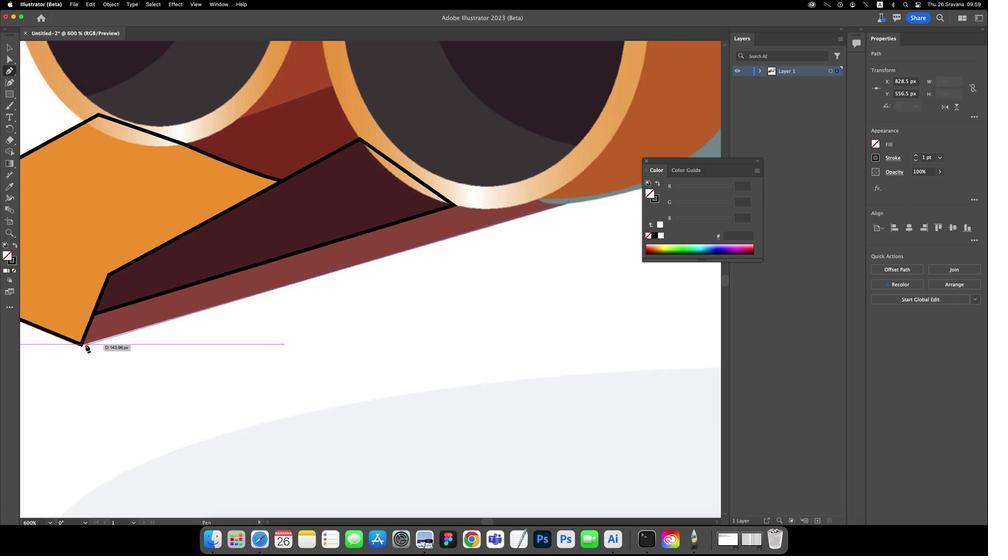 
Action: Mouse moved to (688, 170)
Screenshot: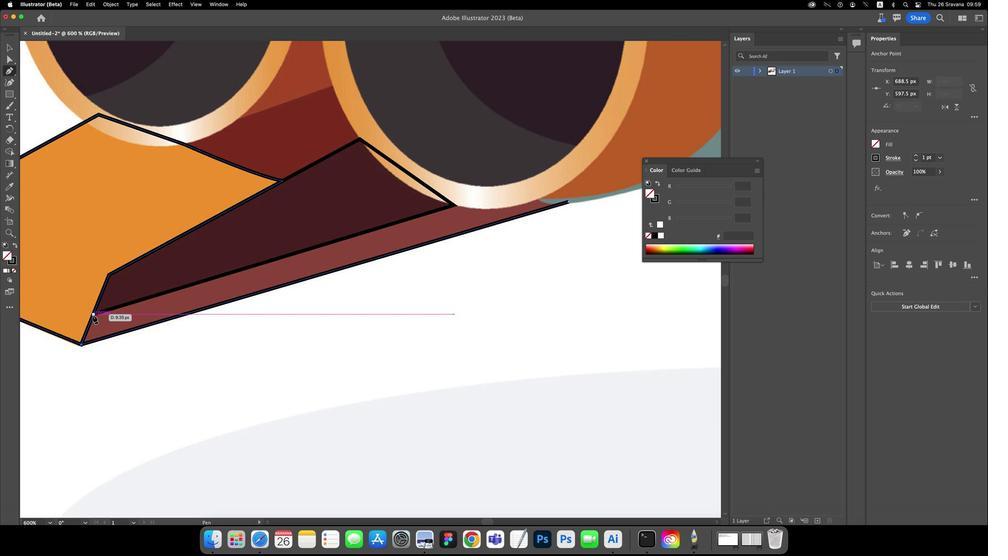 
Action: Mouse pressed left at (688, 170)
Screenshot: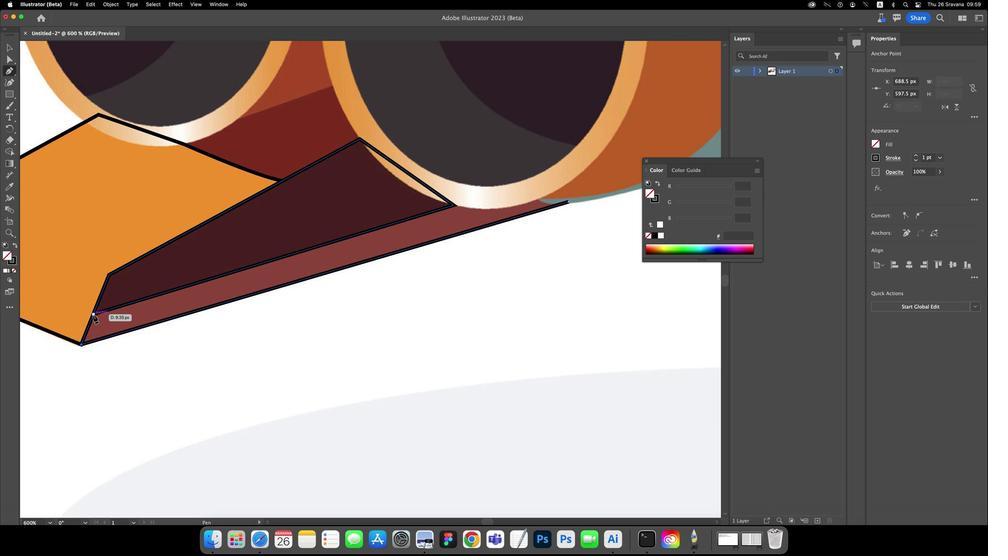 
Action: Mouse moved to (685, 197)
Screenshot: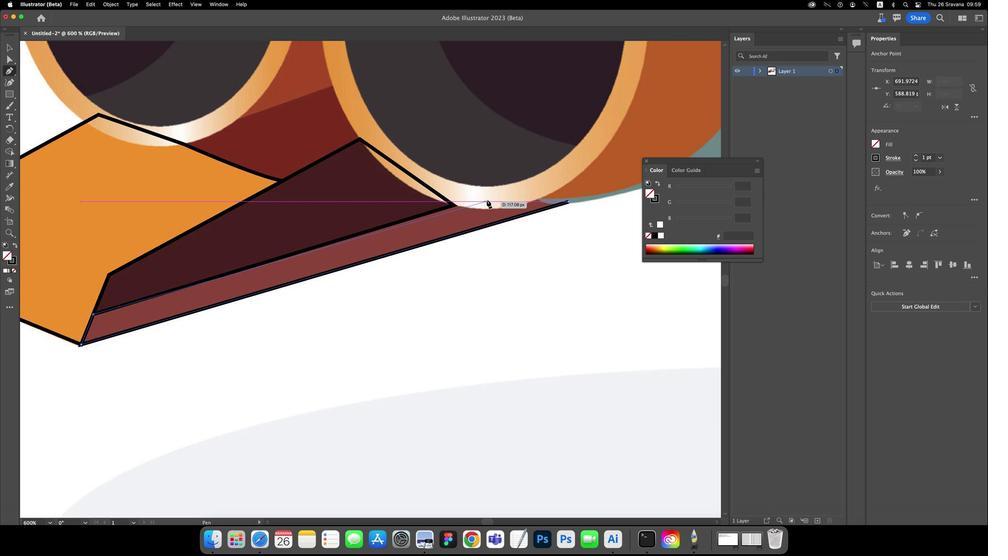 
Action: Mouse pressed left at (685, 197)
Screenshot: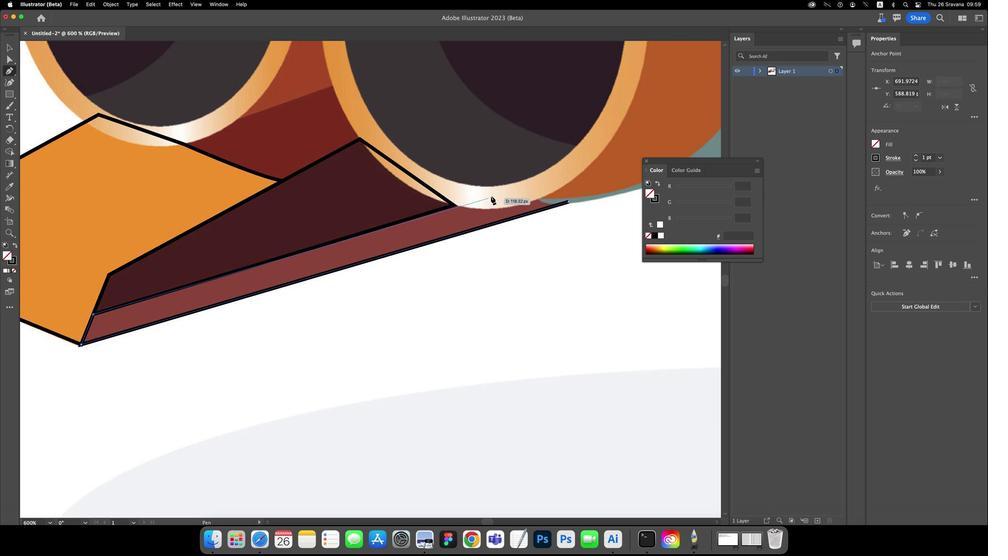 
Action: Mouse moved to (555, 314)
Screenshot: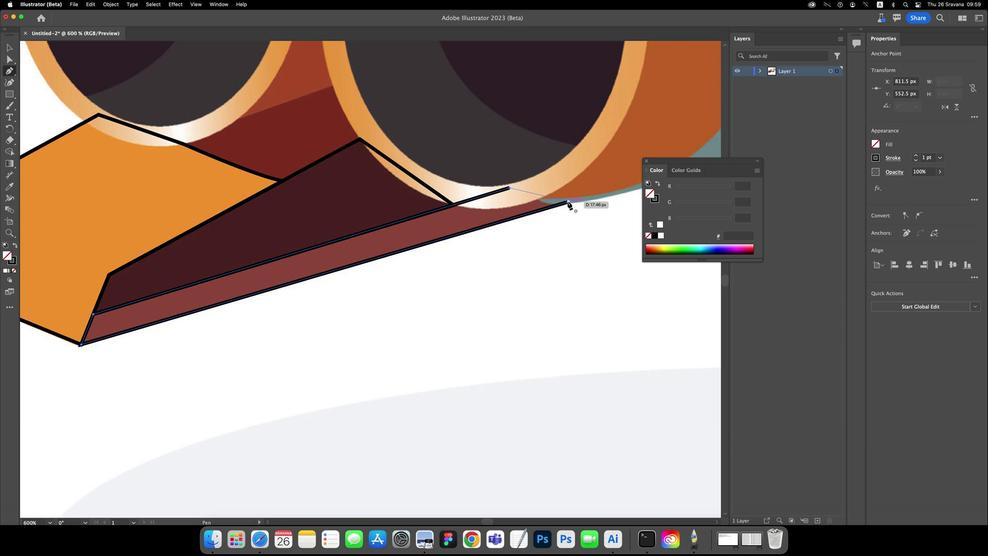 
Action: Mouse pressed left at (555, 314)
Screenshot: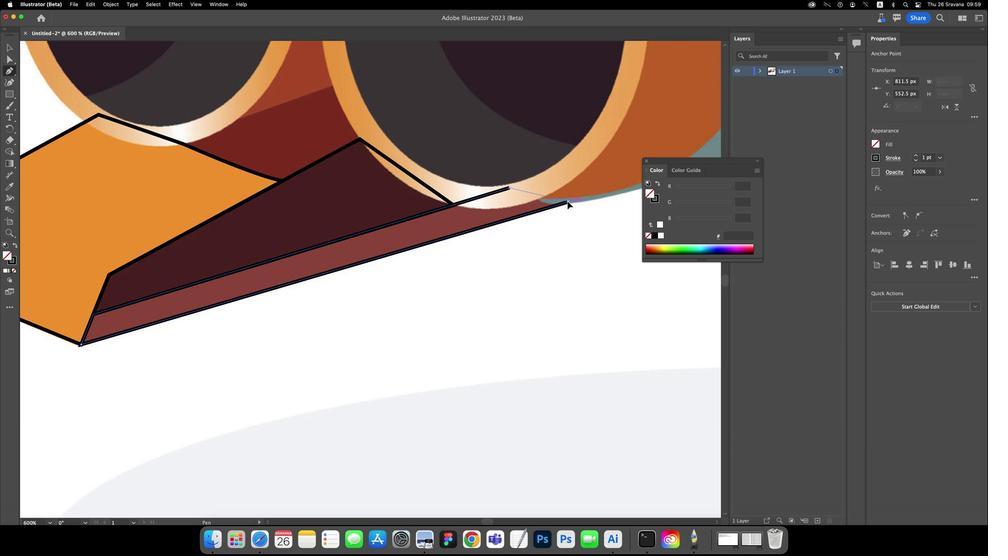 
Action: Mouse moved to (537, 302)
Screenshot: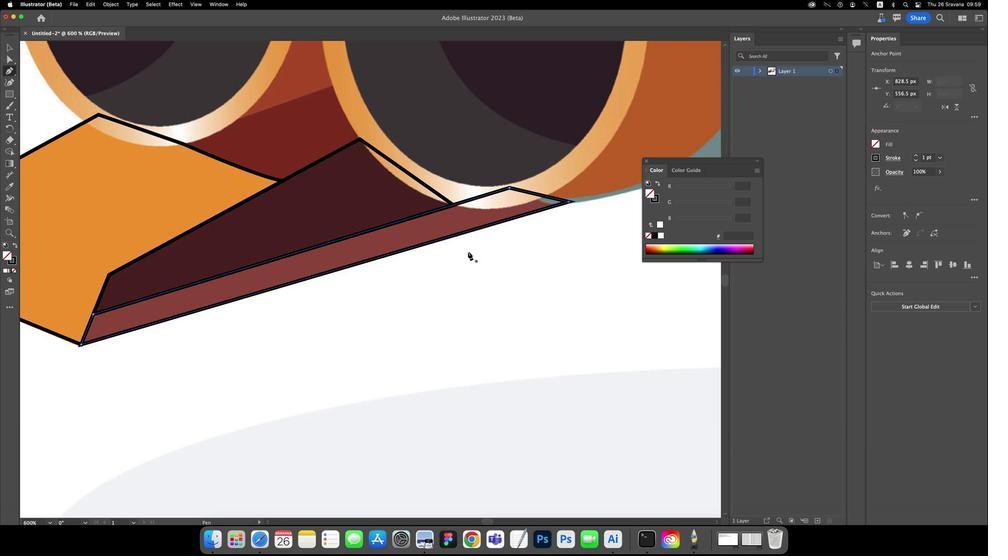 
Action: Mouse pressed left at (537, 302)
Screenshot: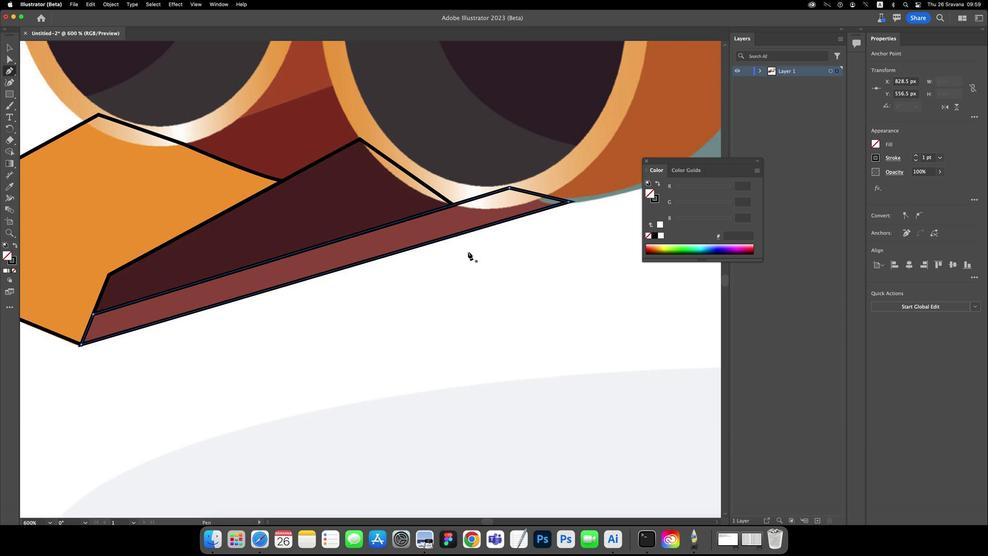 
Action: Mouse moved to (567, 255)
Screenshot: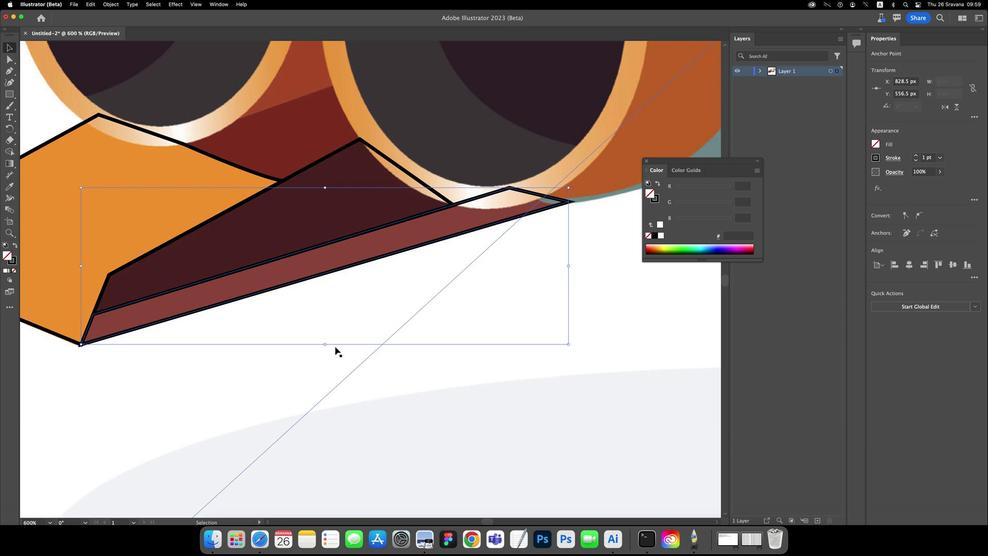 
Action: Key pressed 'v'
Screenshot: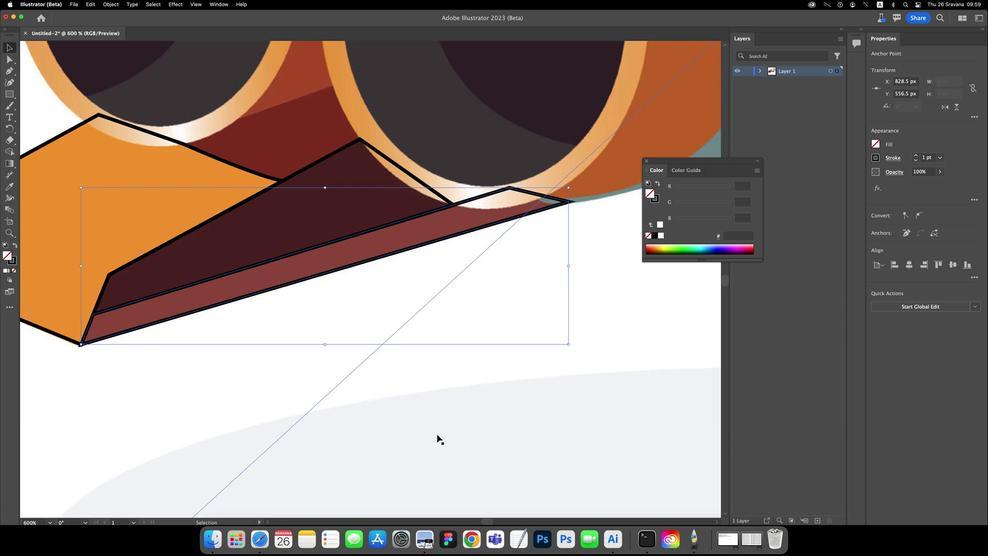 
Action: Mouse moved to (577, 88)
Screenshot: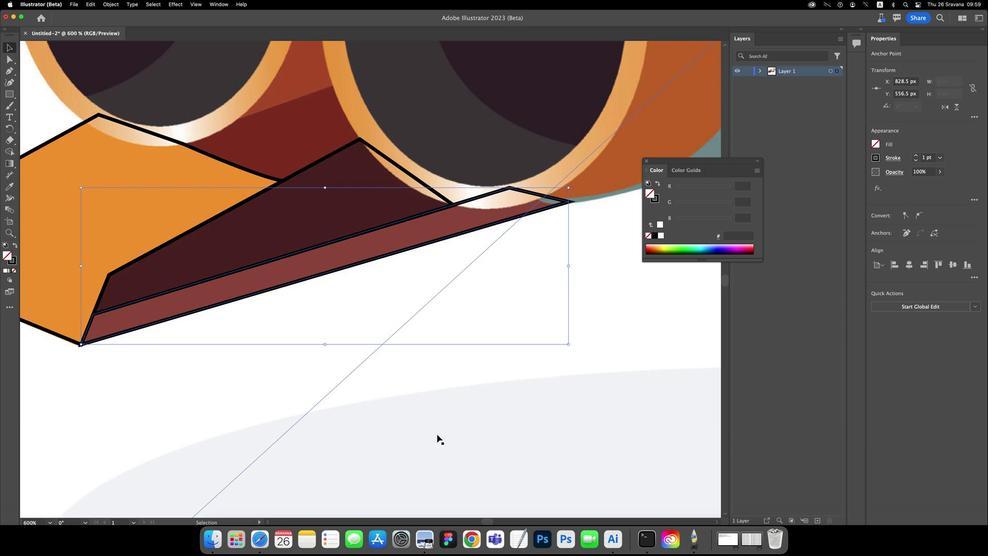 
Action: Mouse pressed left at (577, 88)
Screenshot: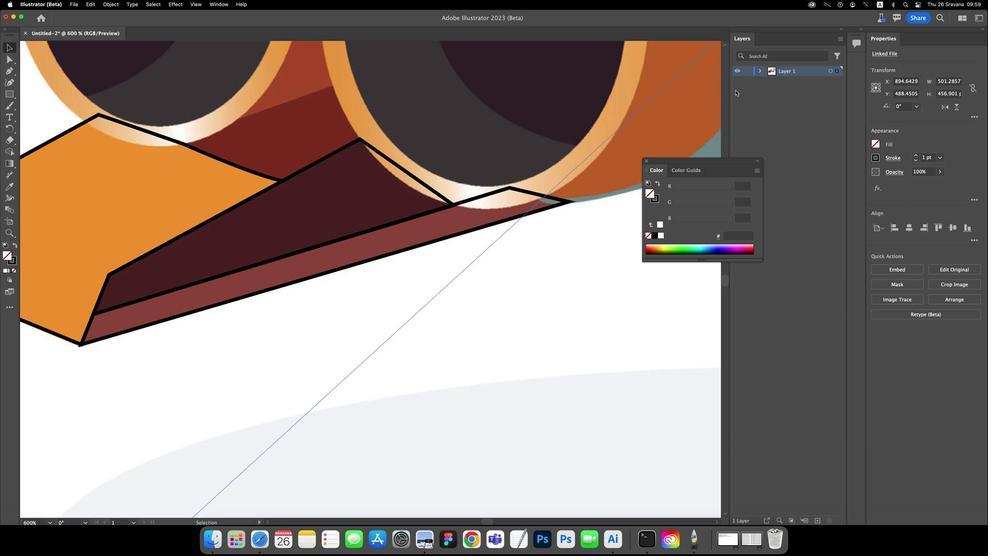 
Action: Mouse moved to (476, 419)
Screenshot: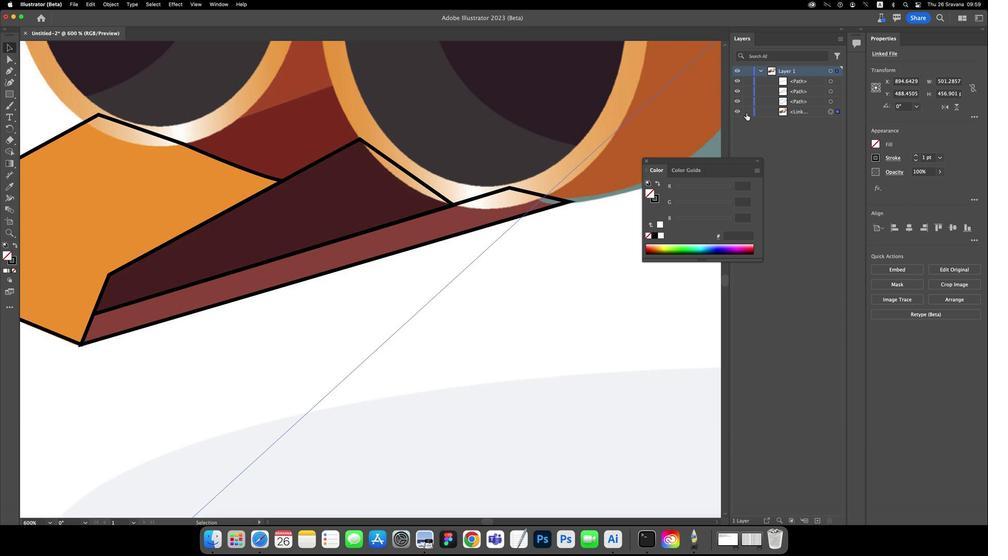 
Action: Mouse pressed left at (476, 419)
Screenshot: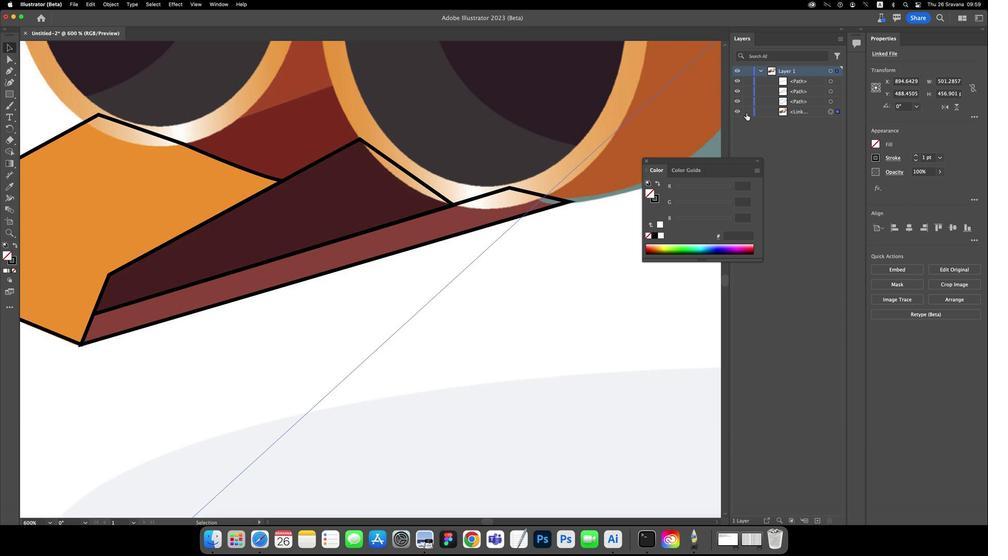 
Action: Mouse moved to (480, 383)
Screenshot: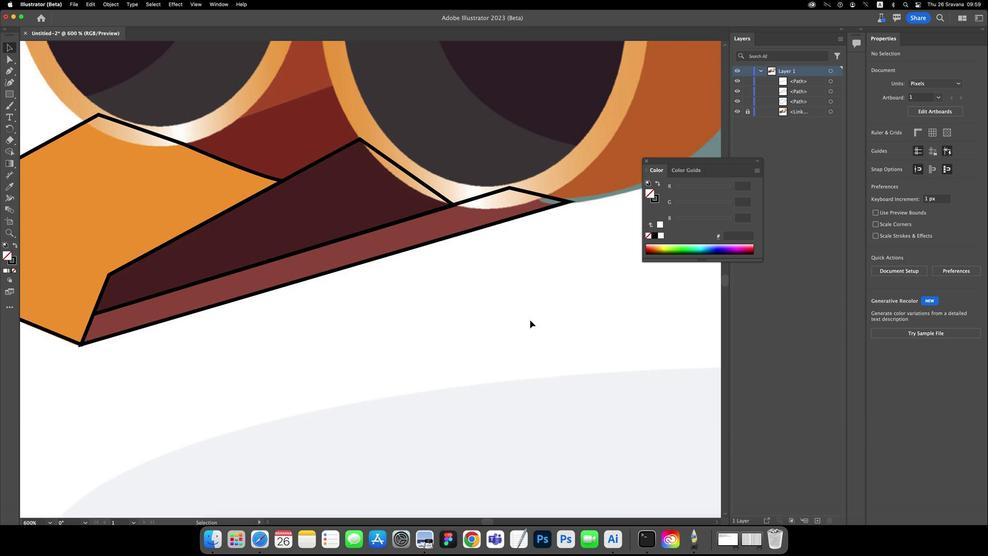 
Action: Mouse pressed left at (480, 383)
Screenshot: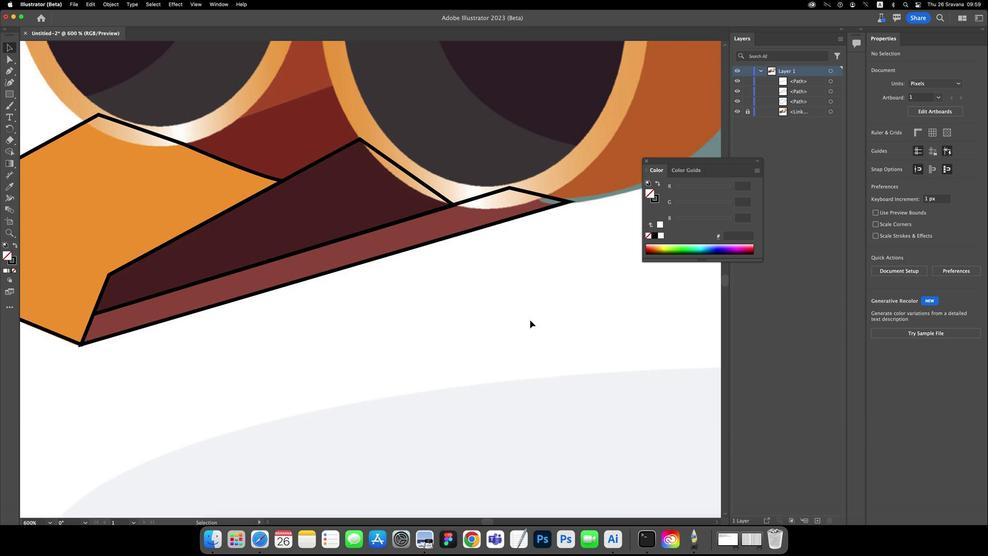 
Action: Mouse moved to (548, 193)
Screenshot: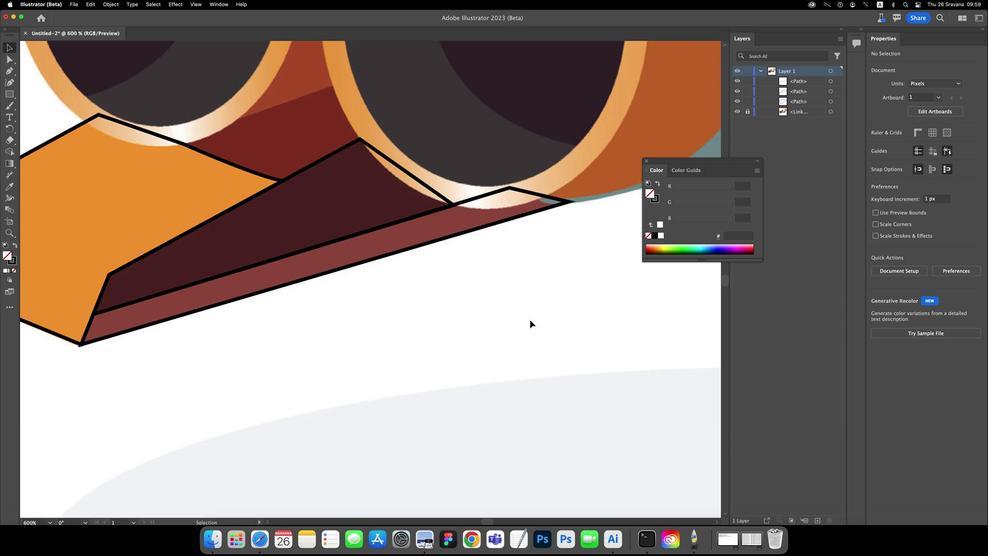 
Action: Mouse pressed left at (548, 193)
Screenshot: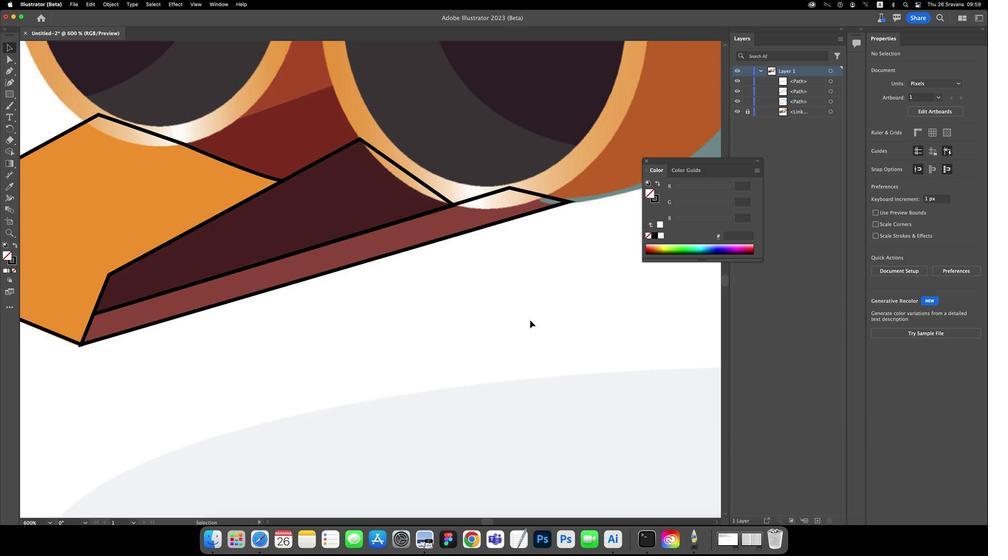 
Action: Mouse pressed left at (548, 193)
Screenshot: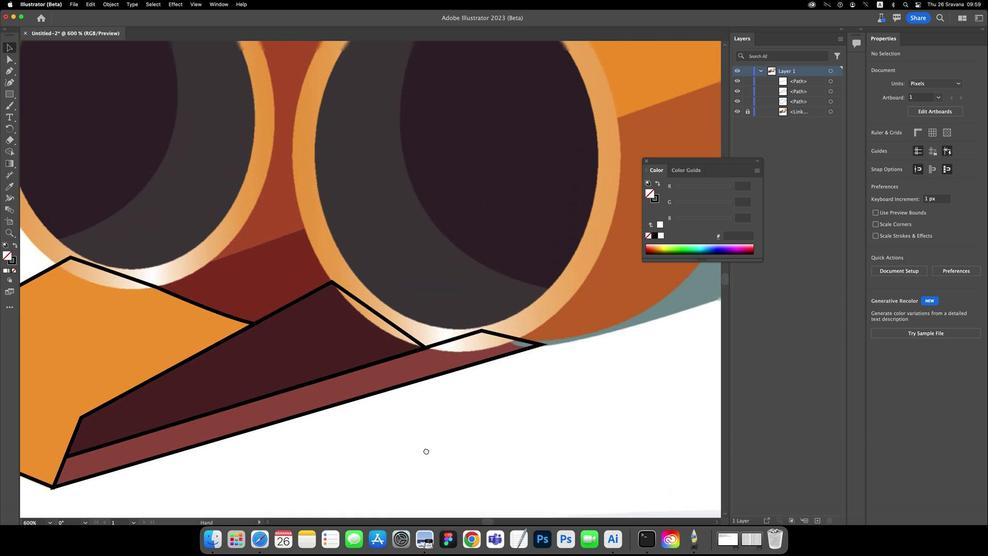 
Action: Mouse moved to (572, 210)
Screenshot: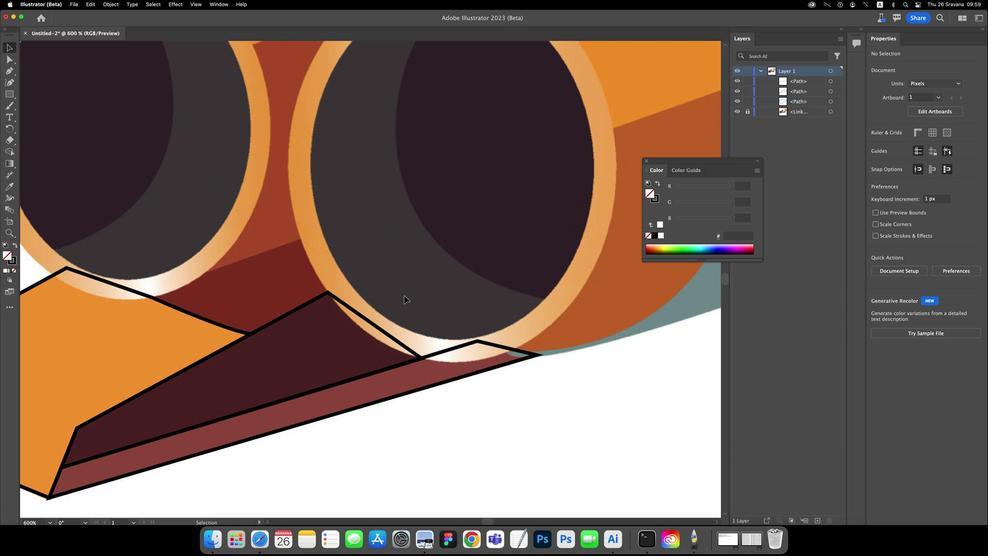 
Action: Key pressed Key.space
Screenshot: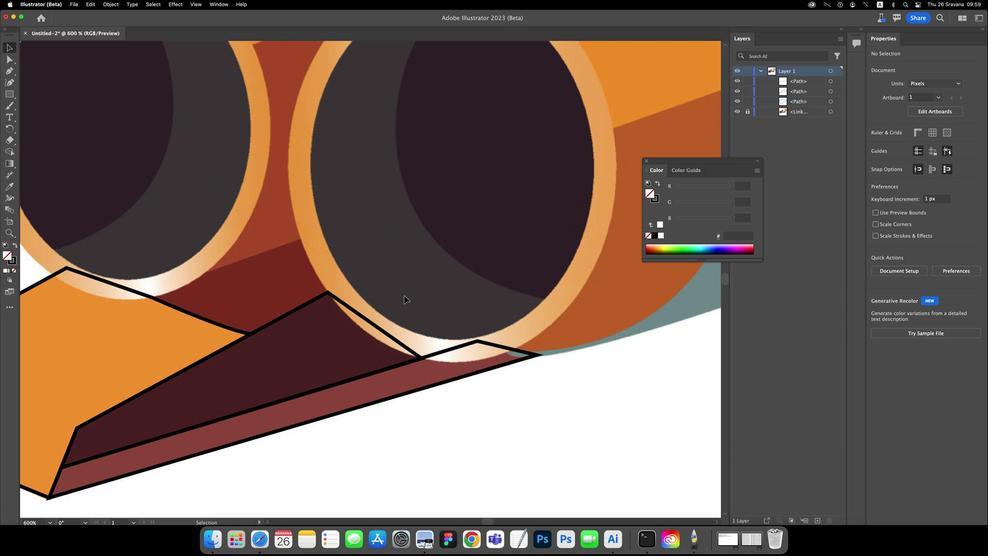 
Action: Mouse pressed left at (572, 210)
Screenshot: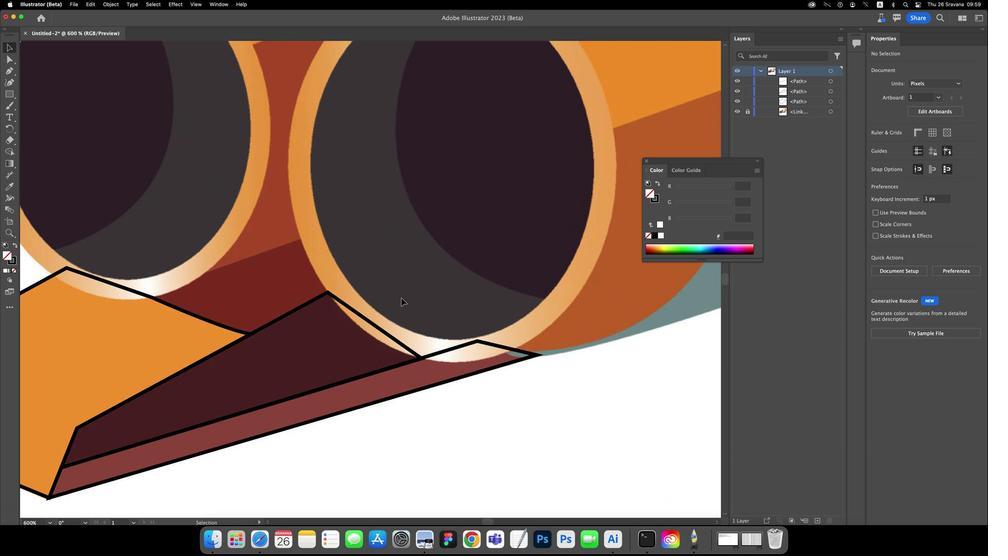 
Action: Mouse moved to (594, 195)
Screenshot: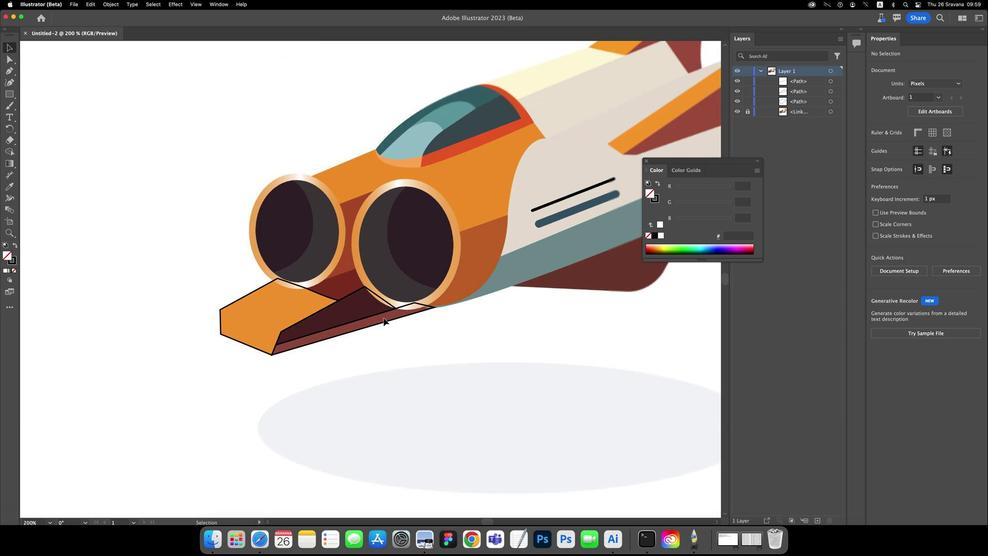 
Action: Key pressed Key.alt
Screenshot: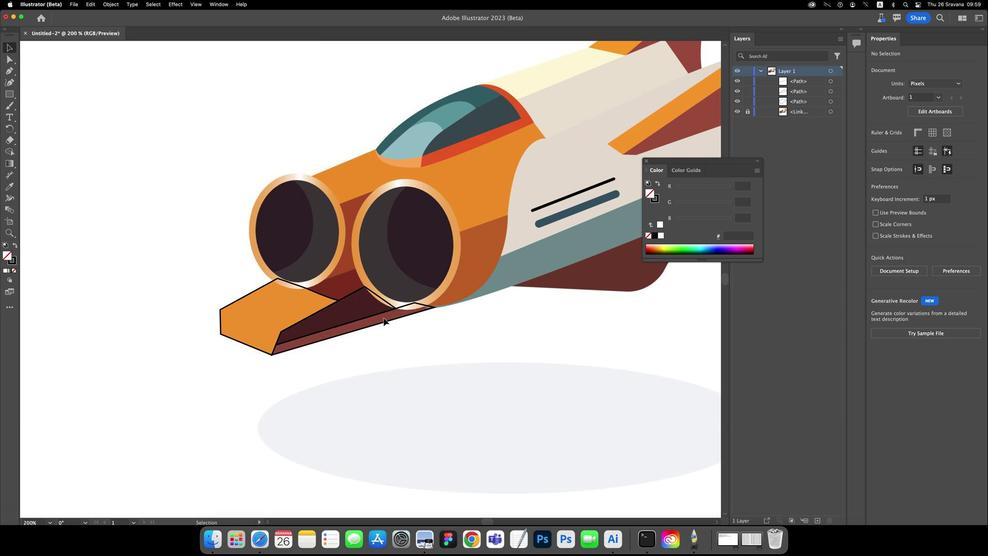 
Action: Mouse scrolled (594, 195) with delta (715, 487)
Screenshot: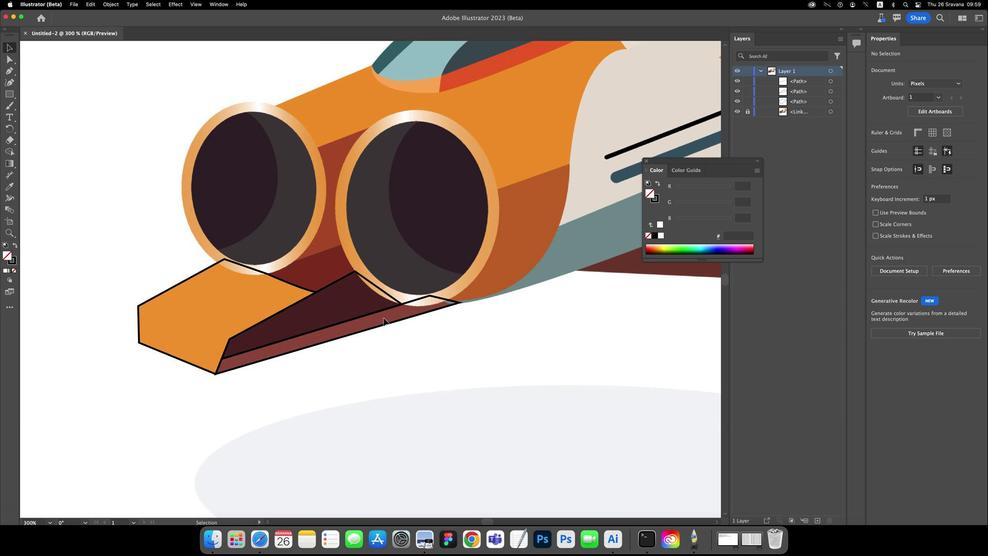 
Action: Mouse scrolled (594, 195) with delta (715, 487)
Screenshot: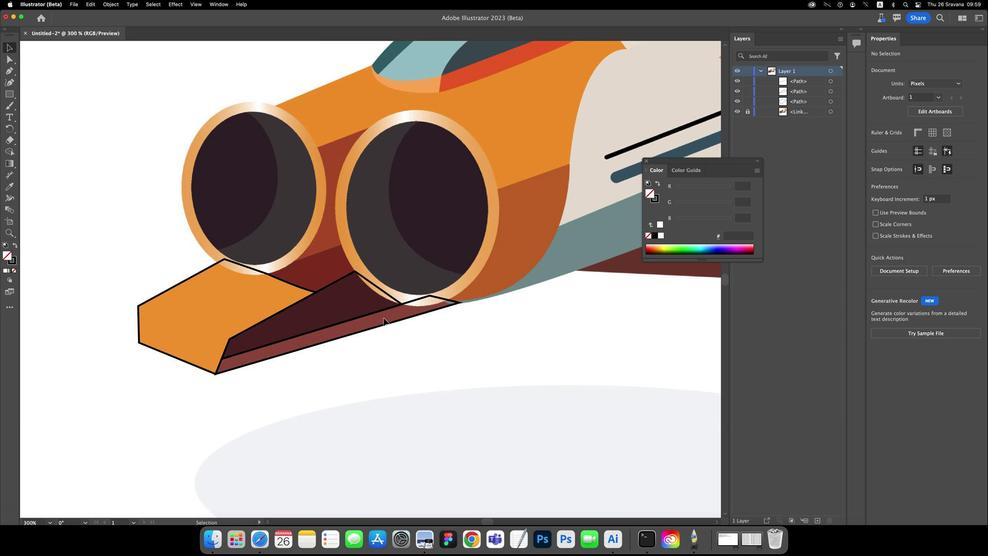 
Action: Mouse scrolled (594, 195) with delta (715, 487)
Screenshot: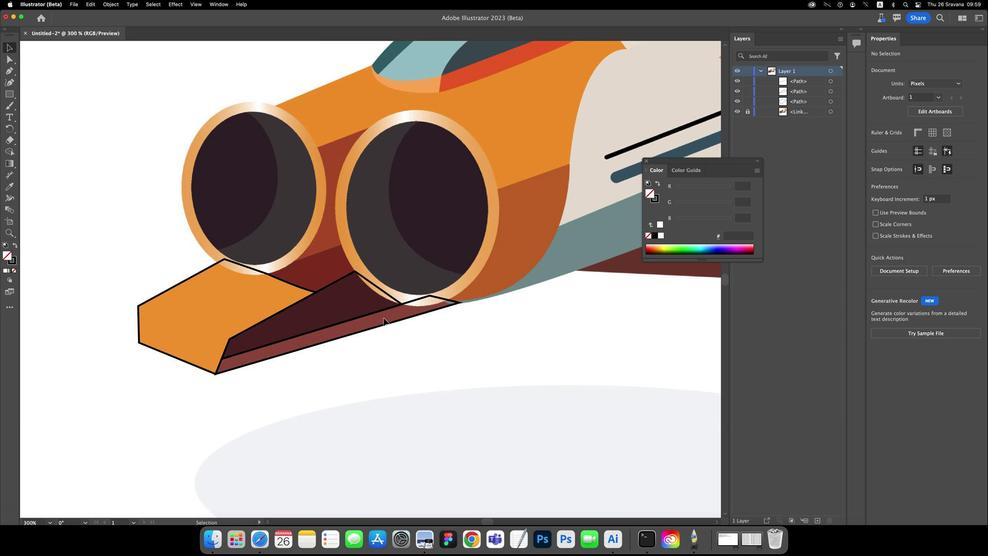 
Action: Mouse scrolled (594, 195) with delta (715, 486)
Screenshot: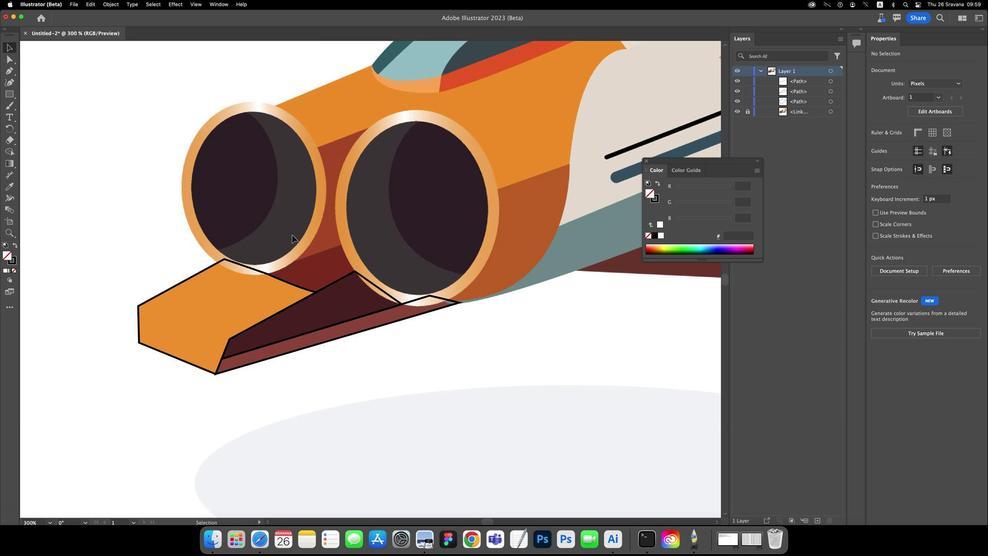 
Action: Mouse moved to (624, 277)
Screenshot: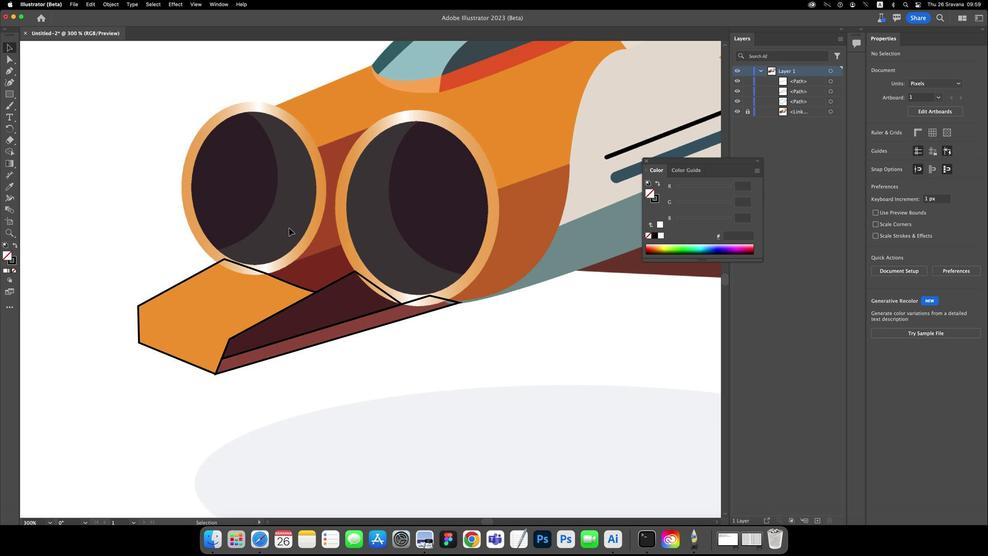 
Action: Key pressed 'l'
Screenshot: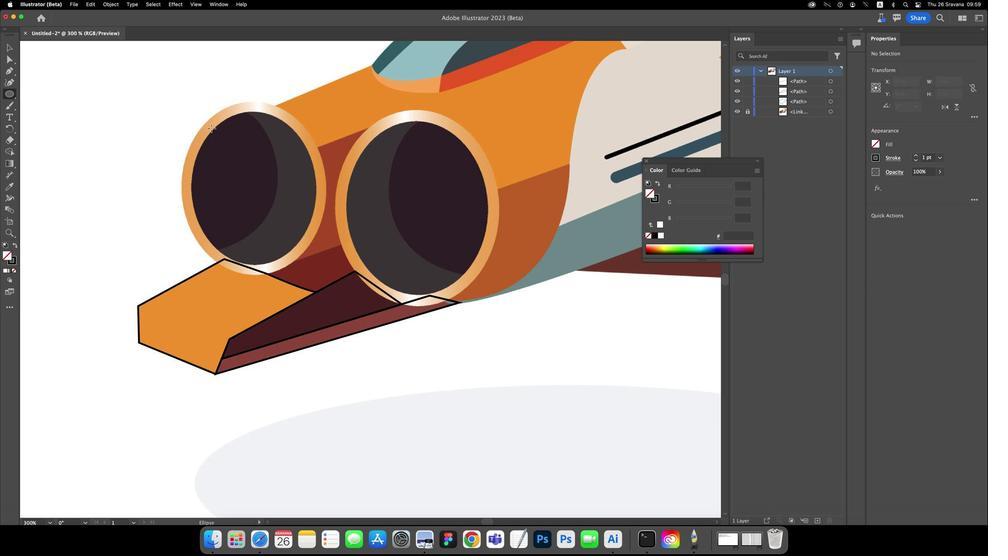 
Action: Mouse moved to (648, 369)
Screenshot: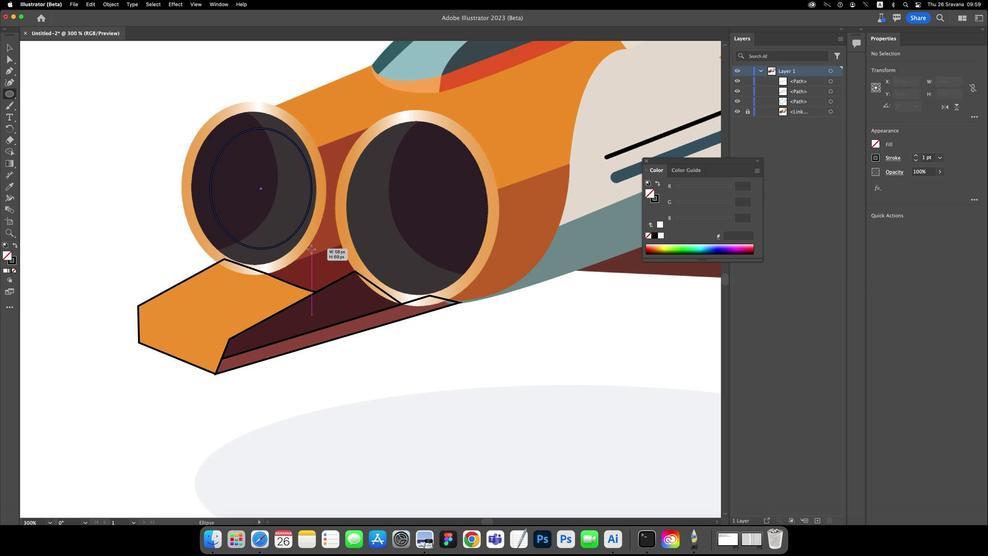 
Action: Mouse pressed left at (648, 369)
Screenshot: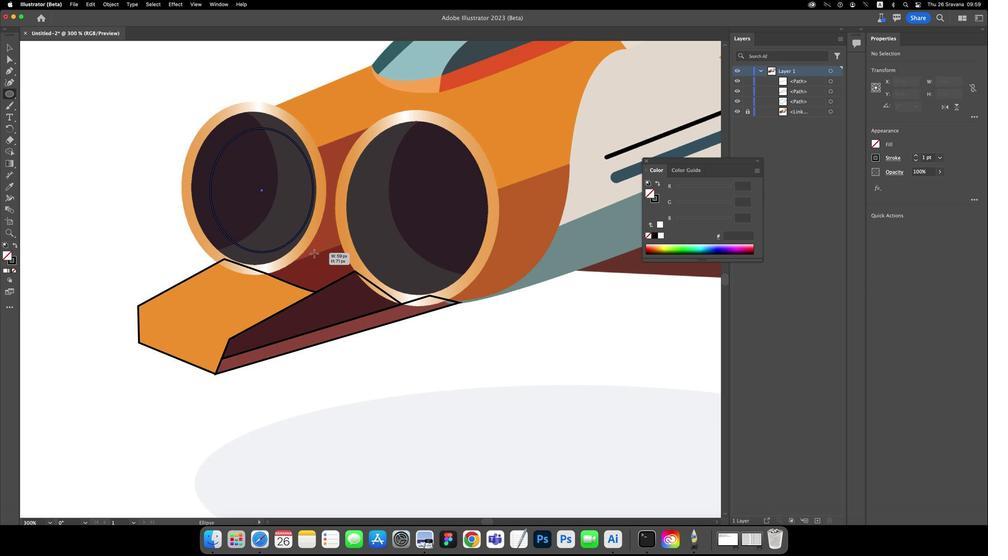 
Action: Mouse moved to (649, 245)
Screenshot: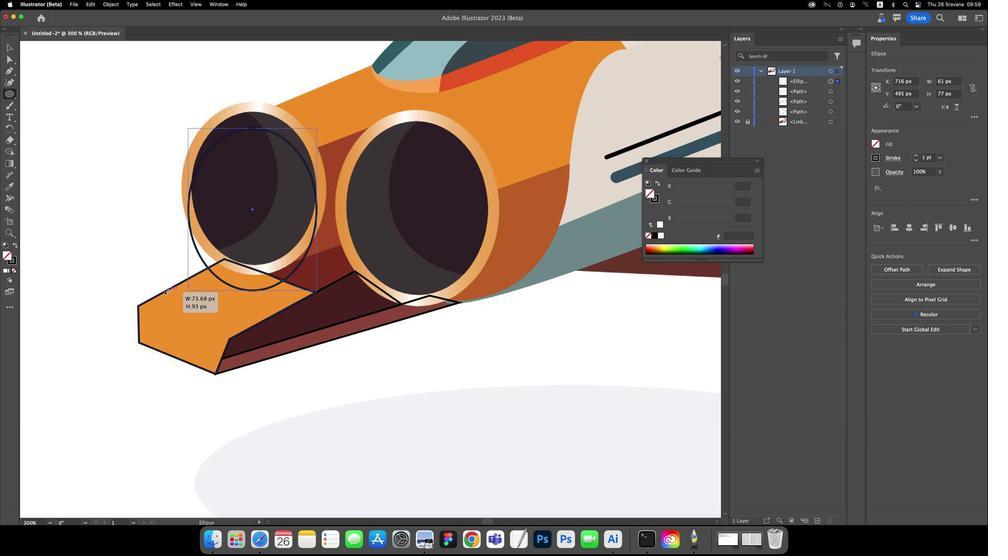 
Action: Key pressed Key.shift
Screenshot: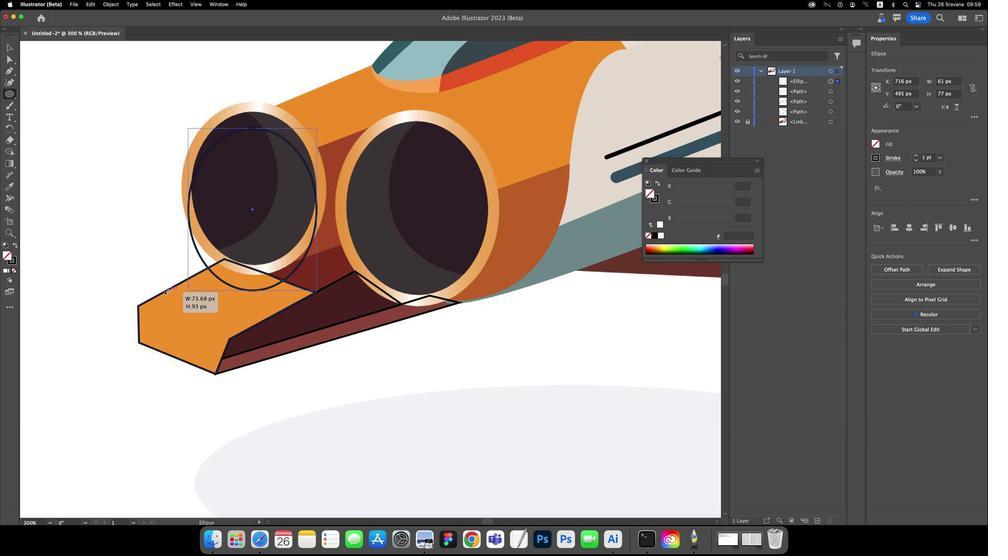 
Action: Mouse moved to (649, 246)
Screenshot: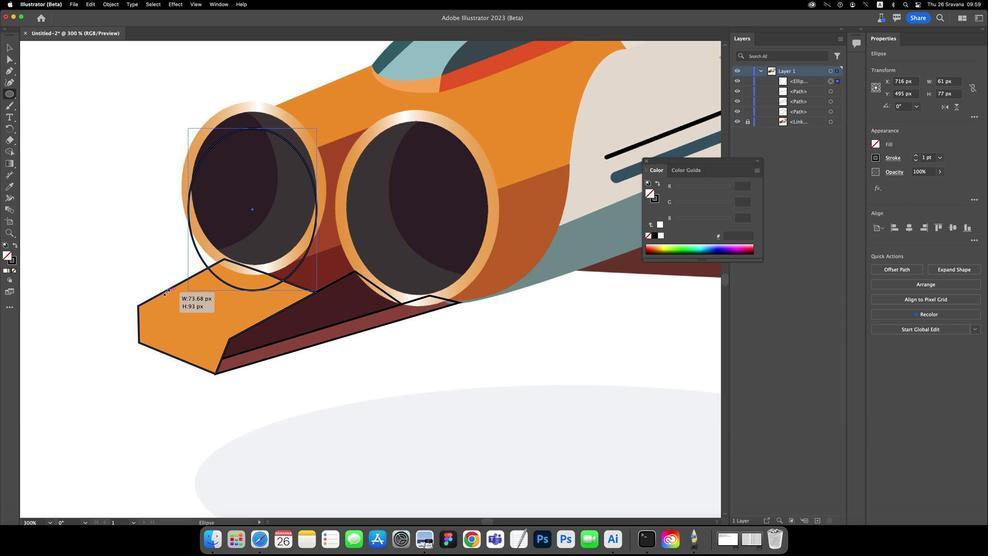 
Action: Mouse pressed left at (649, 246)
Screenshot: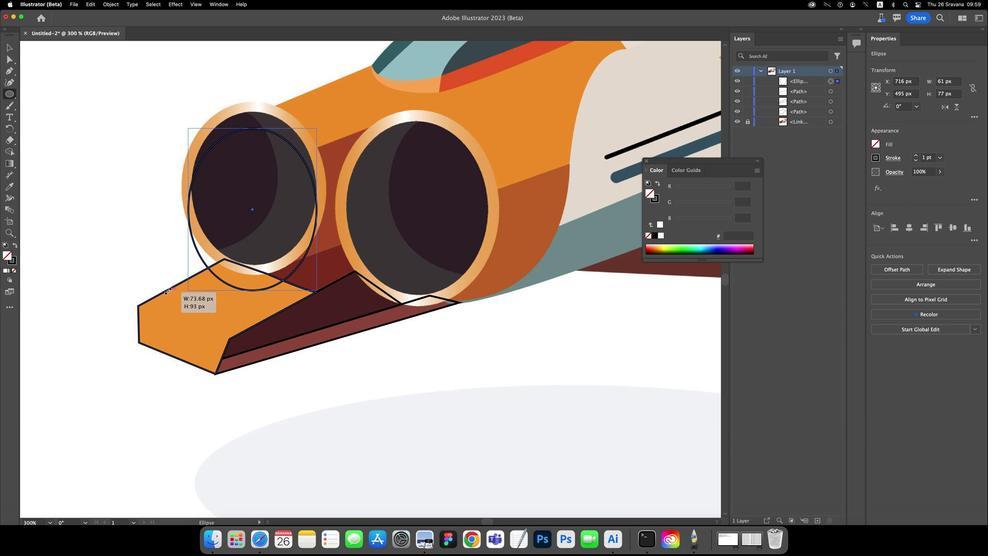 
Action: Mouse moved to (676, 228)
Screenshot: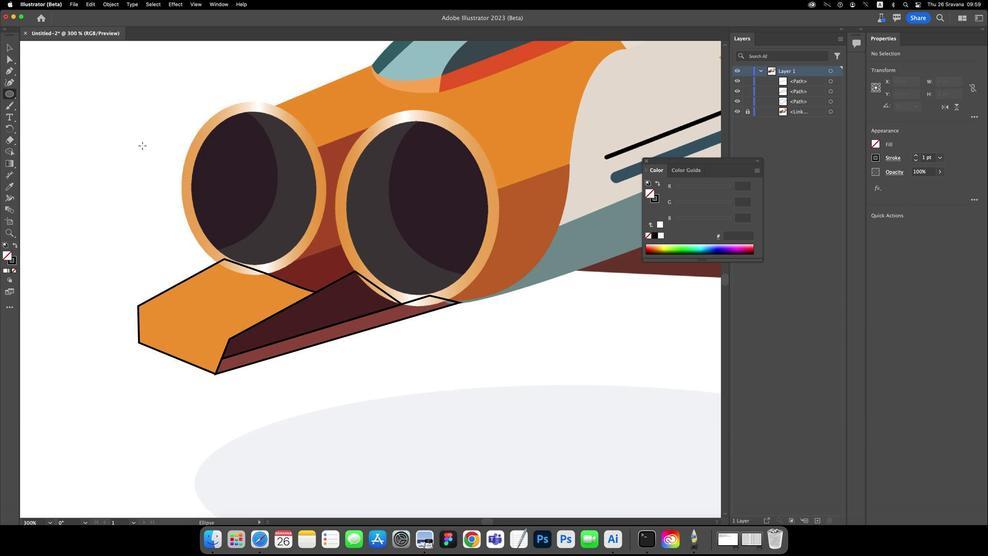 
Action: Key pressed Key.backspace
Screenshot: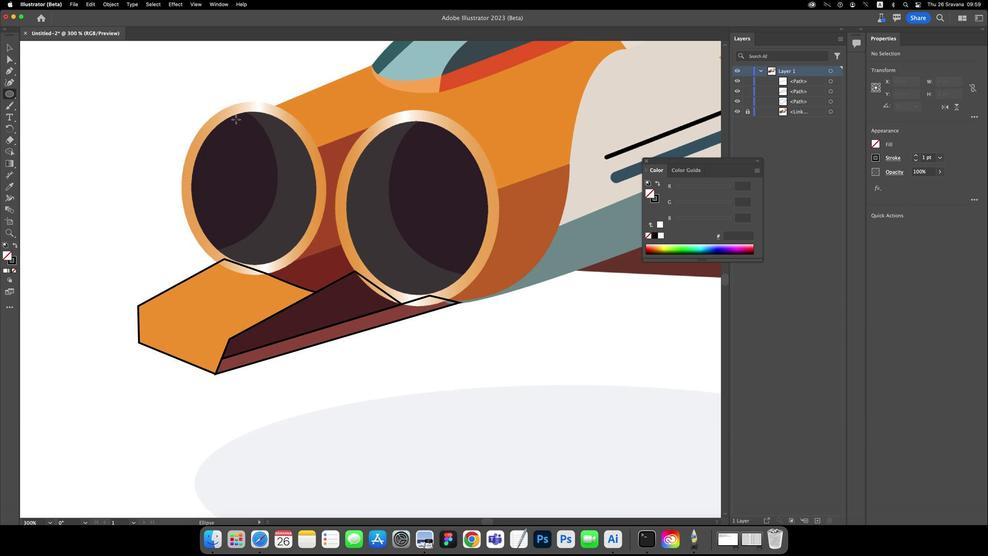 
Action: Mouse moved to (640, 383)
Screenshot: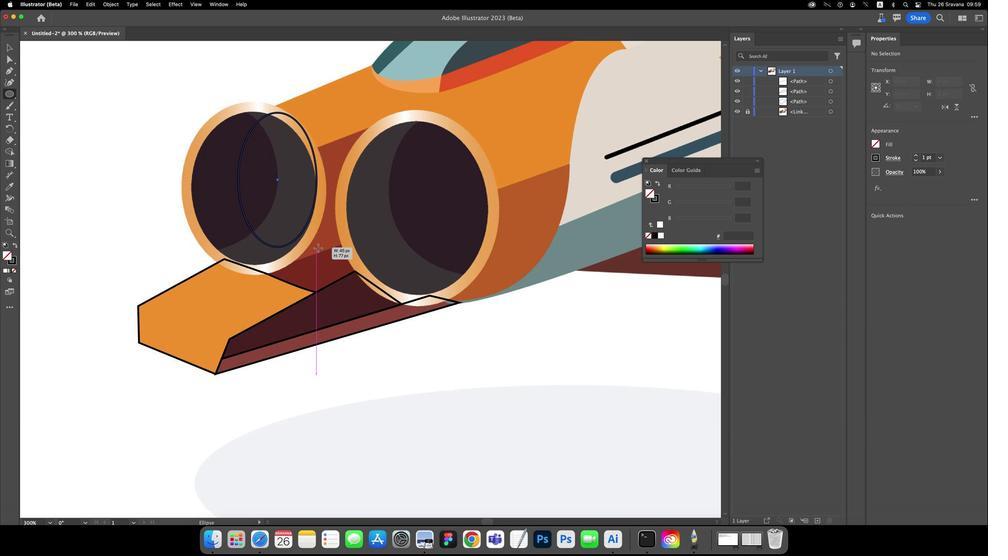 
Action: Mouse pressed left at (640, 383)
Screenshot: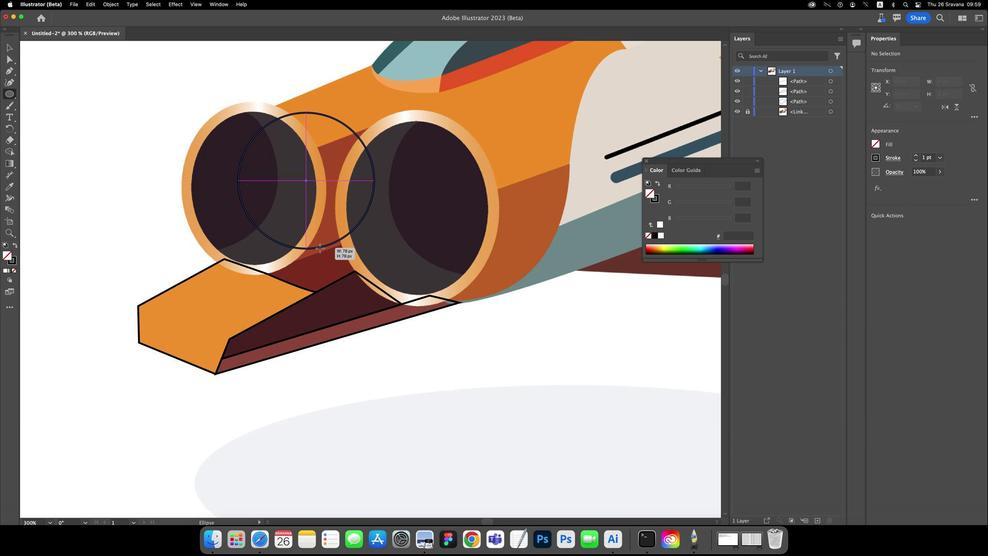 
Action: Mouse moved to (615, 259)
Screenshot: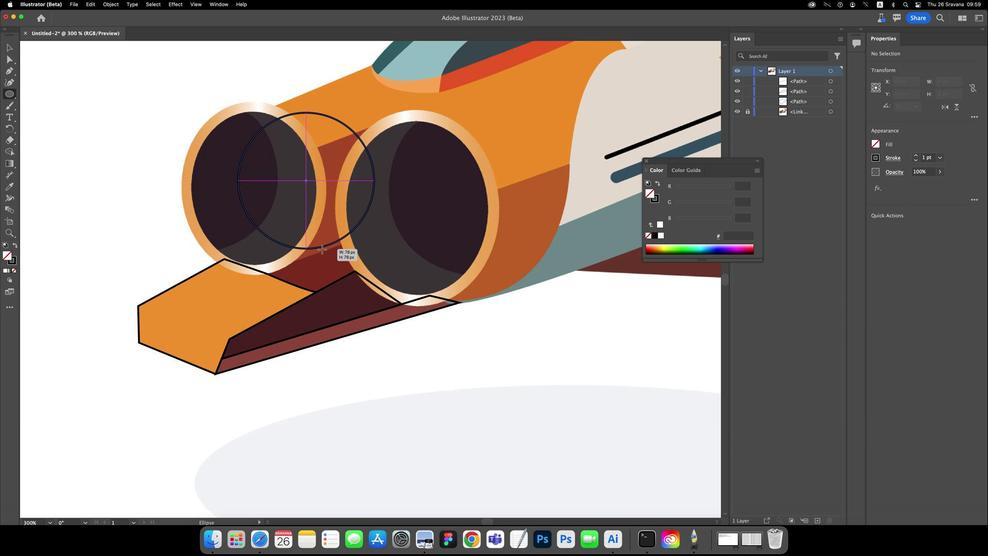 
Action: Key pressed Key.shift
Screenshot: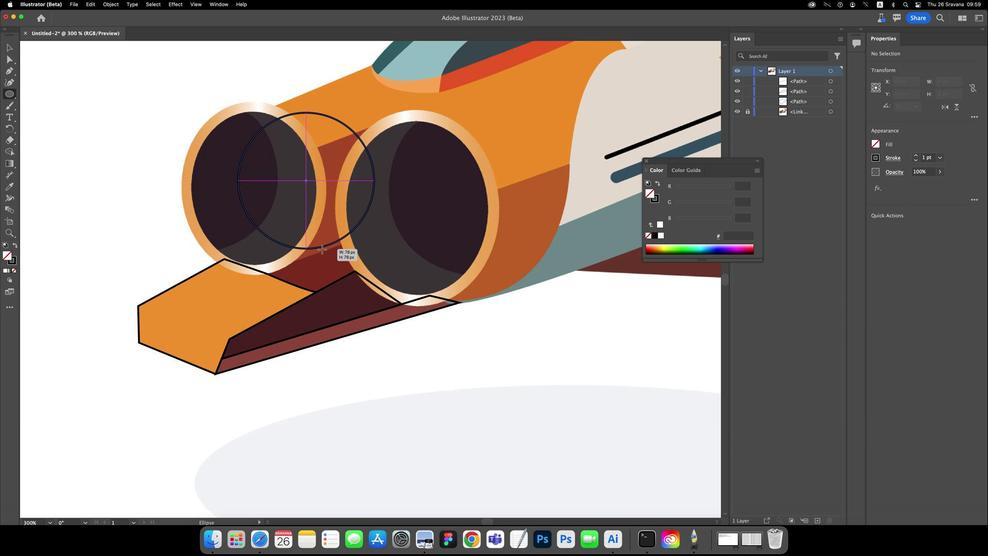 
Action: Mouse moved to (619, 295)
Screenshot: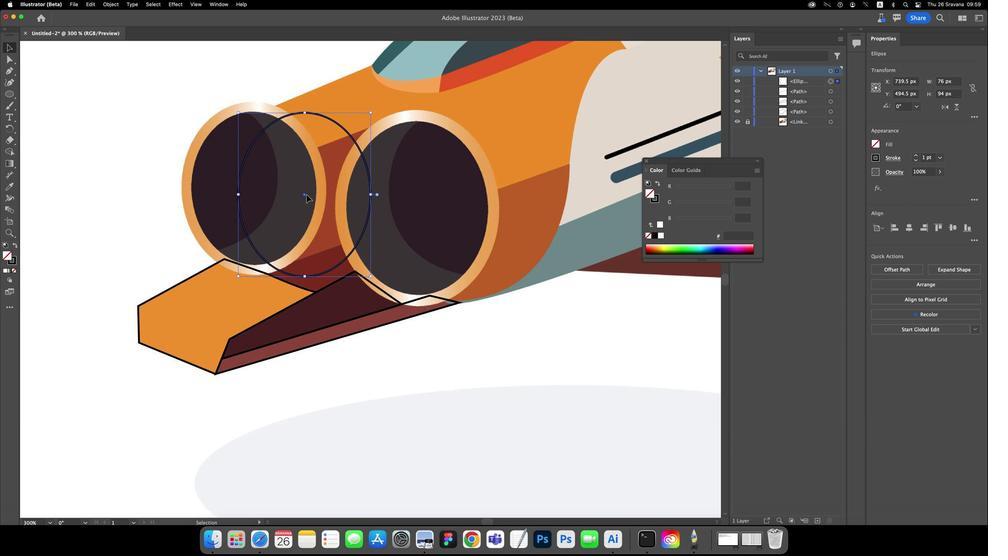 
Action: Key pressed 'v'
Screenshot: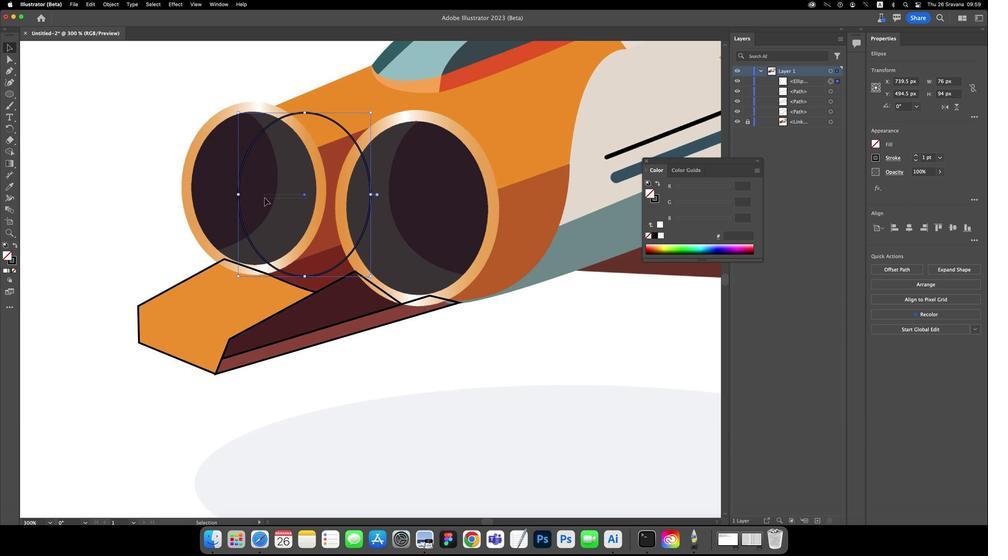 
Action: Mouse moved to (618, 308)
Screenshot: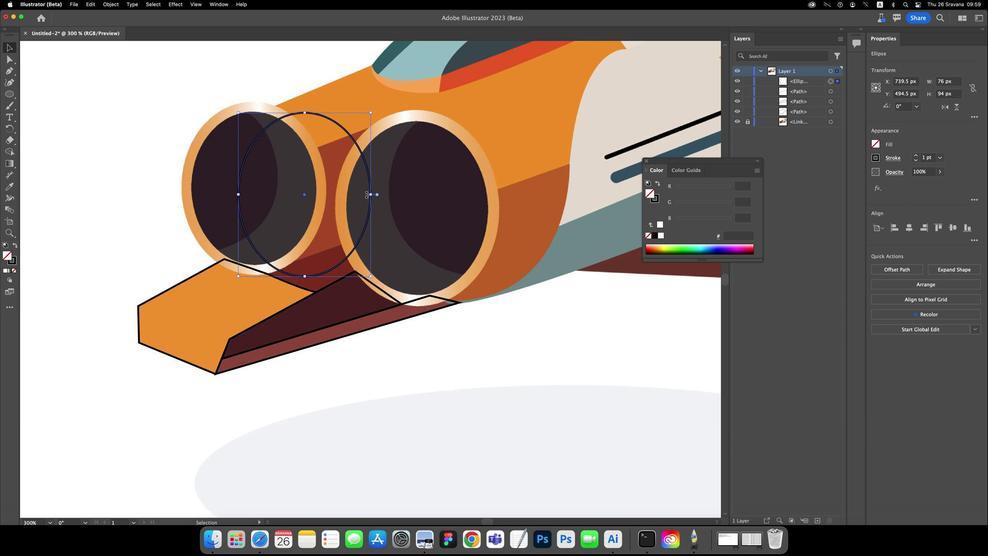 
Action: Mouse pressed left at (618, 308)
Screenshot: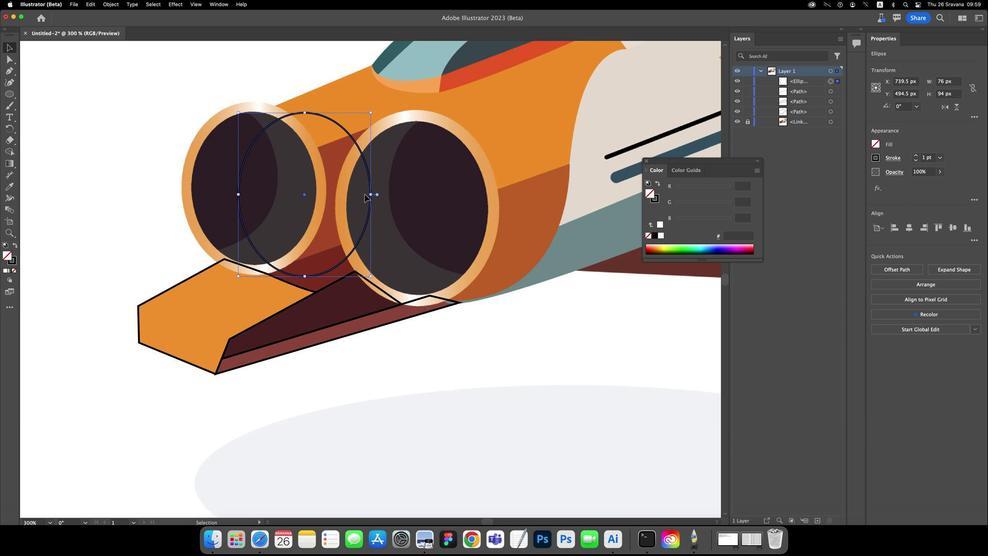 
Action: Mouse moved to (599, 319)
Screenshot: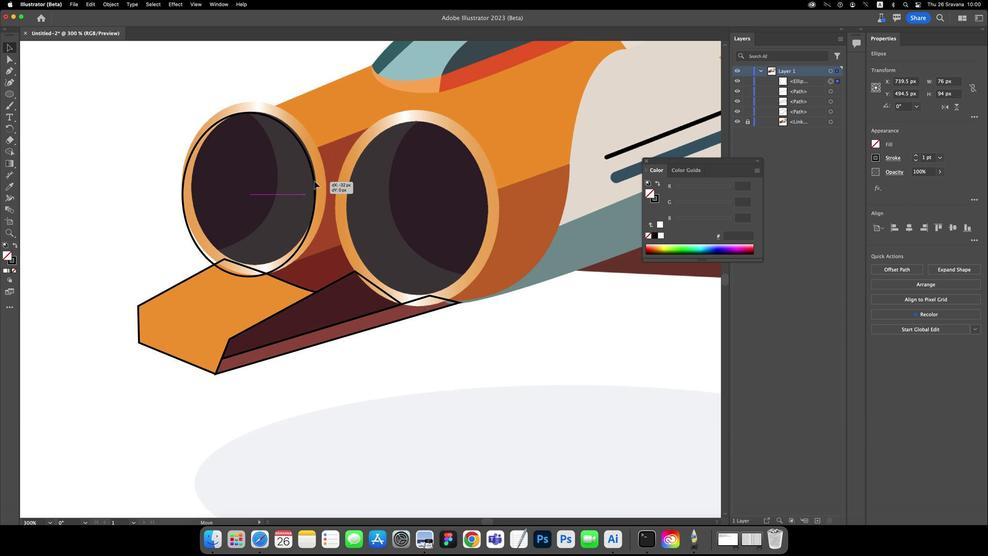 
Action: Mouse pressed left at (599, 319)
Screenshot: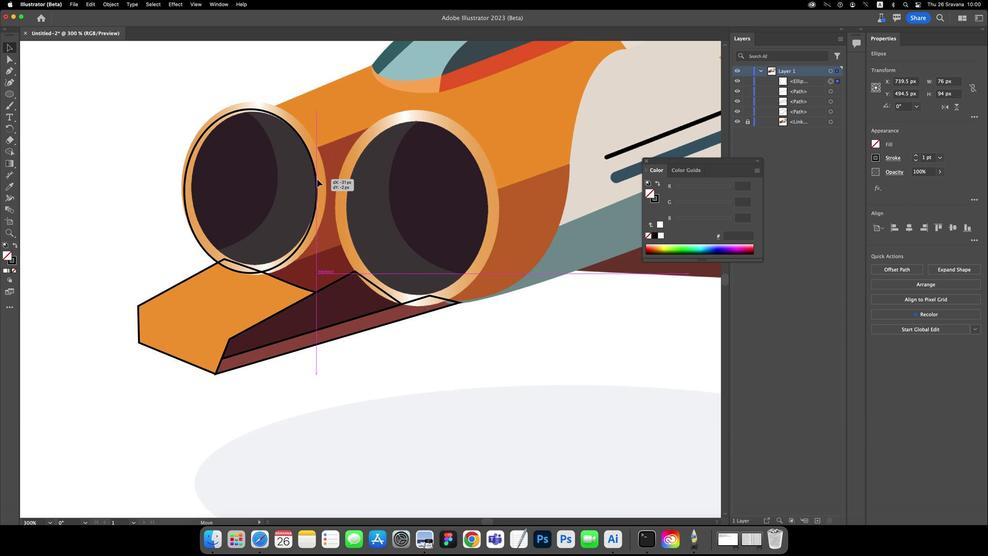 
Action: Mouse moved to (428, 344)
Screenshot: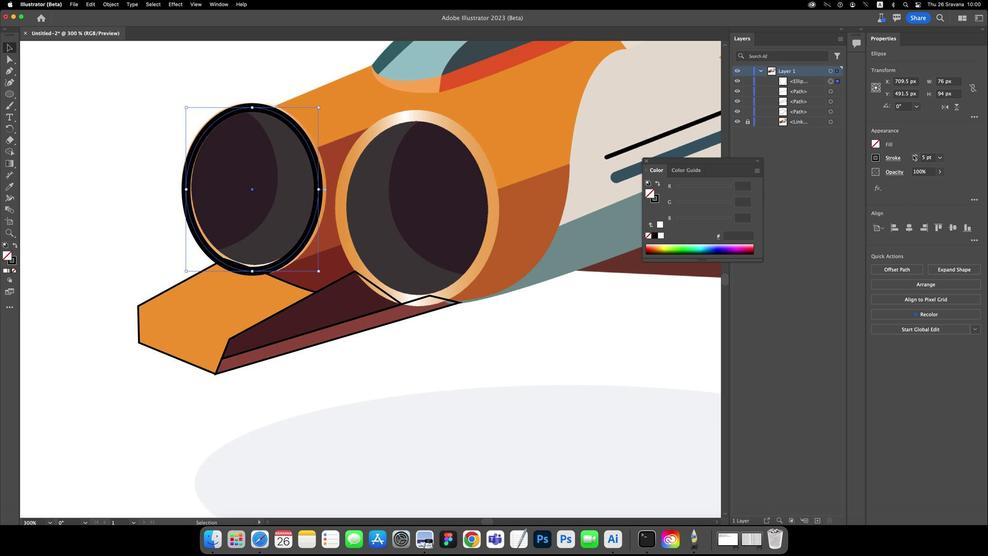 
Action: Mouse pressed left at (428, 344)
Screenshot: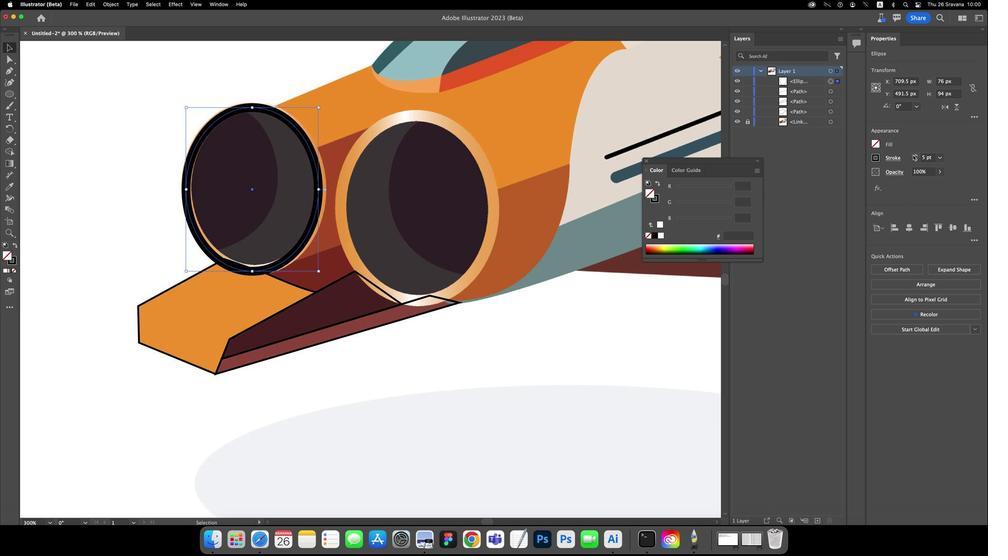 
Action: Mouse pressed left at (428, 344)
Screenshot: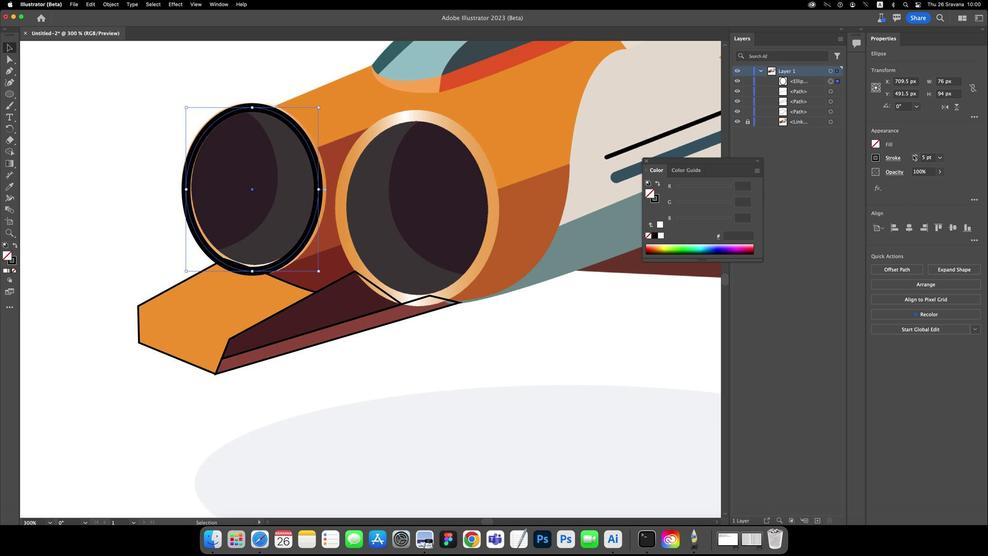
Action: Mouse pressed left at (428, 344)
Screenshot: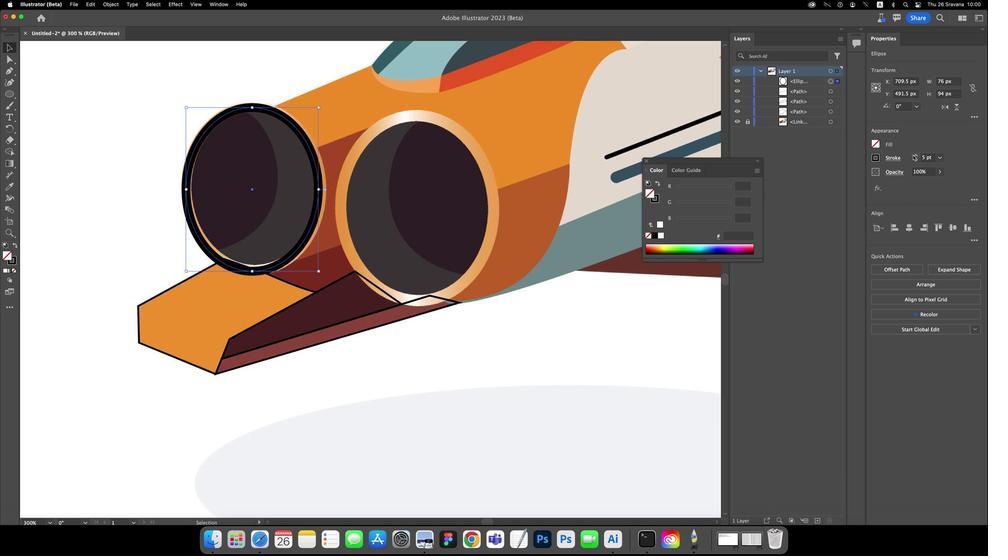 
Action: Mouse pressed left at (428, 344)
Screenshot: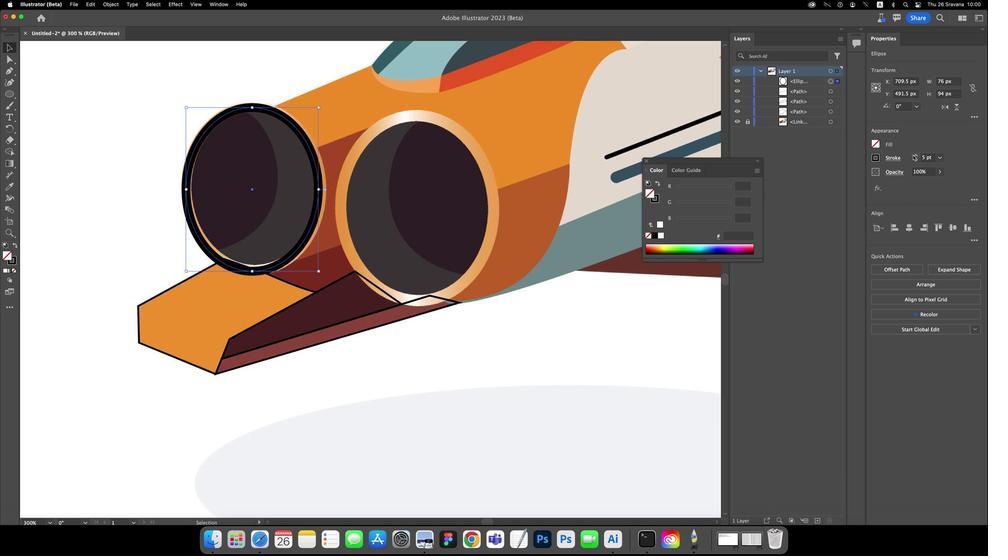 
Action: Mouse moved to (615, 323)
Screenshot: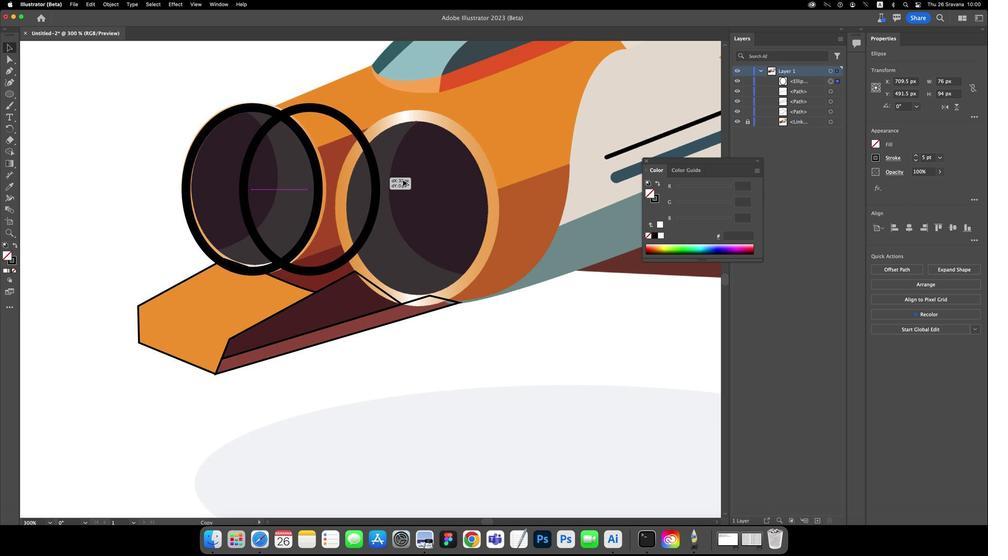 
Action: Key pressed Key.alt
Screenshot: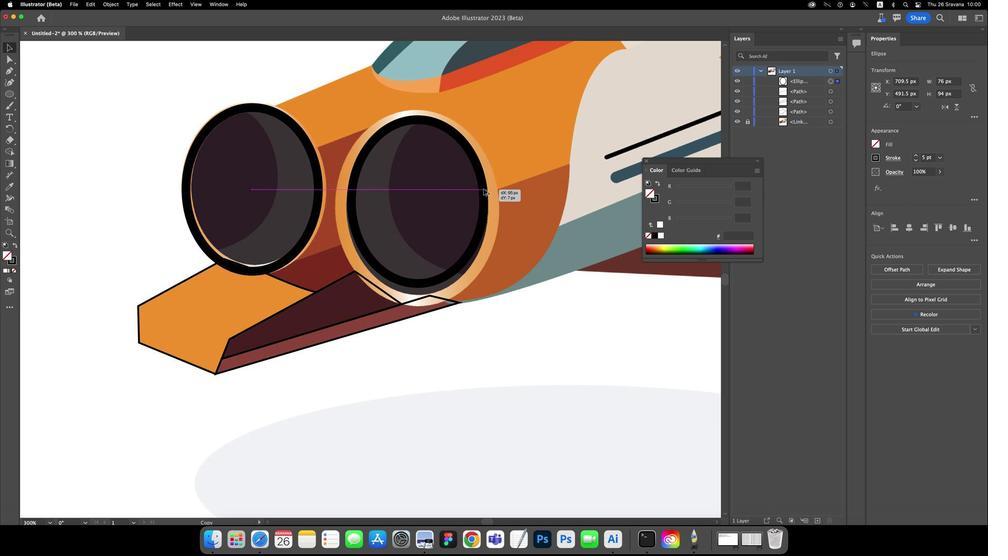 
Action: Mouse pressed left at (615, 323)
Screenshot: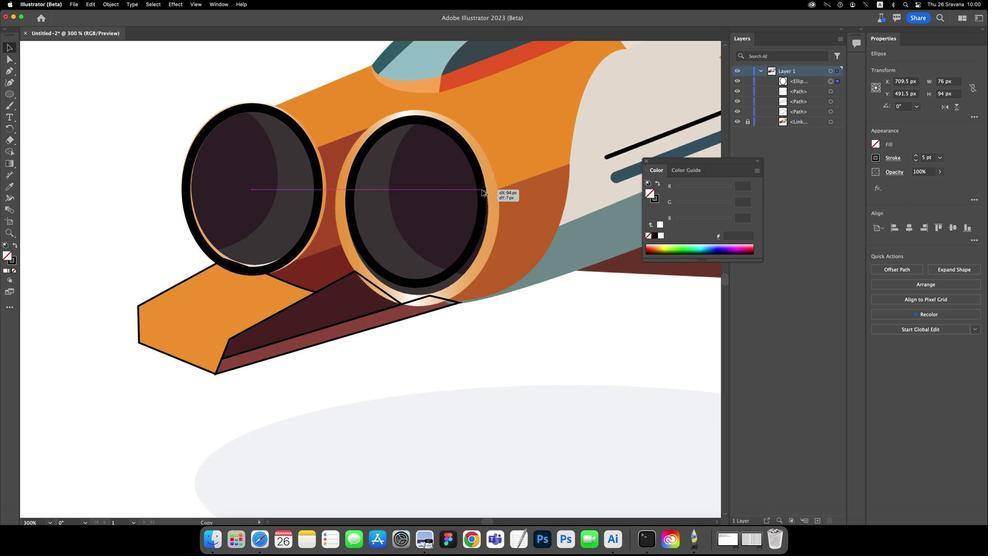 
Action: Mouse moved to (565, 223)
Screenshot: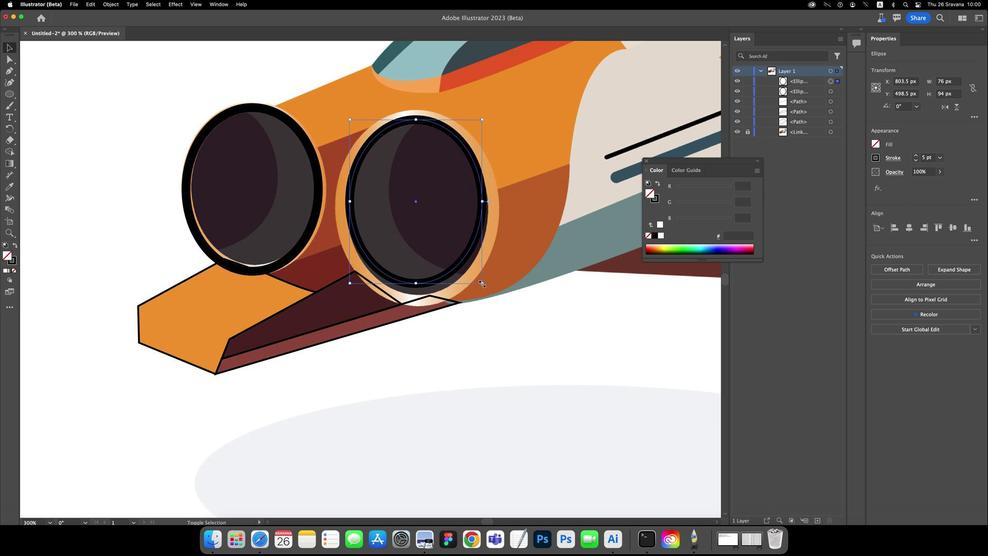 
Action: Key pressed Key.shift
Screenshot: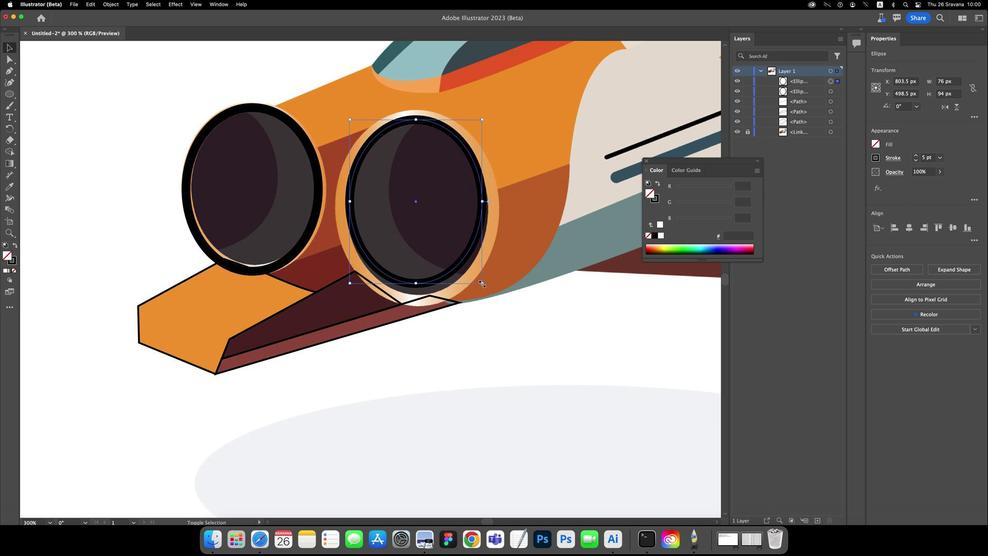 
Action: Mouse moved to (564, 227)
Screenshot: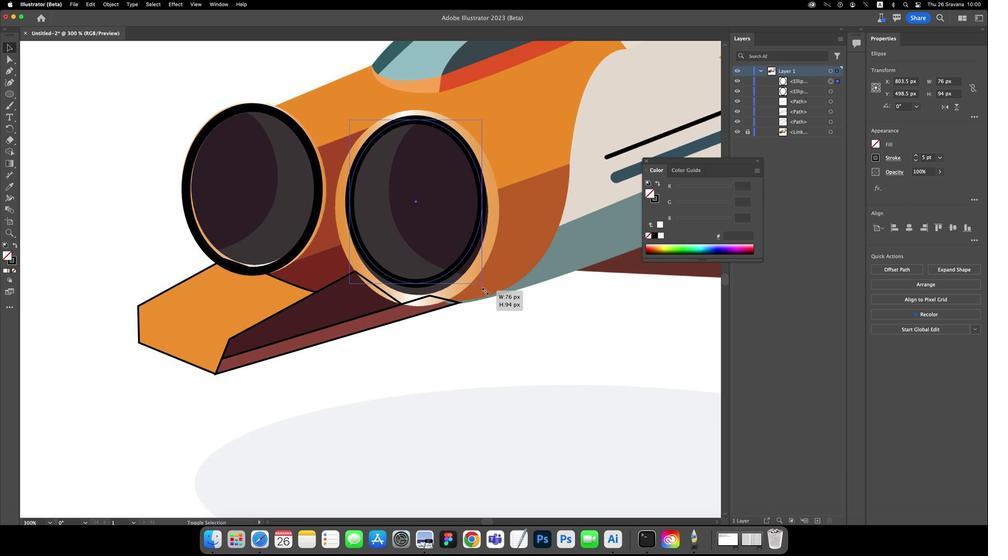 
Action: Mouse pressed left at (564, 227)
Screenshot: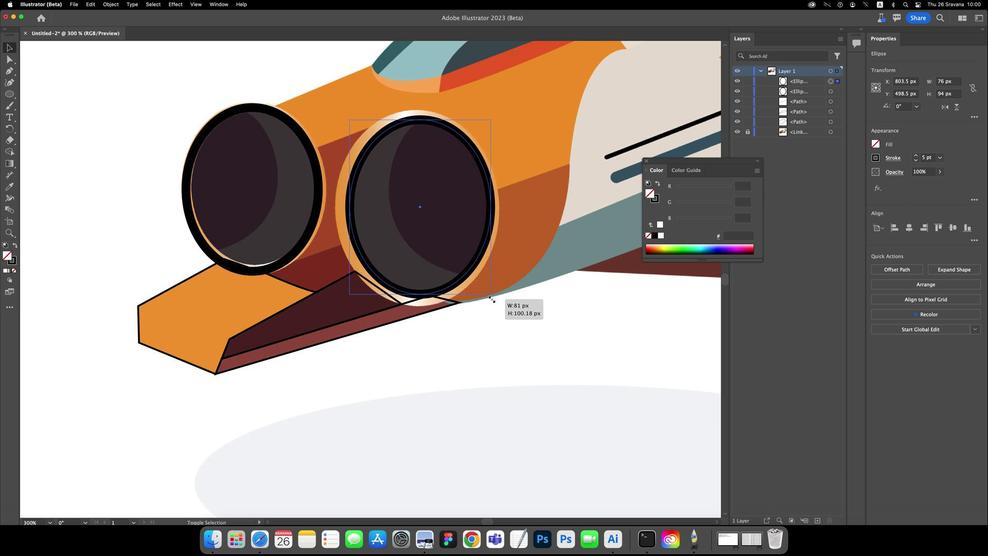 
Action: Mouse moved to (606, 376)
Screenshot: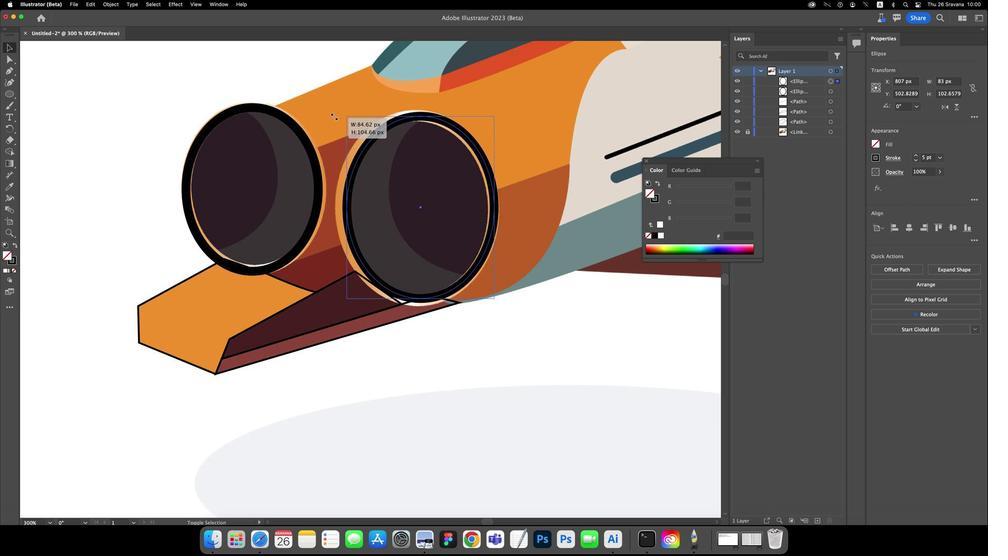 
Action: Key pressed Key.shift
Screenshot: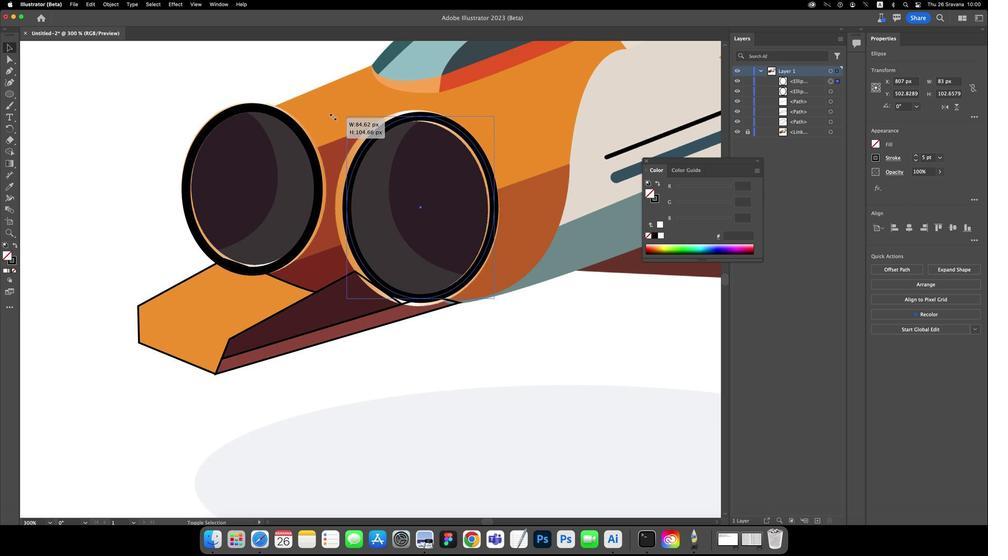 
Action: Mouse pressed left at (606, 376)
Screenshot: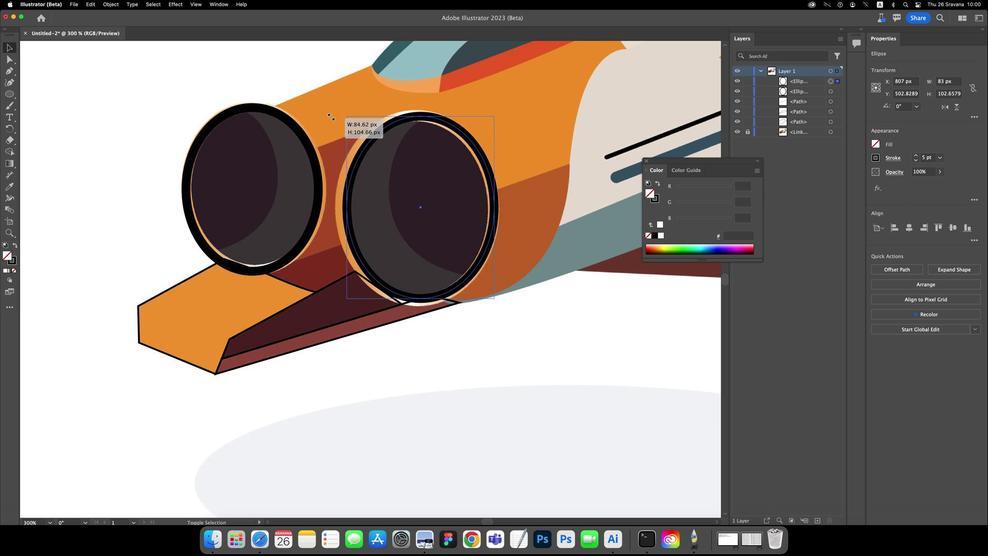 
Action: Mouse moved to (614, 383)
Screenshot: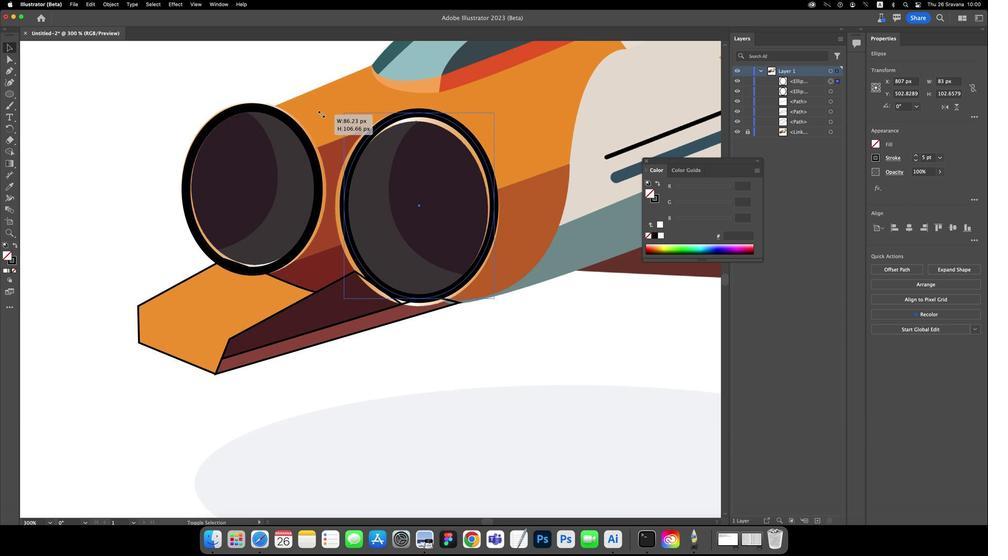 
Action: Key pressed Key.shift
Screenshot: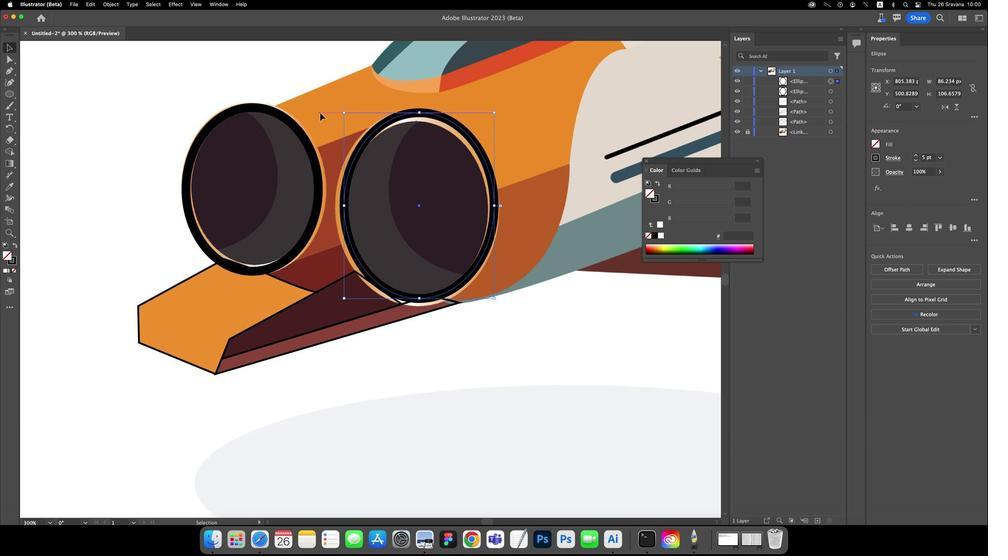 
Action: Mouse moved to (427, 343)
Screenshot: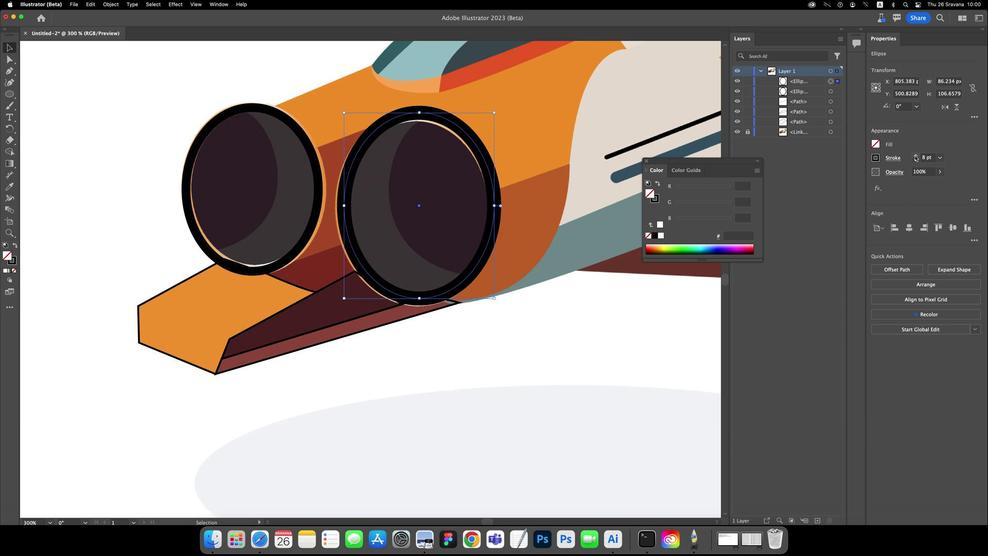 
Action: Mouse pressed left at (427, 343)
Screenshot: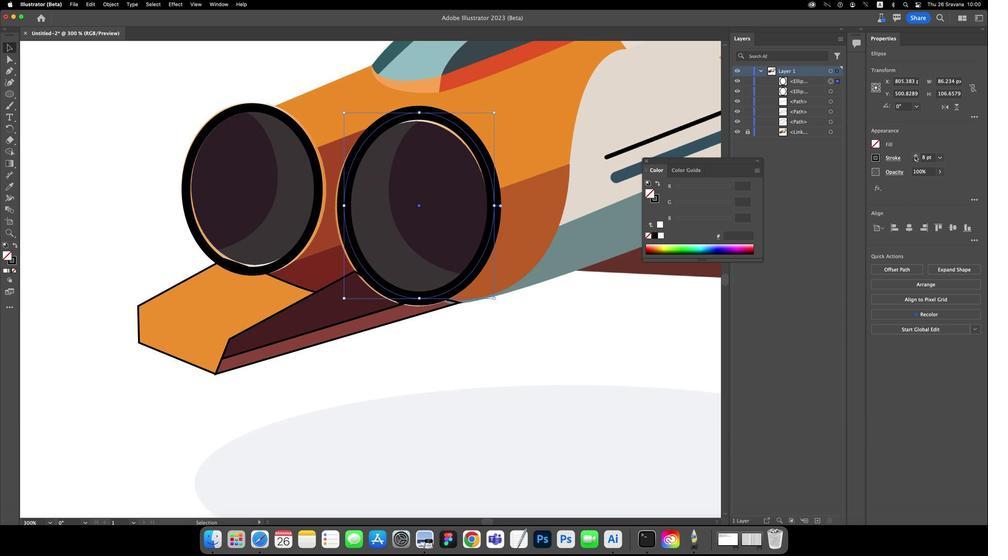 
Action: Mouse pressed left at (427, 343)
Screenshot: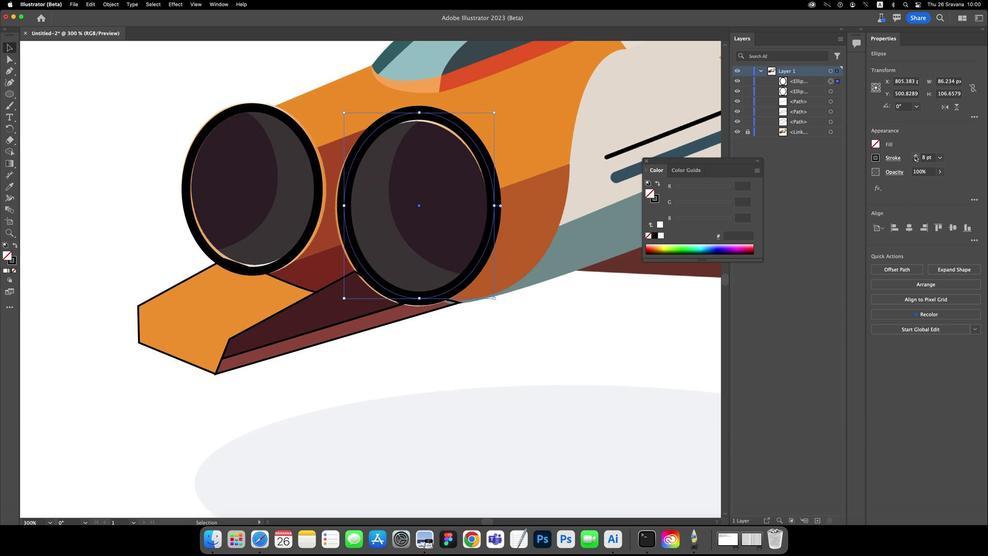 
Action: Mouse pressed left at (427, 343)
Screenshot: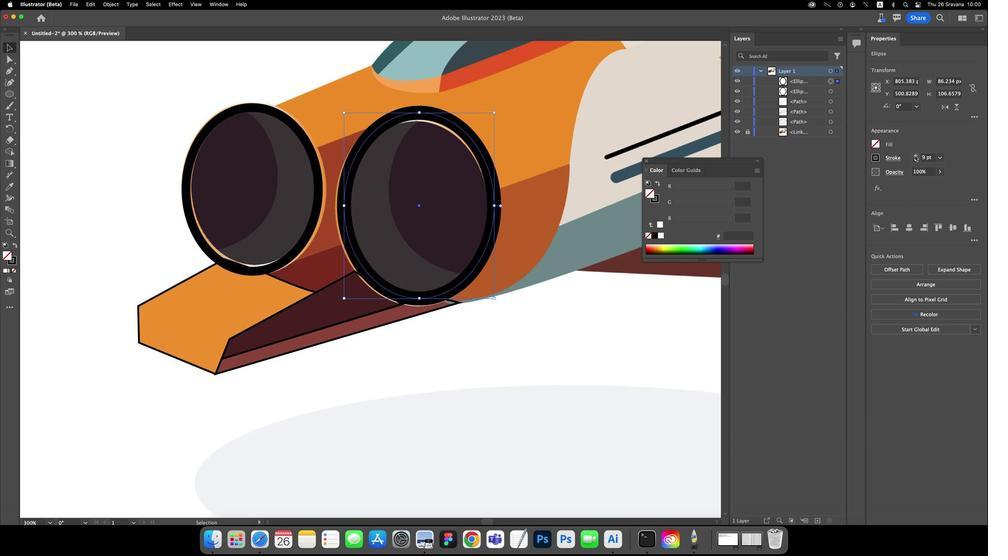 
Action: Mouse pressed left at (427, 343)
Screenshot: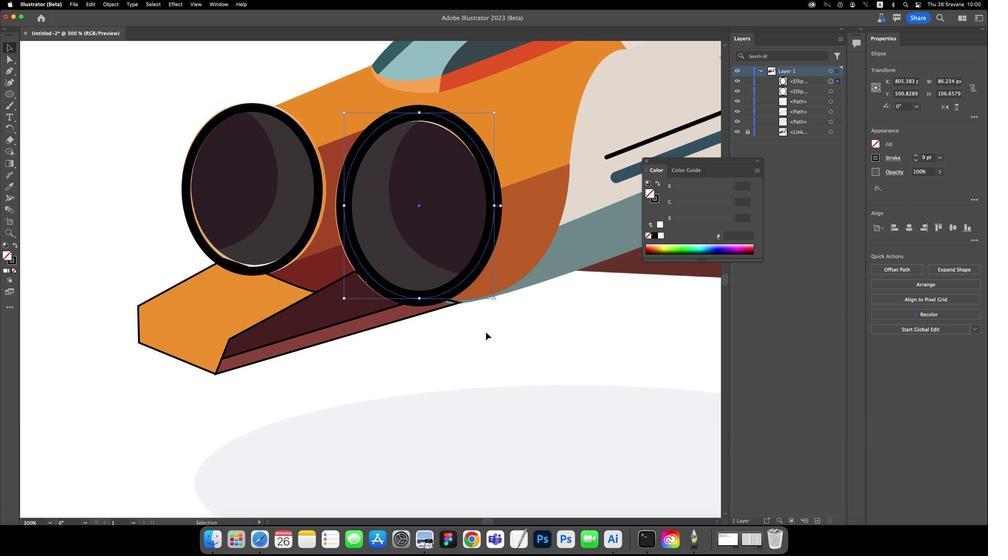 
Action: Mouse moved to (615, 302)
Screenshot: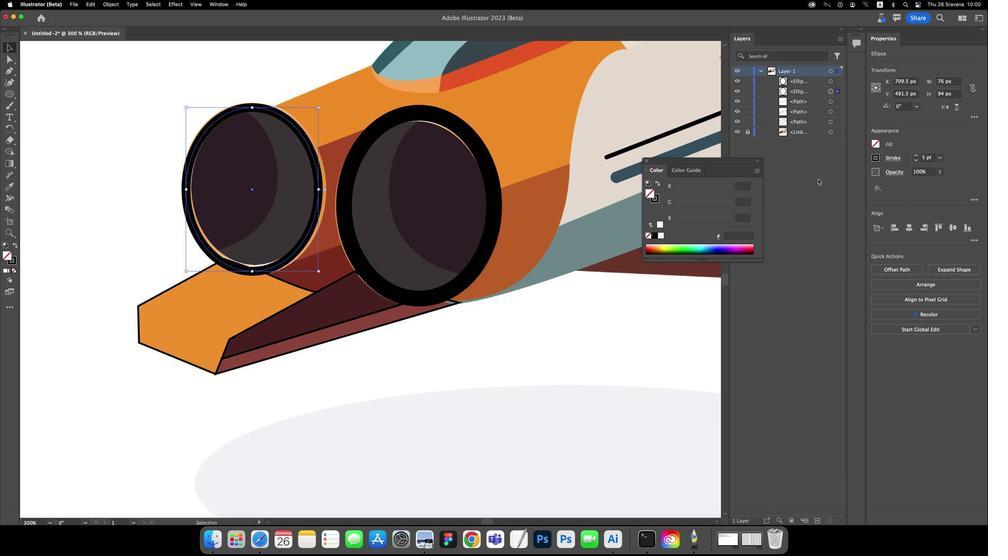 
Action: Mouse pressed left at (615, 302)
Screenshot: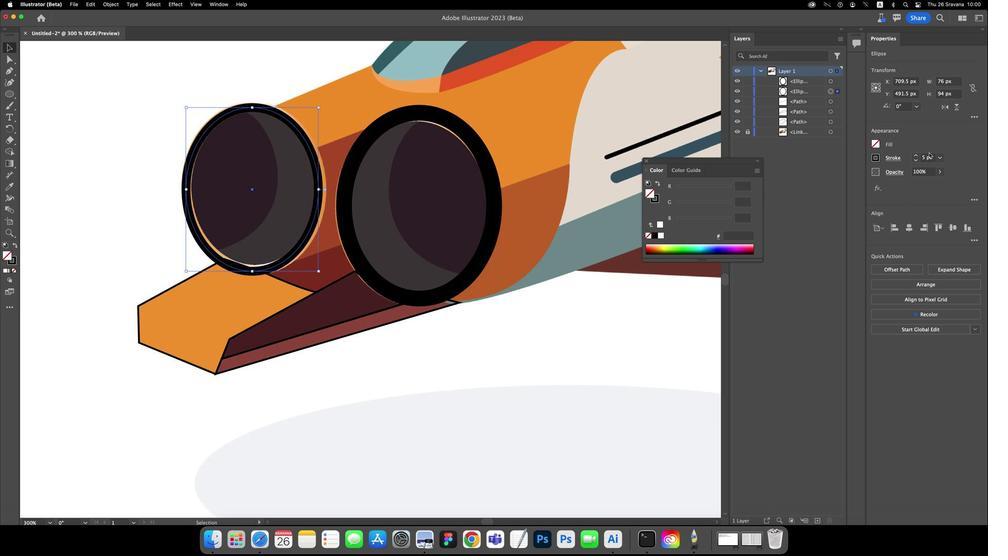 
Action: Mouse moved to (426, 342)
Screenshot: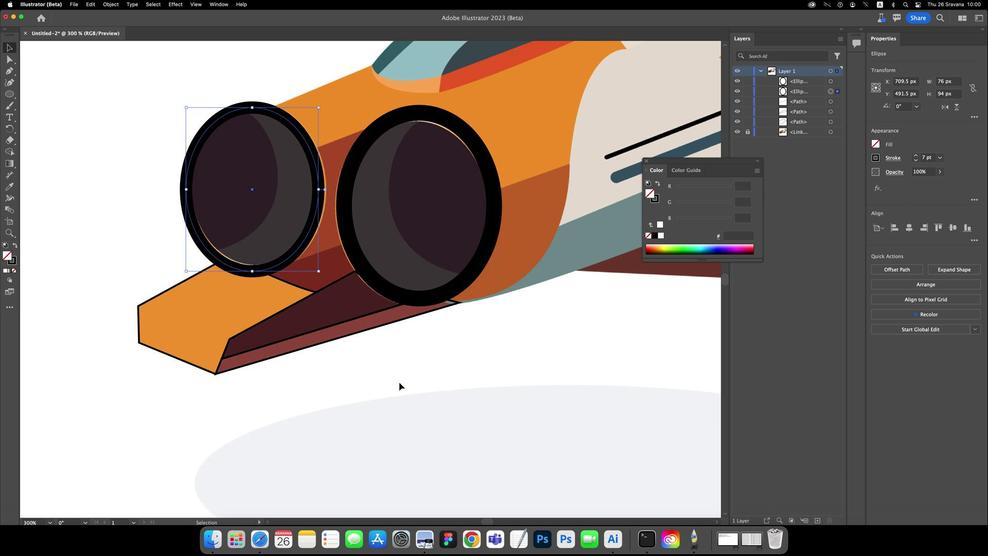 
Action: Mouse pressed left at (426, 342)
Screenshot: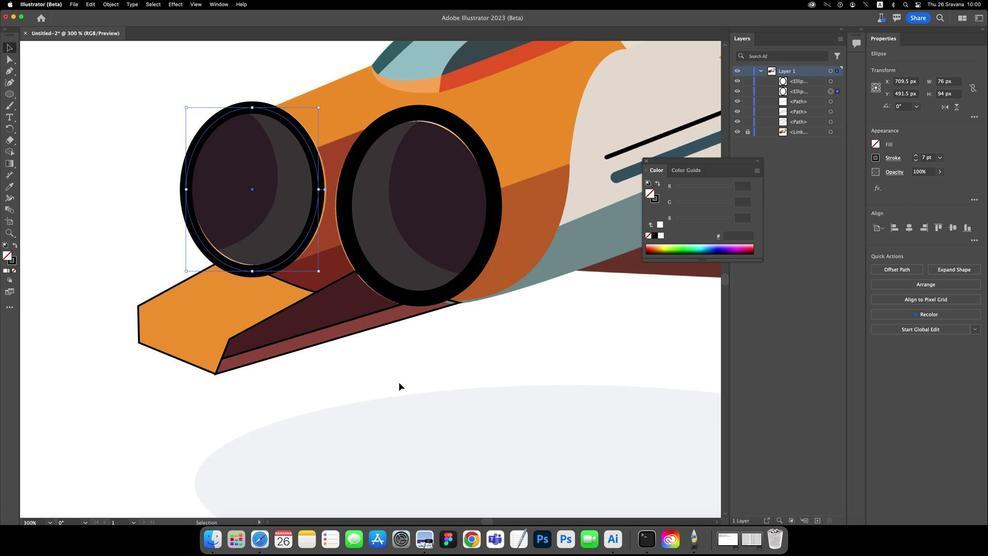 
Action: Mouse pressed left at (426, 342)
Screenshot: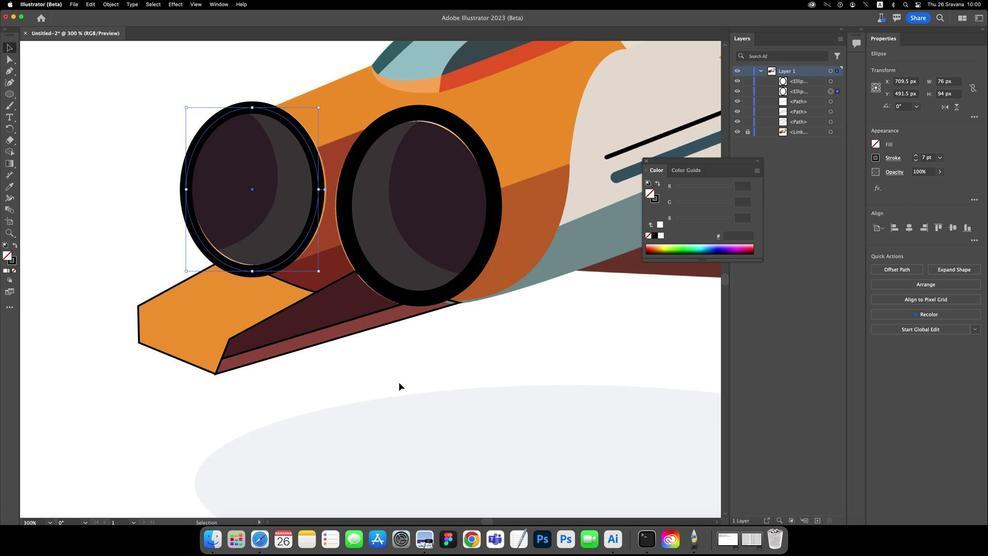 
Action: Mouse moved to (589, 135)
Screenshot: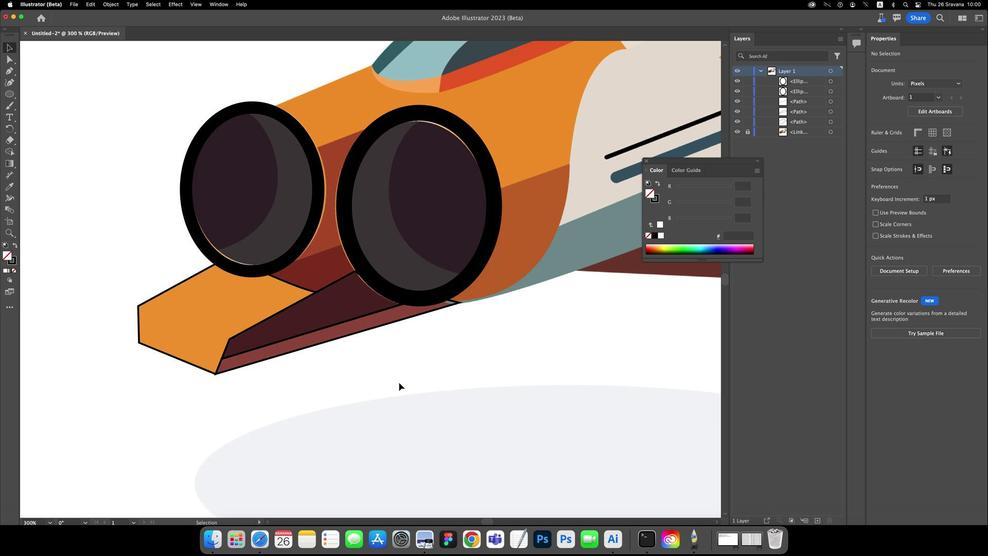 
Action: Mouse pressed left at (589, 135)
Screenshot: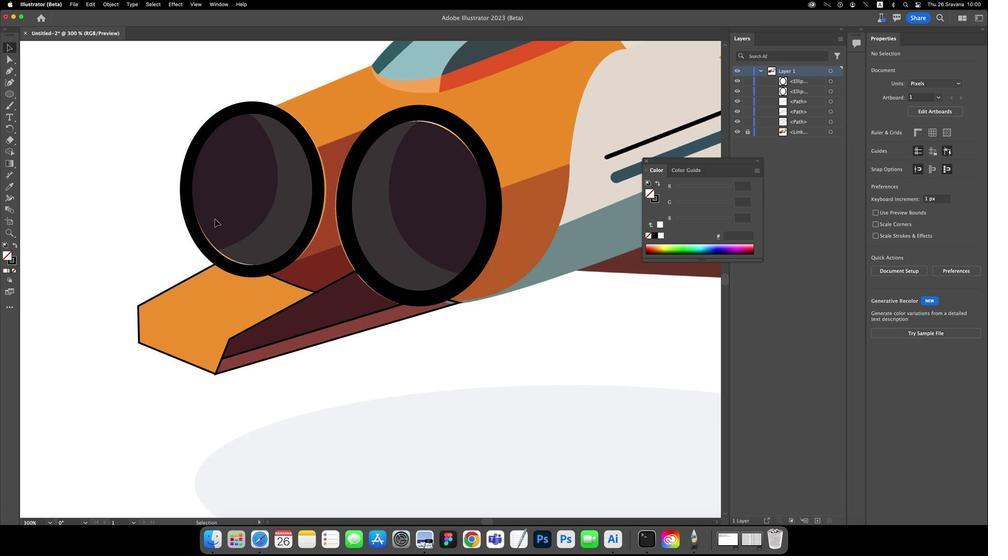 
Action: Mouse pressed left at (589, 135)
Screenshot: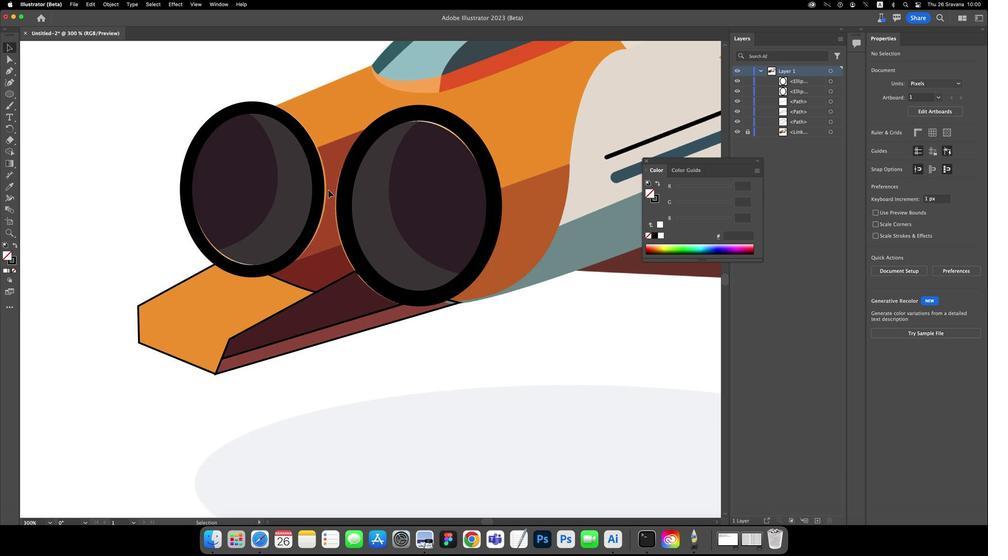 
Action: Mouse moved to (479, 410)
Screenshot: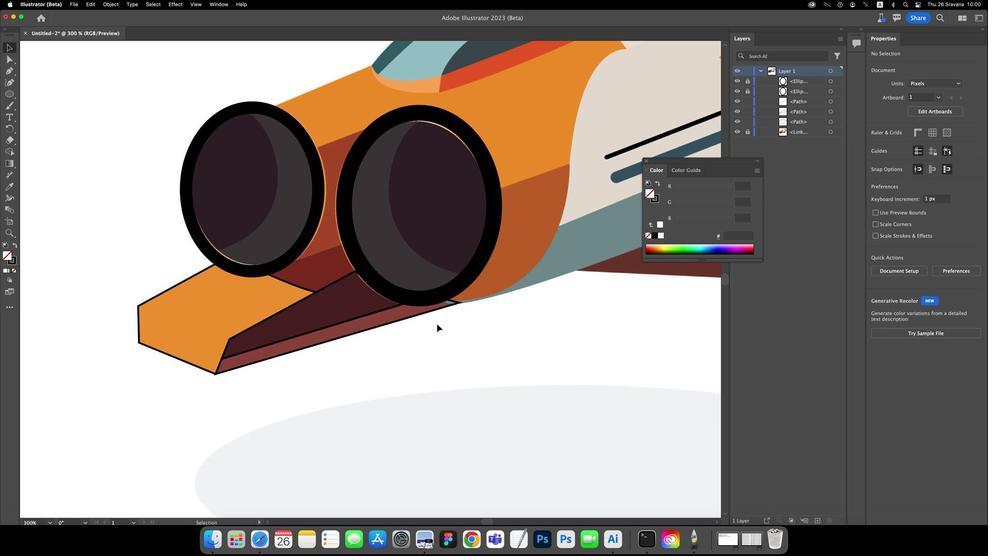 
Action: Mouse pressed left at (479, 410)
Screenshot: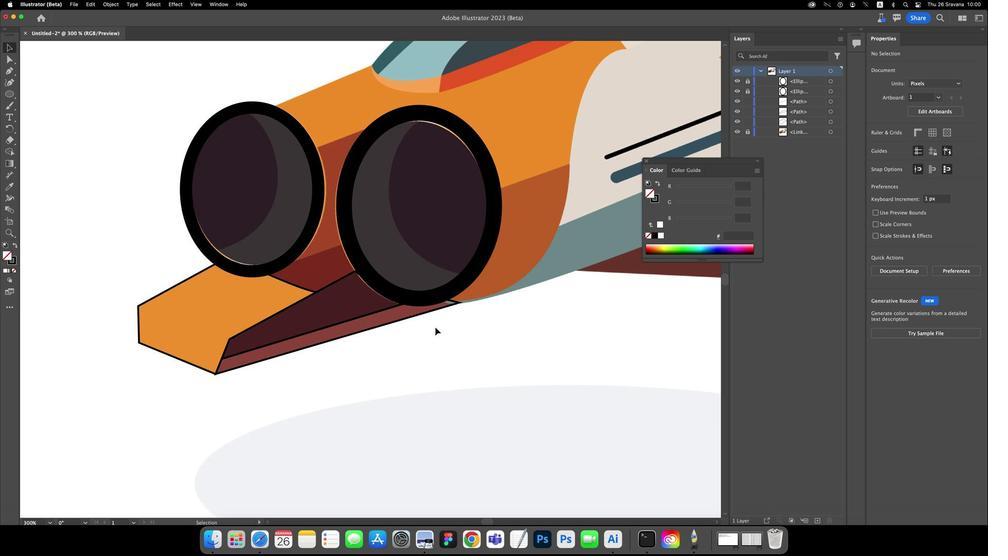 
Action: Mouse moved to (479, 402)
Screenshot: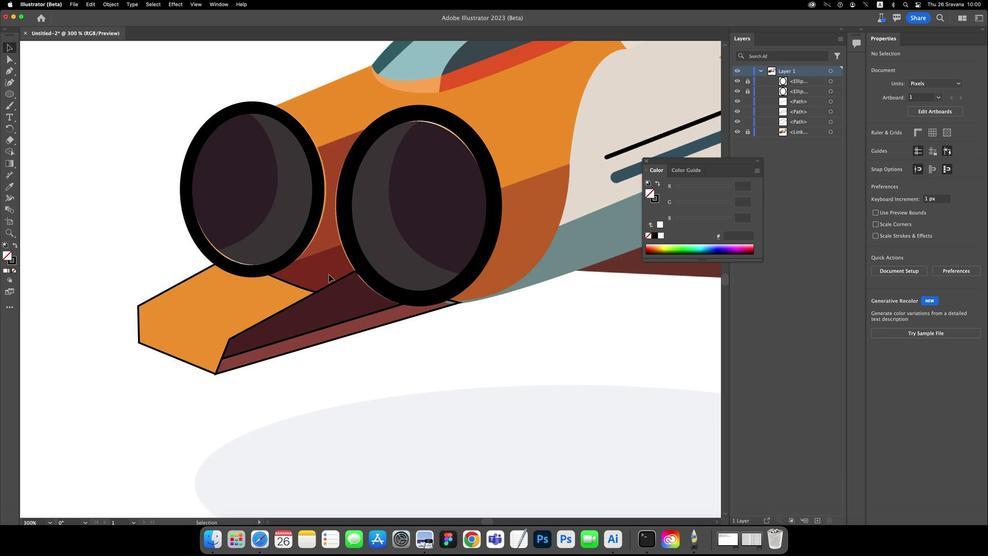
Action: Mouse pressed left at (479, 402)
Screenshot: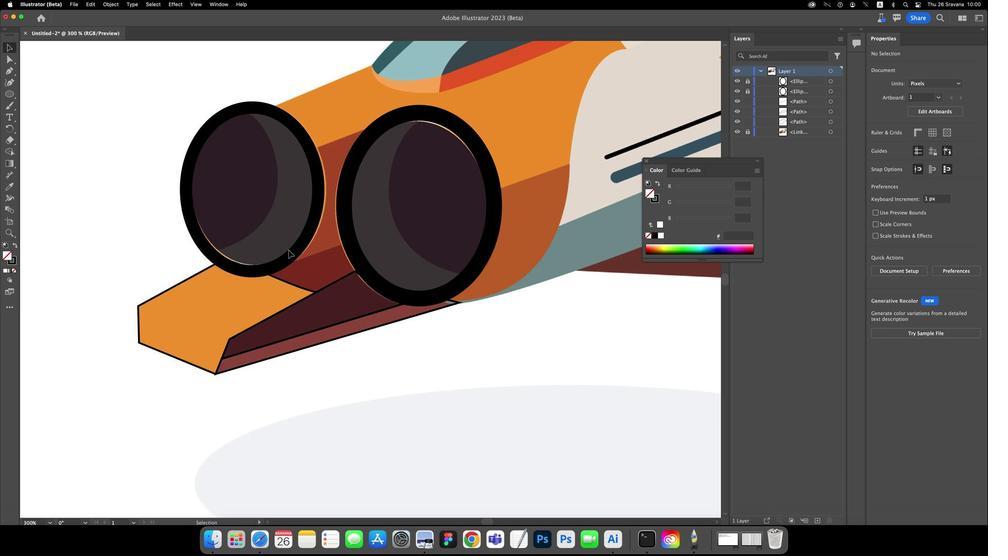 
Action: Mouse moved to (578, 186)
Screenshot: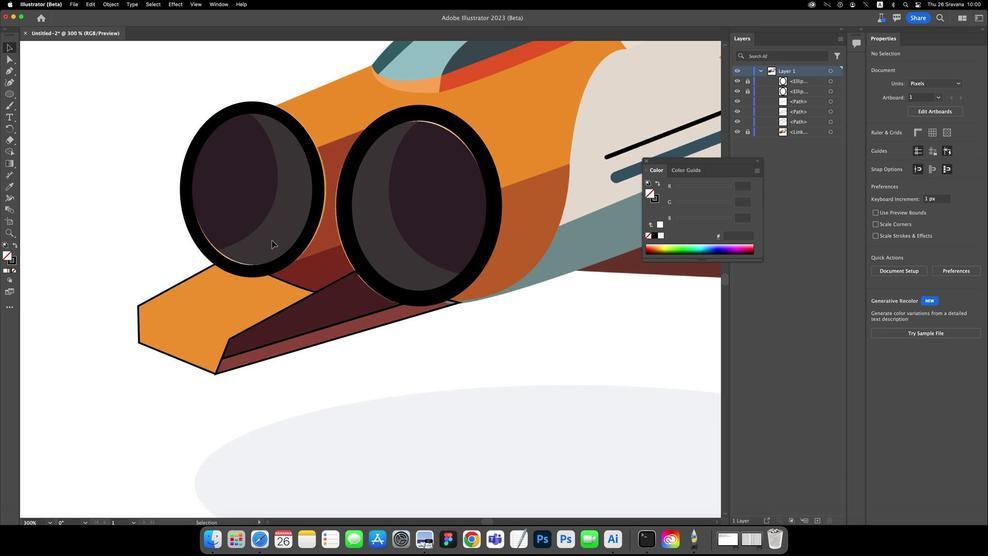 
Action: Mouse pressed left at (578, 186)
Screenshot: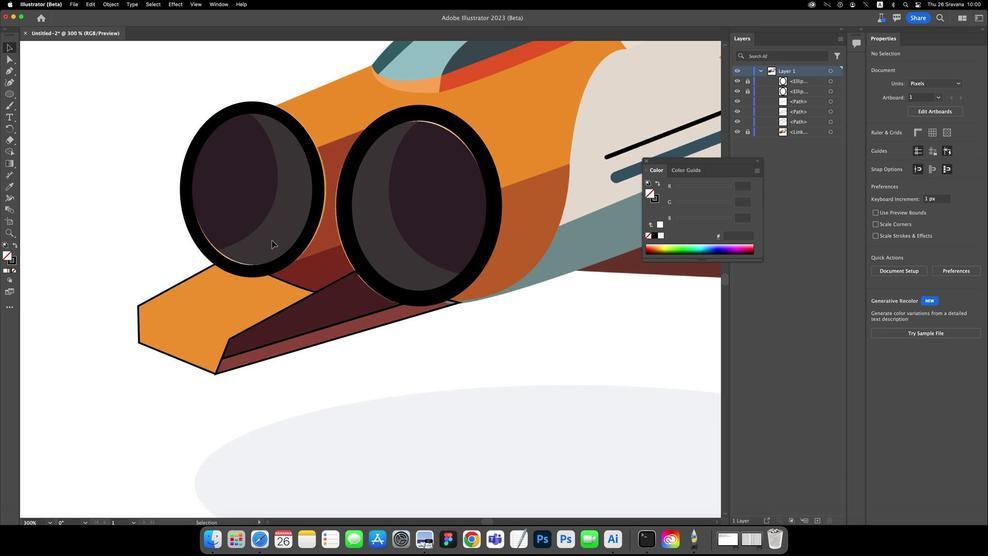 
Action: Mouse moved to (629, 266)
Screenshot: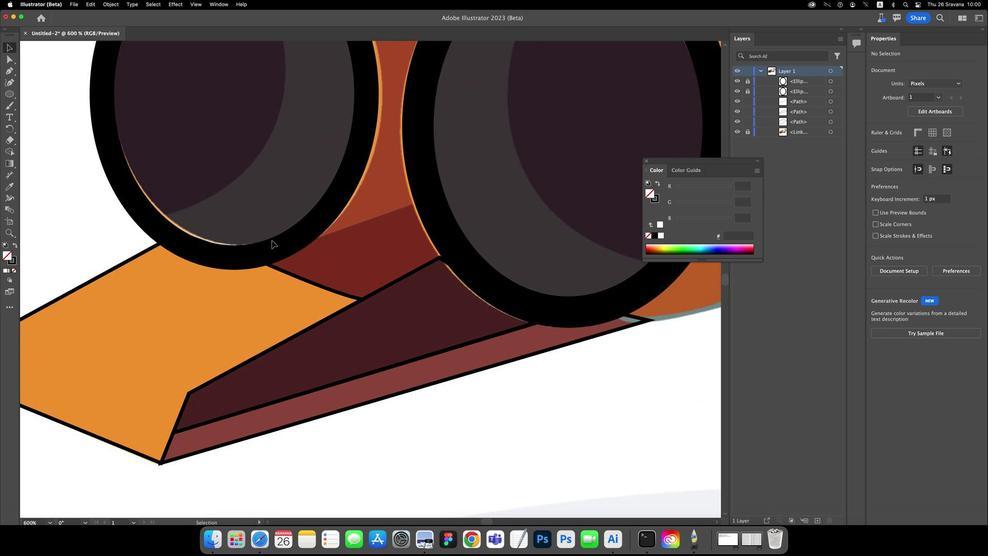 
Action: Key pressed Key.alt
Screenshot: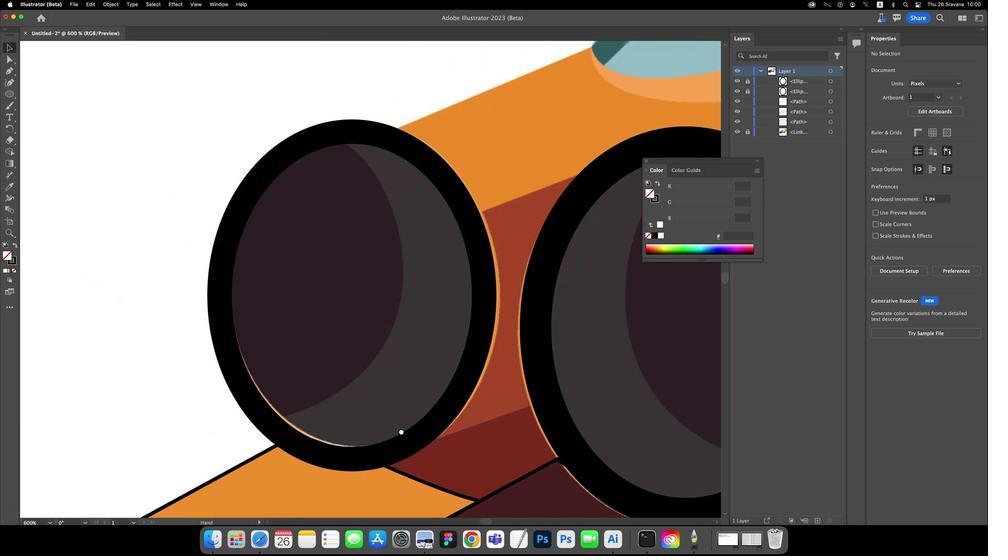 
Action: Mouse scrolled (629, 266) with delta (715, 486)
Screenshot: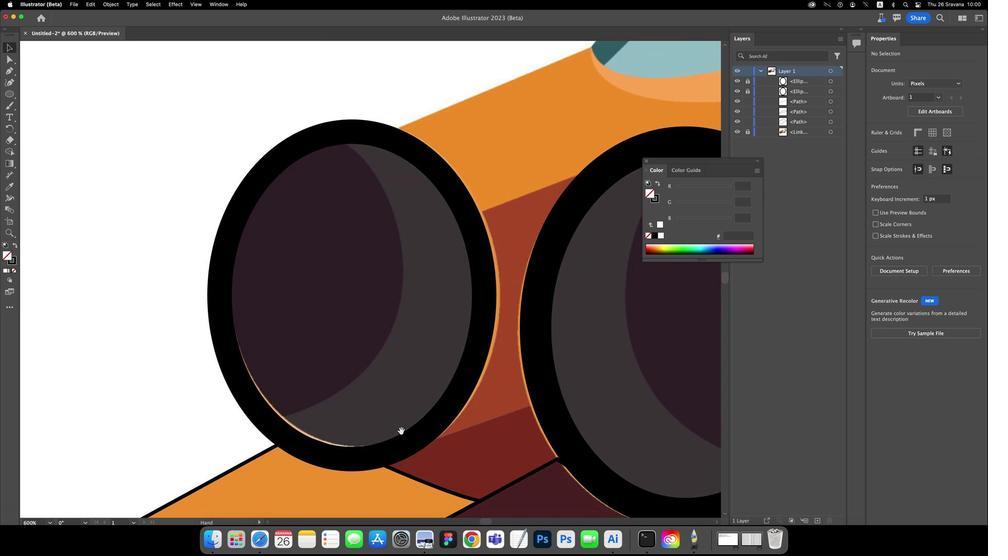 
Action: Mouse scrolled (629, 266) with delta (715, 486)
Screenshot: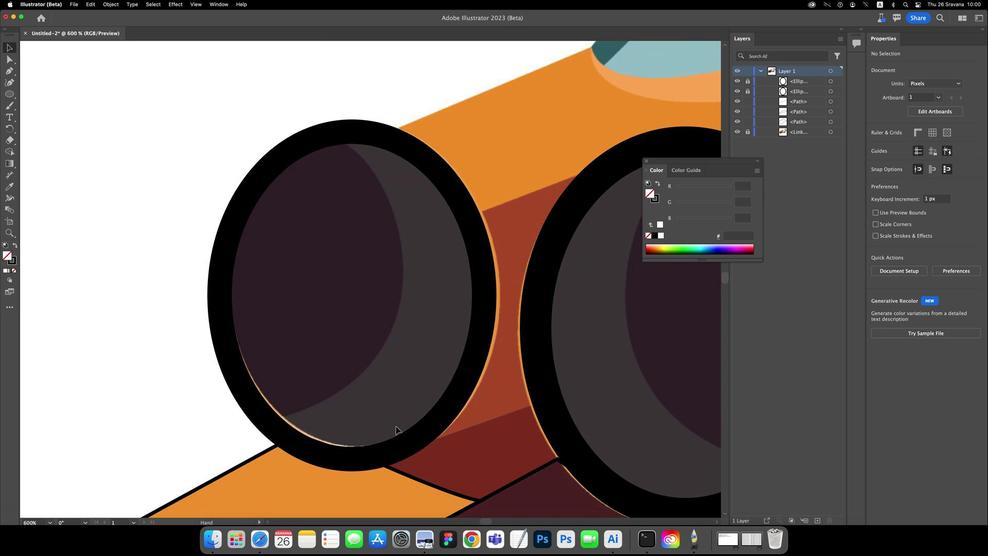
Action: Mouse moved to (626, 276)
Screenshot: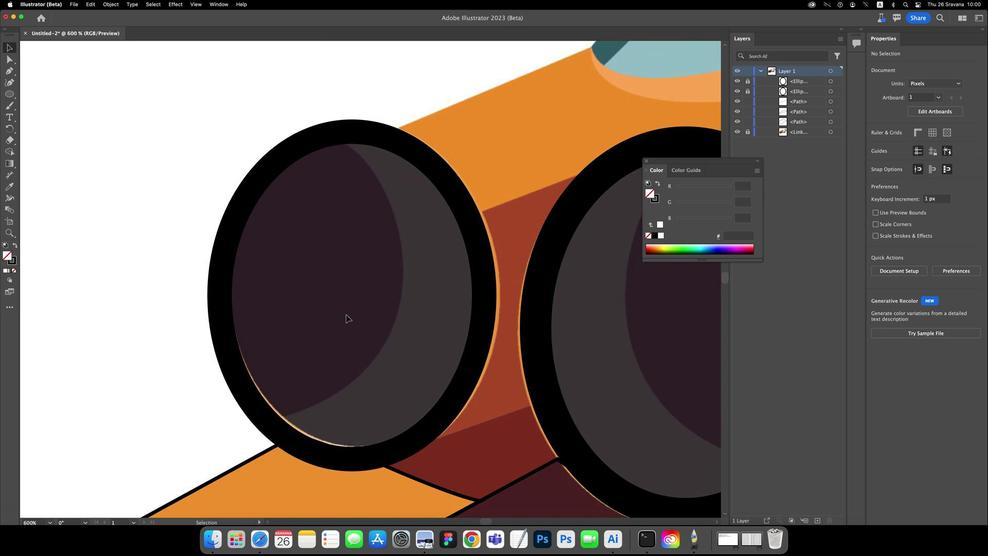 
Action: Key pressed Key.space
Screenshot: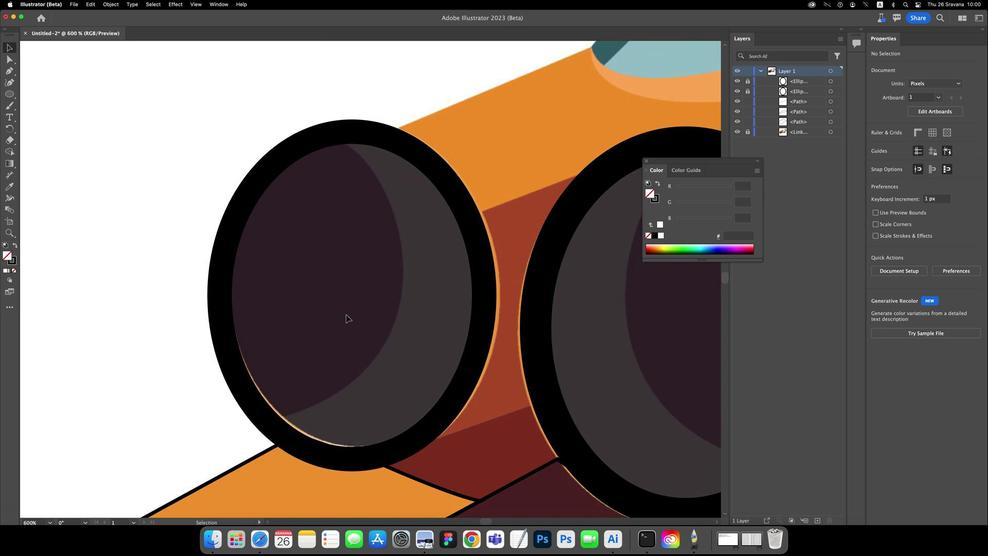 
Action: Mouse moved to (626, 277)
Screenshot: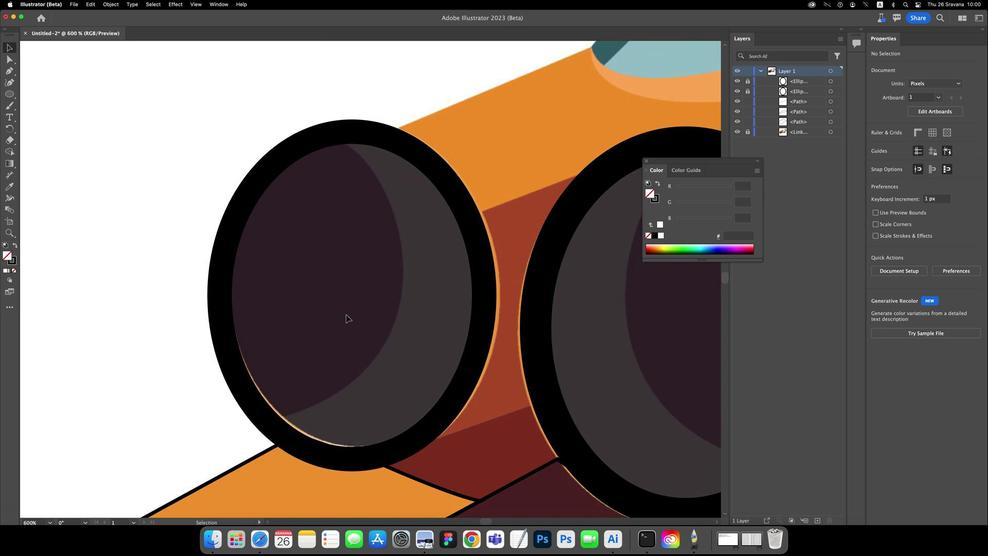 
Action: Mouse pressed left at (626, 277)
Screenshot: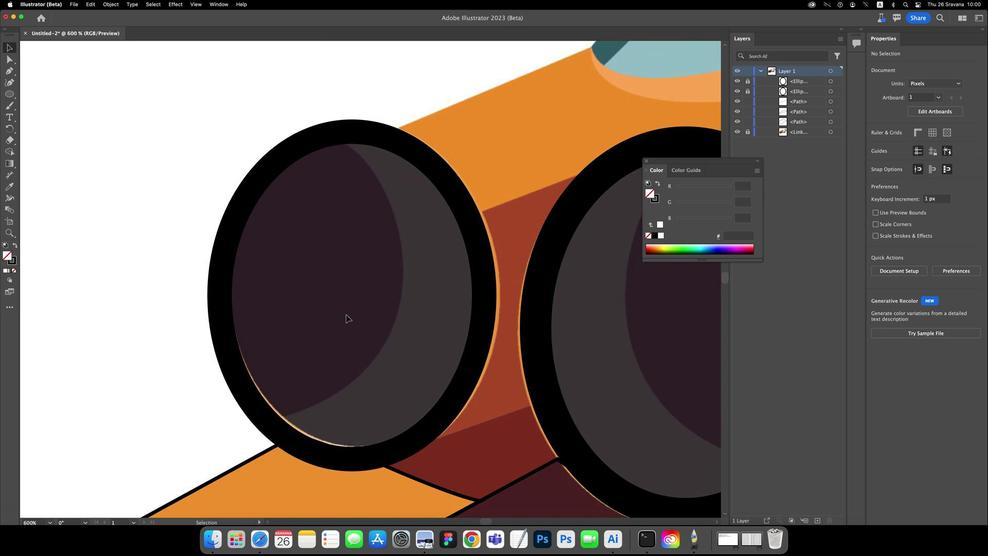 
Action: Mouse moved to (606, 197)
Screenshot: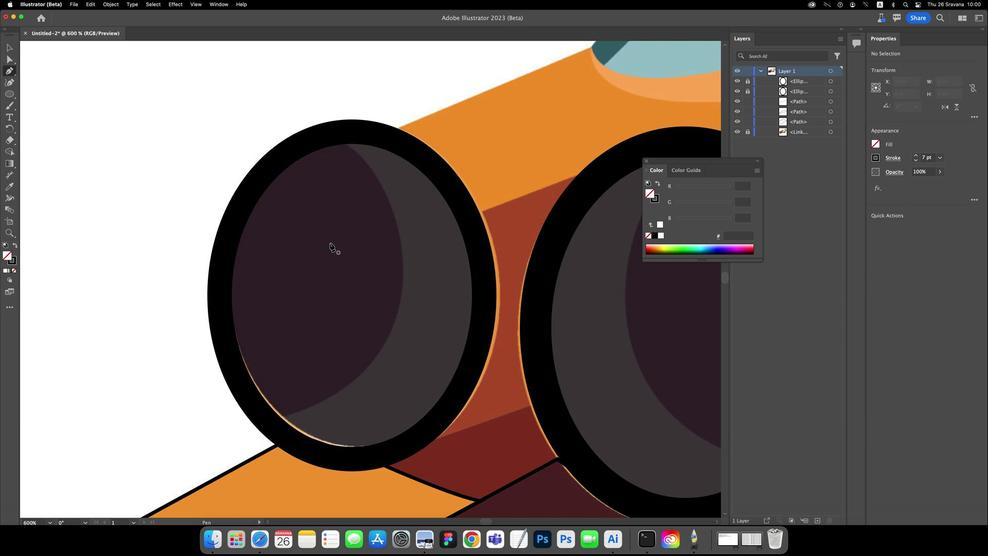 
Action: Key pressed 'p'
Screenshot: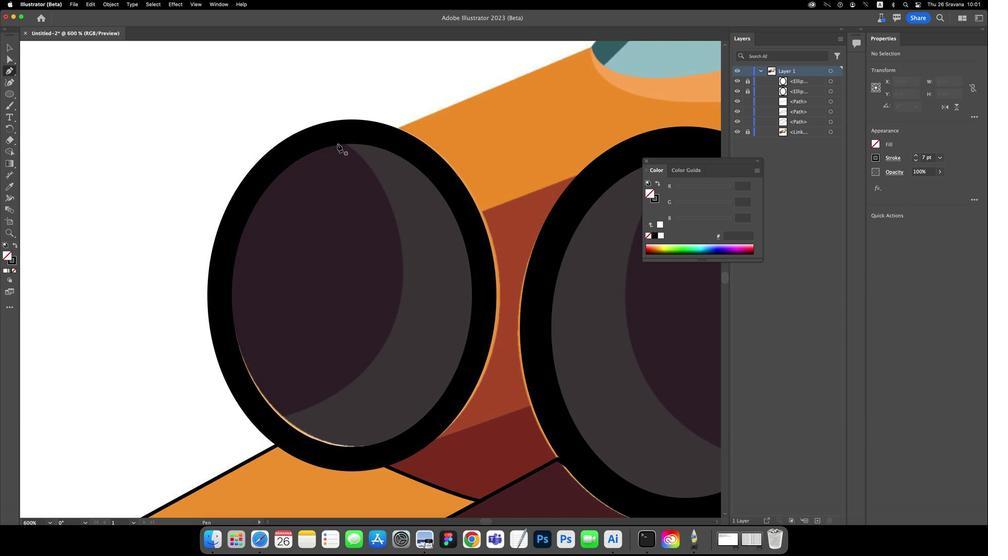 
Action: Mouse moved to (608, 358)
Screenshot: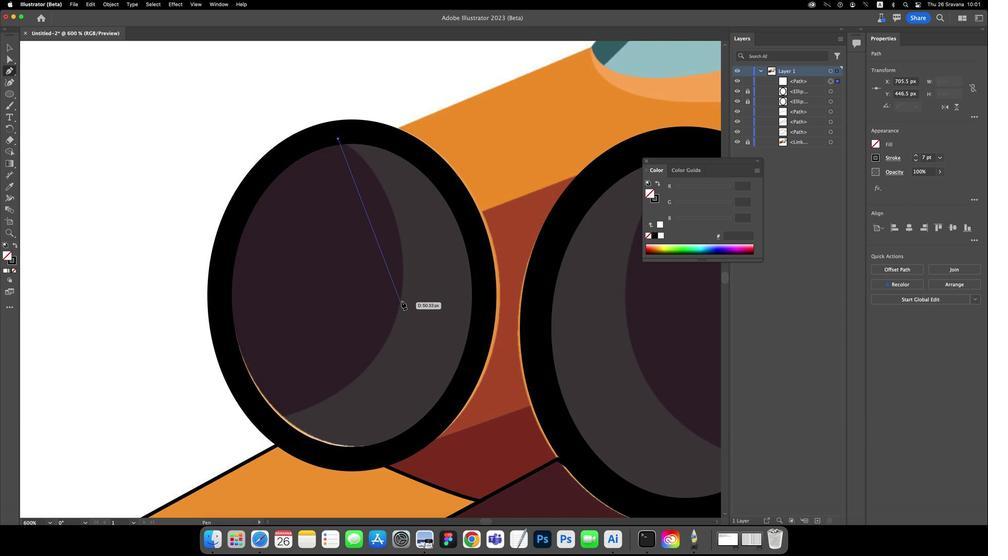 
Action: Mouse pressed left at (608, 358)
Screenshot: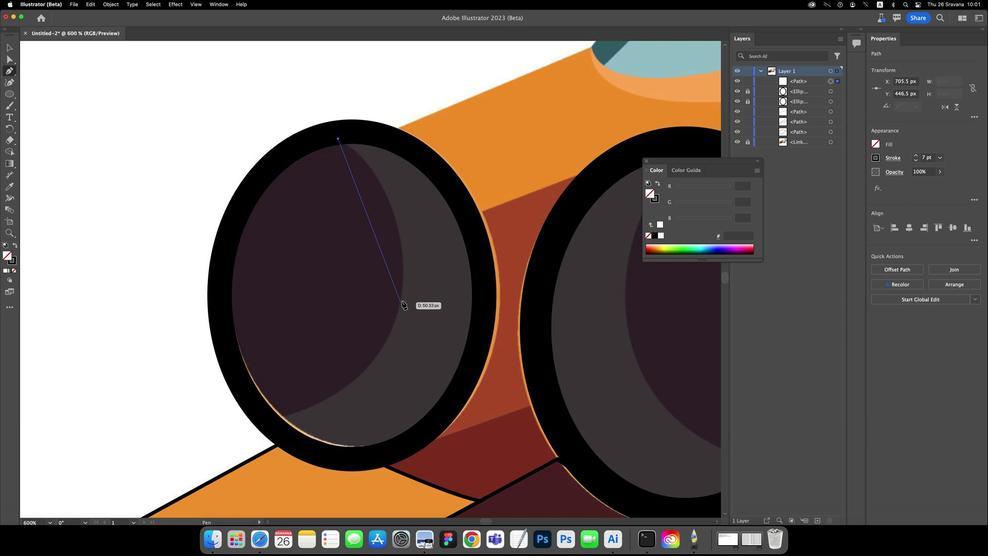 
Action: Mouse moved to (589, 213)
Screenshot: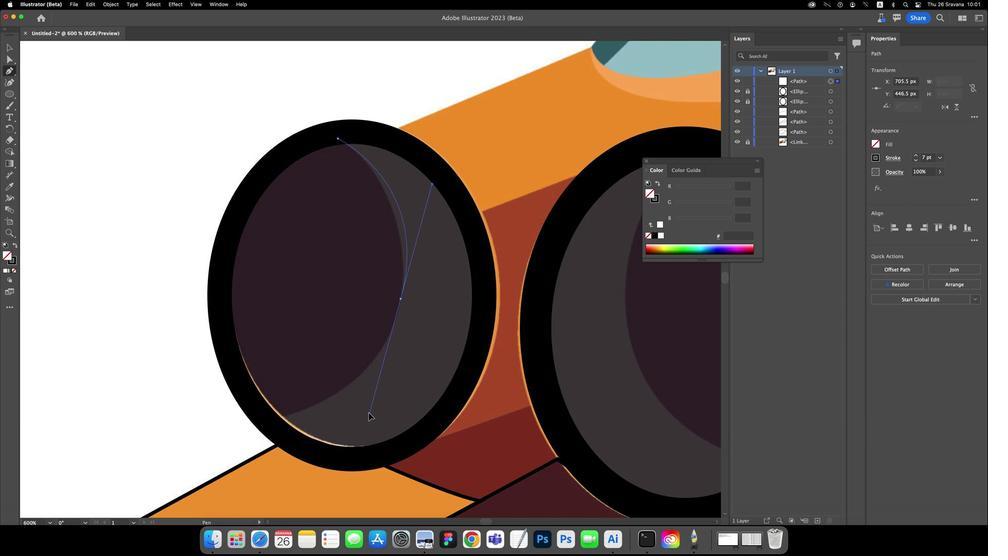 
Action: Mouse pressed left at (589, 213)
Screenshot: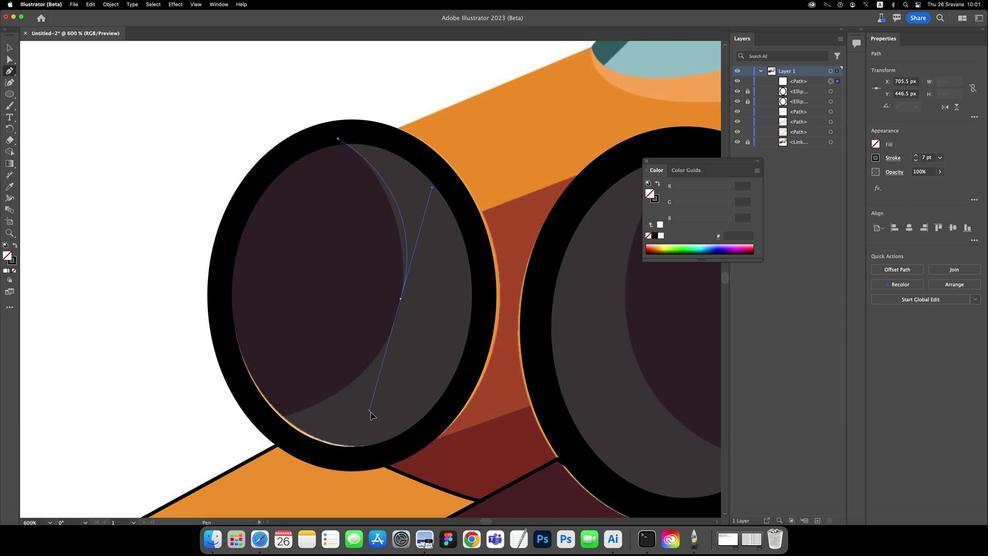 
Action: Mouse moved to (589, 211)
Screenshot: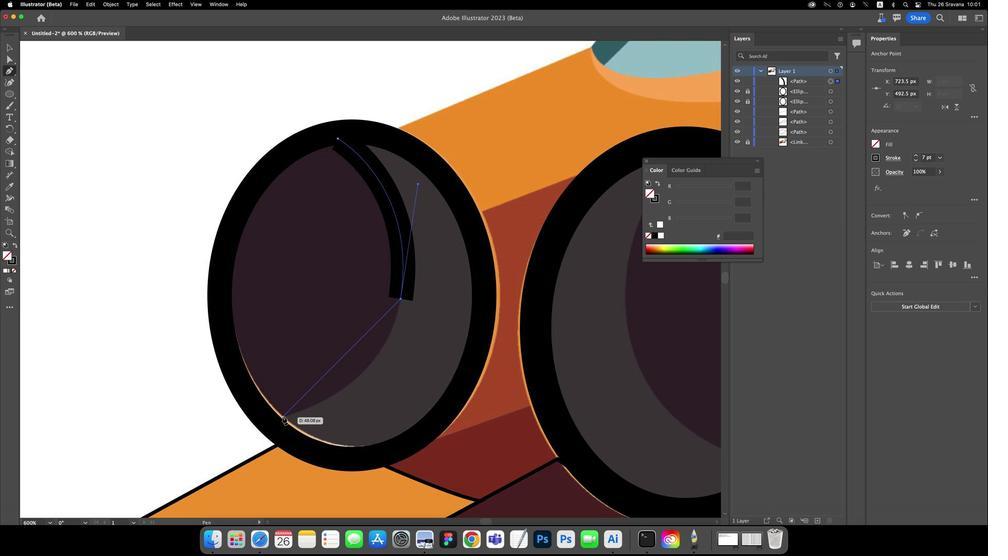 
Action: Mouse pressed left at (589, 211)
Screenshot: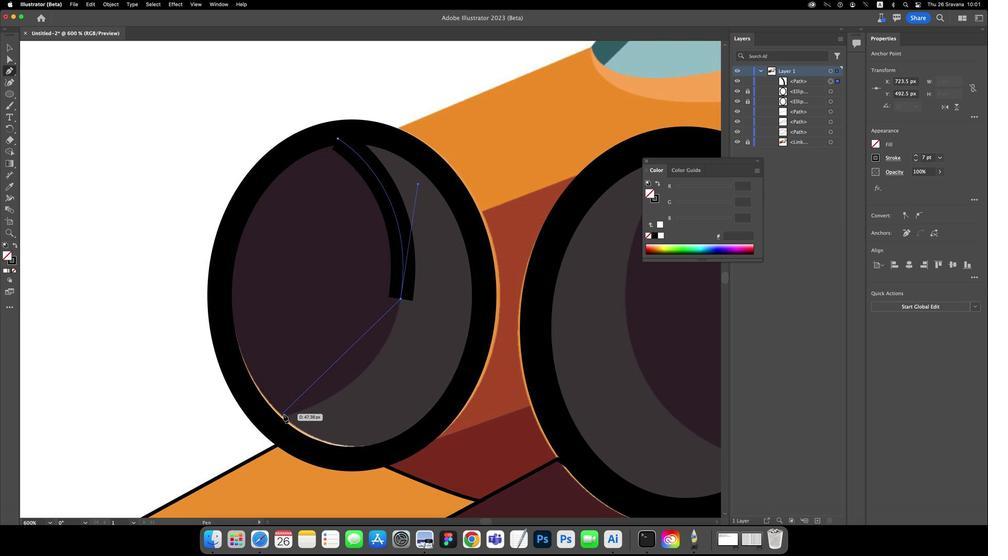 
Action: Mouse moved to (626, 106)
Screenshot: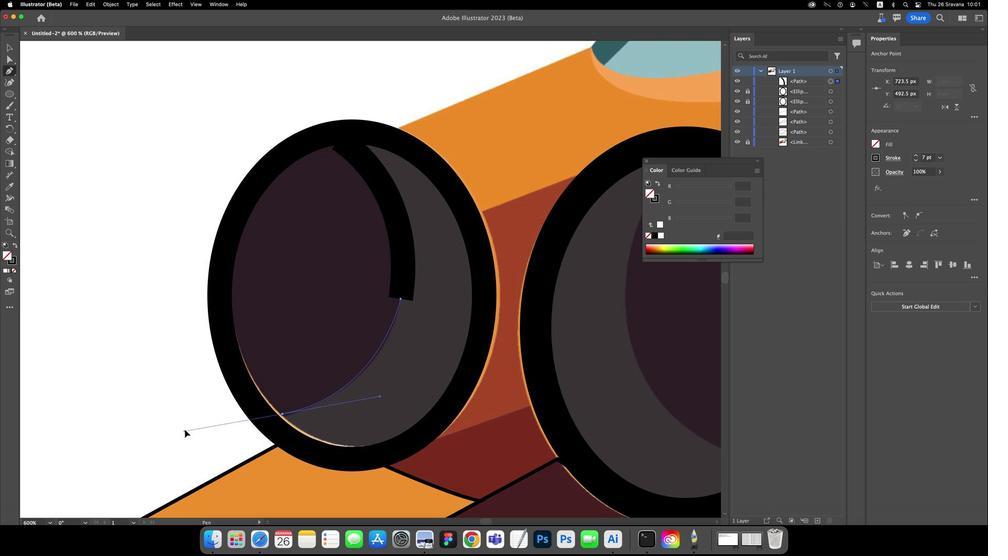 
Action: Mouse pressed left at (626, 106)
Screenshot: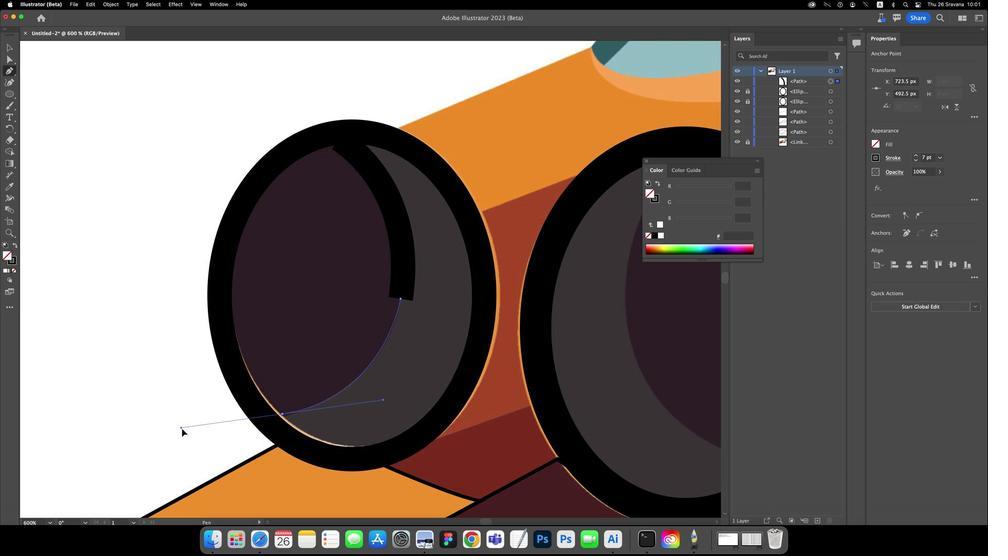 
Action: Mouse moved to (427, 338)
Screenshot: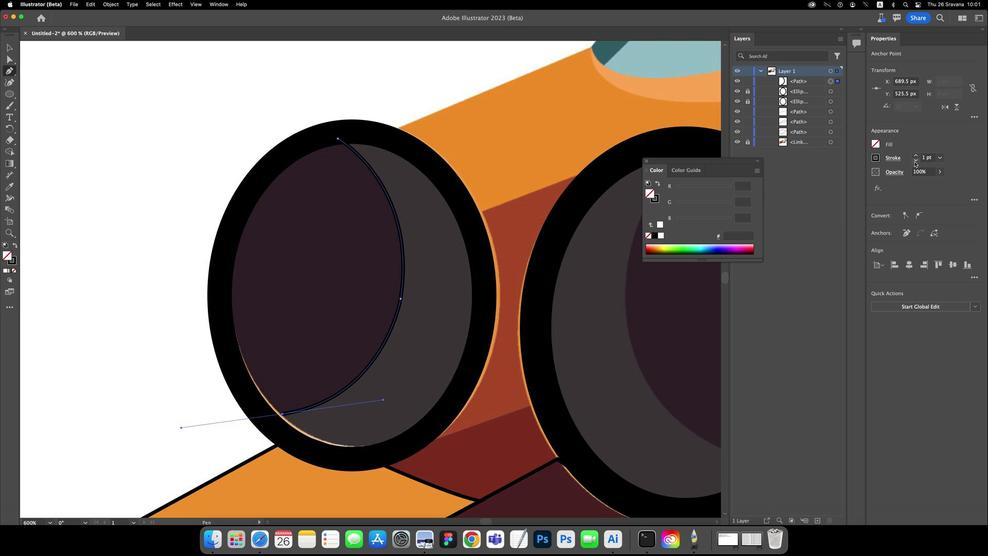 
Action: Mouse pressed left at (427, 338)
Screenshot: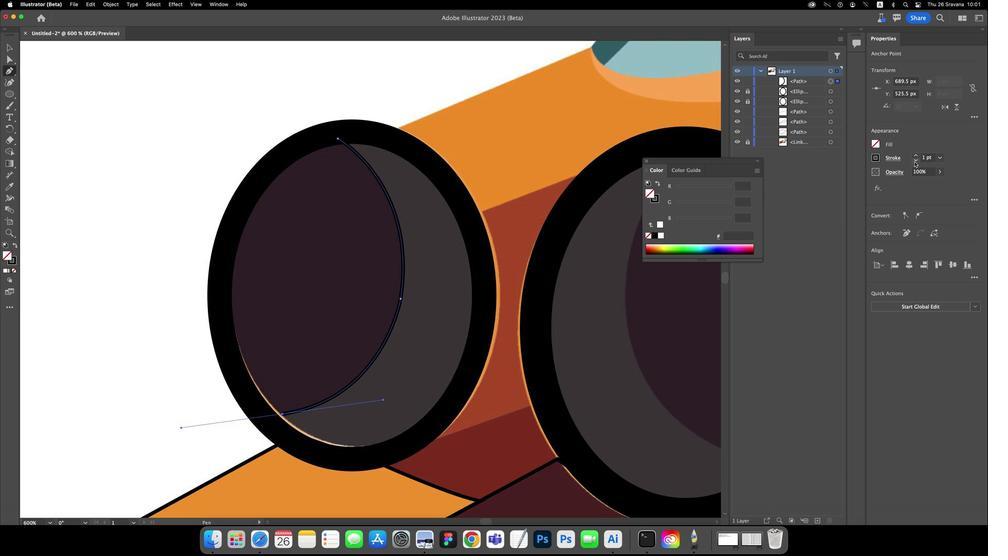 
Action: Mouse pressed left at (427, 338)
Screenshot: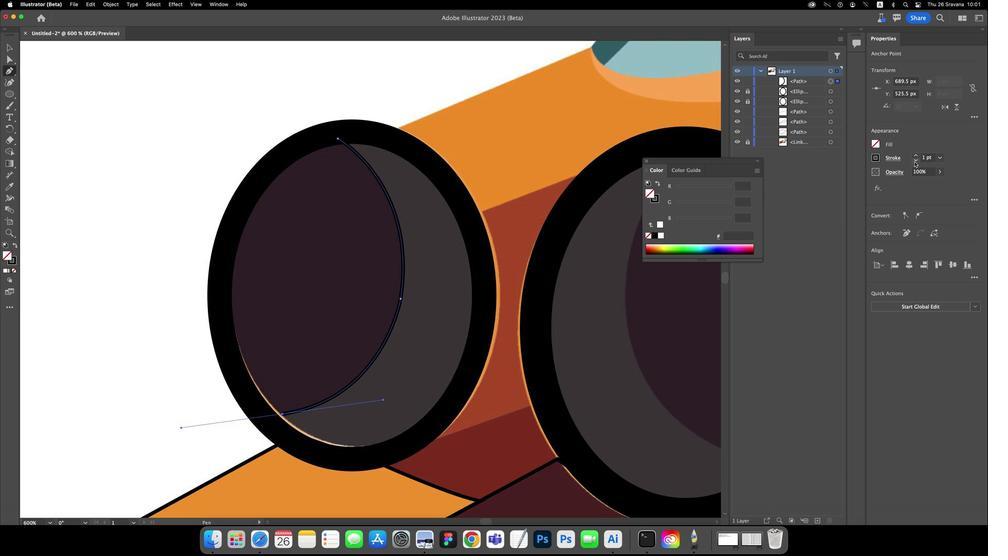 
Action: Mouse pressed left at (427, 338)
Screenshot: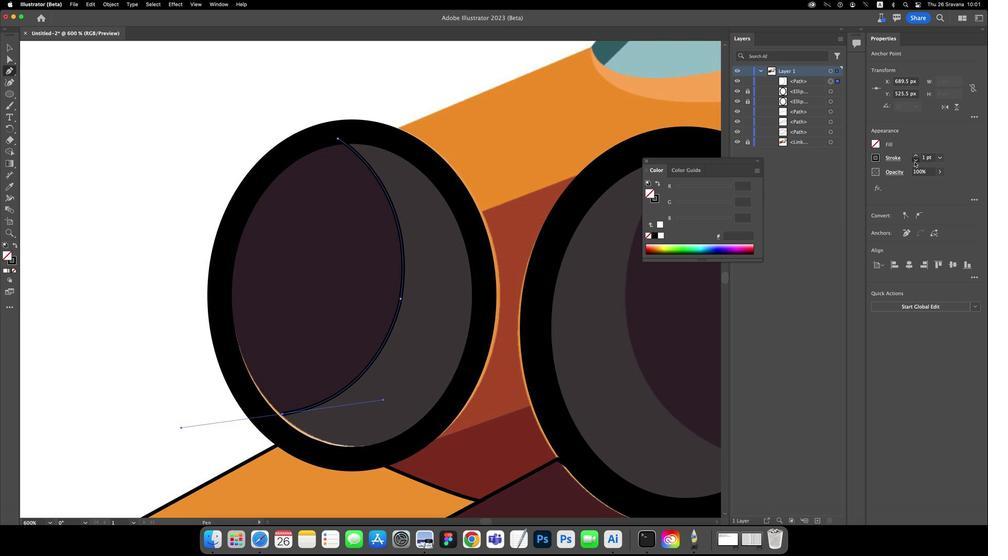 
Action: Mouse pressed left at (427, 338)
Screenshot: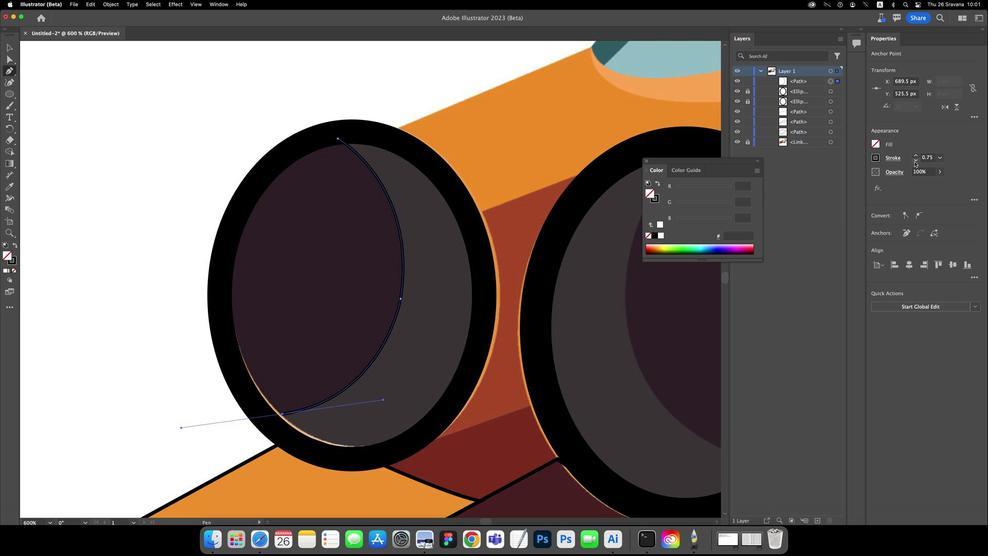 
Action: Mouse pressed left at (427, 338)
Screenshot: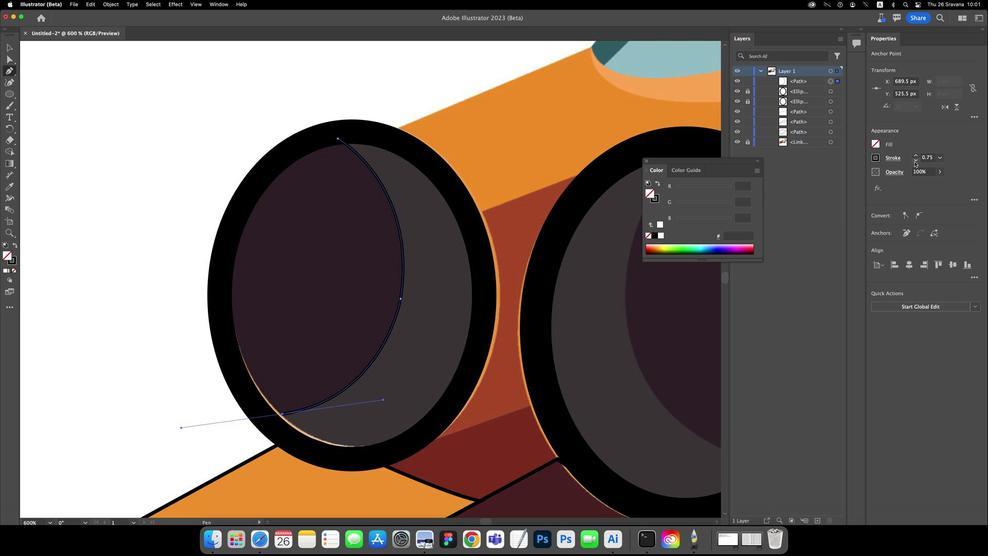 
Action: Mouse pressed left at (427, 338)
Screenshot: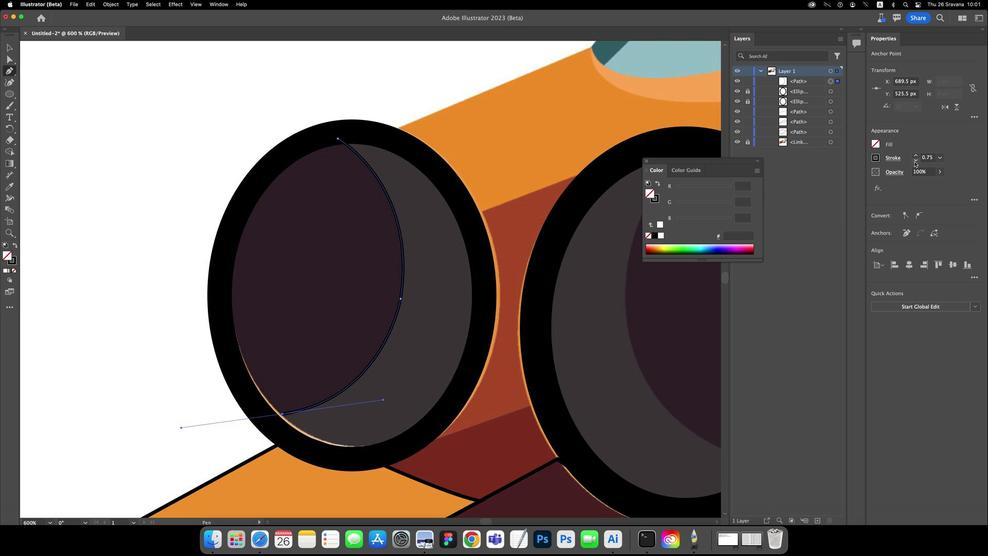 
Action: Mouse pressed left at (427, 338)
Screenshot: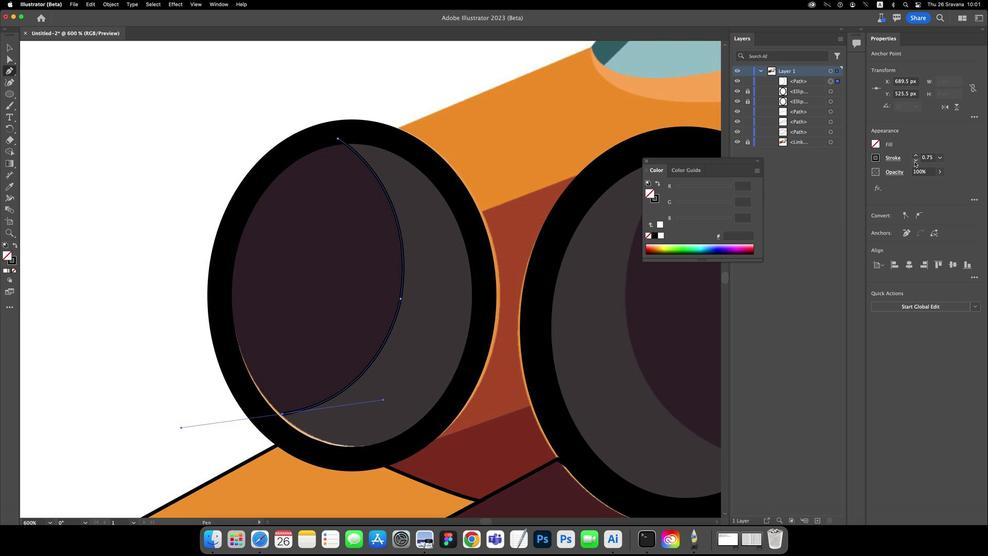 
Action: Mouse moved to (626, 108)
Screenshot: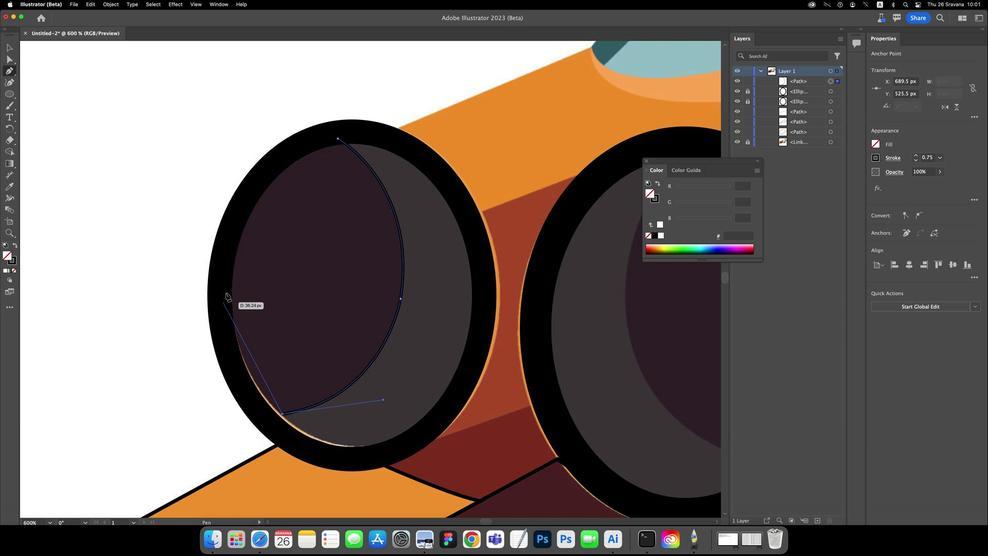
Action: Mouse pressed left at (626, 108)
Screenshot: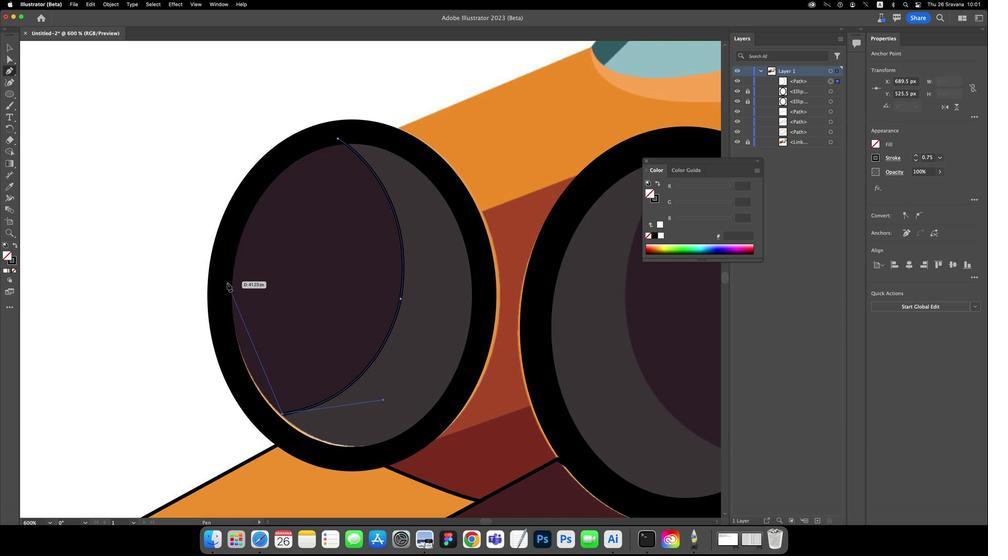
Action: Mouse moved to (643, 243)
Screenshot: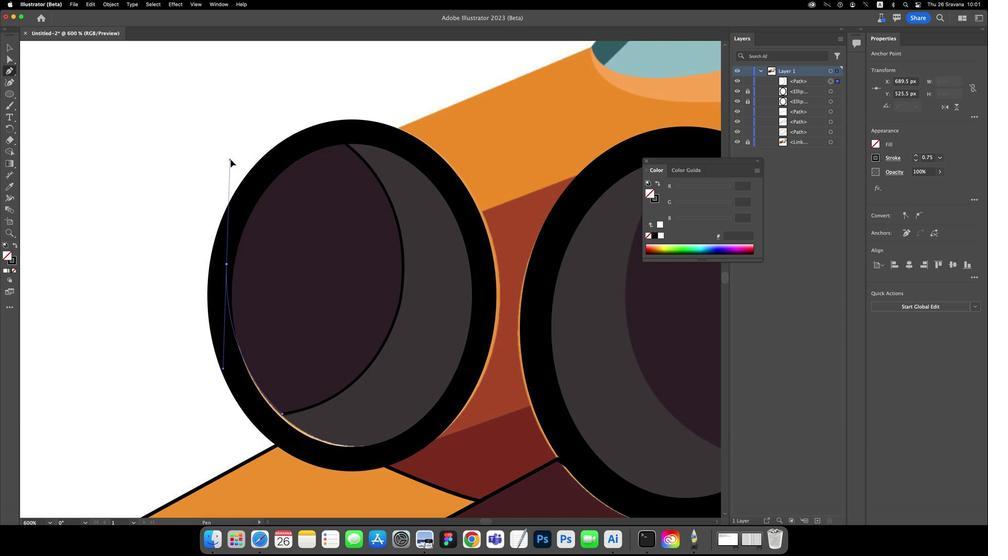
Action: Mouse pressed left at (643, 243)
Screenshot: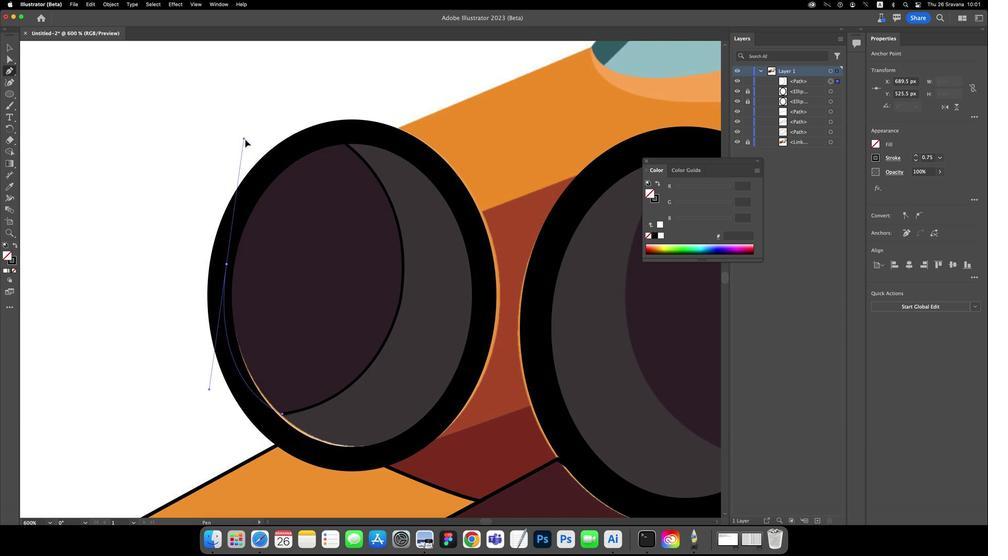 
Action: Mouse moved to (644, 243)
Screenshot: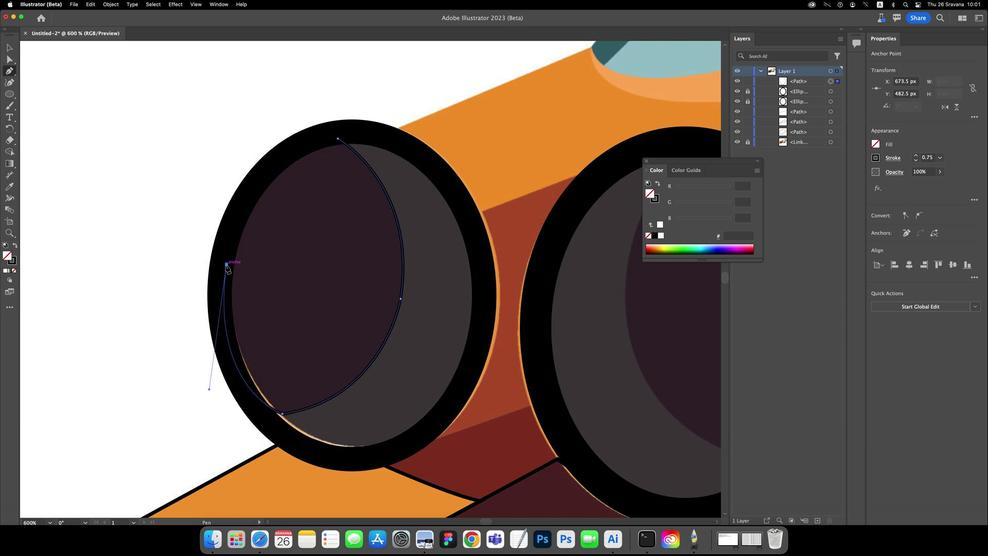 
Action: Mouse pressed left at (644, 243)
Screenshot: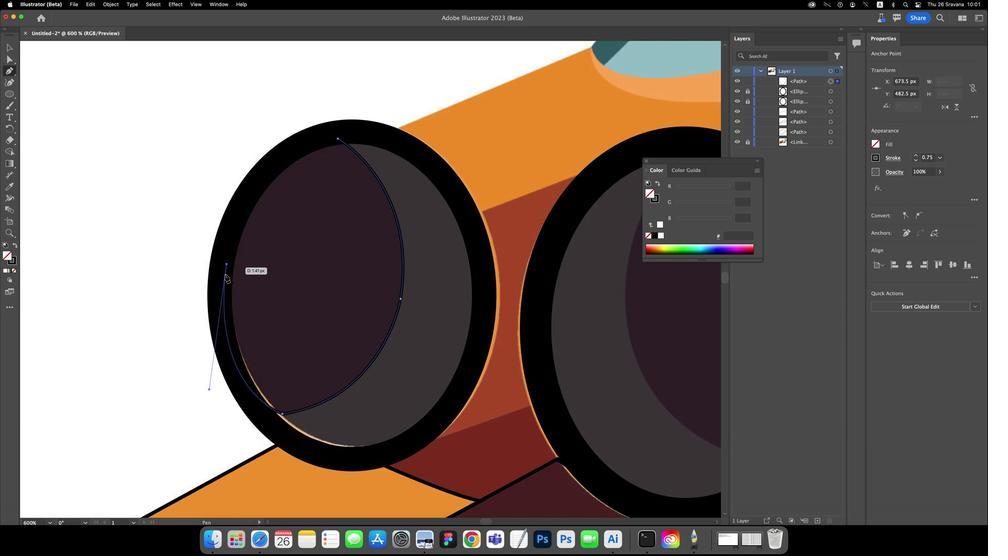 
Action: Mouse moved to (609, 359)
Screenshot: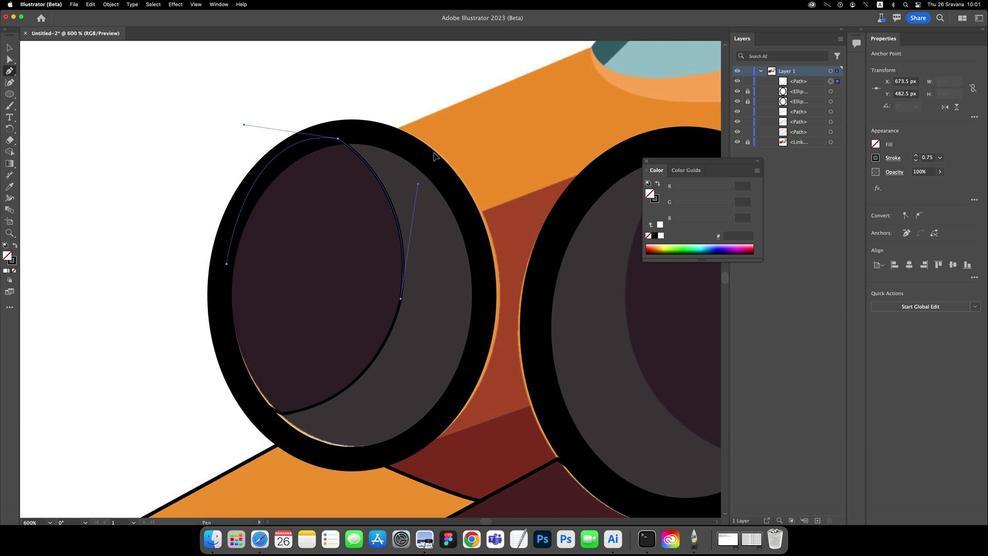 
Action: Mouse pressed left at (609, 359)
Screenshot: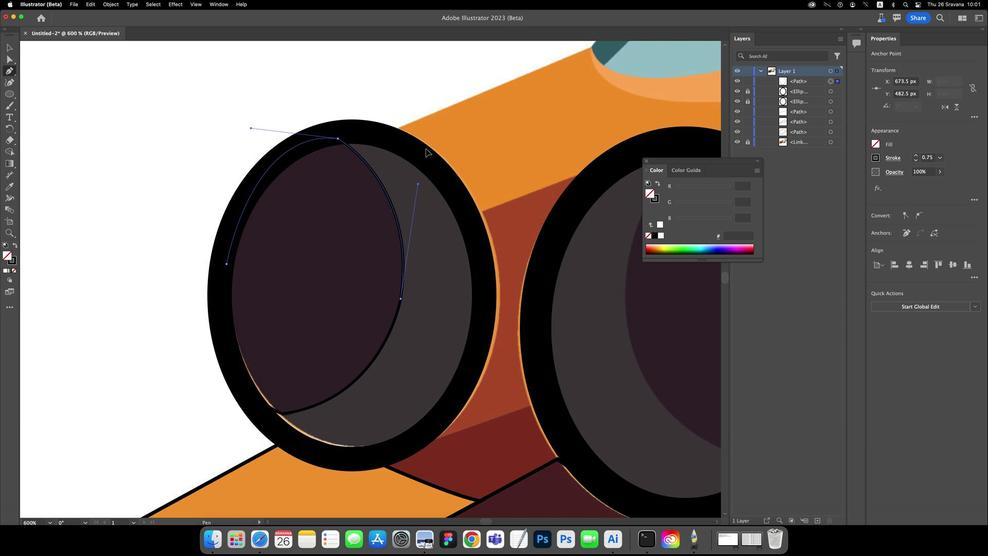 
Action: Mouse moved to (625, 205)
Screenshot: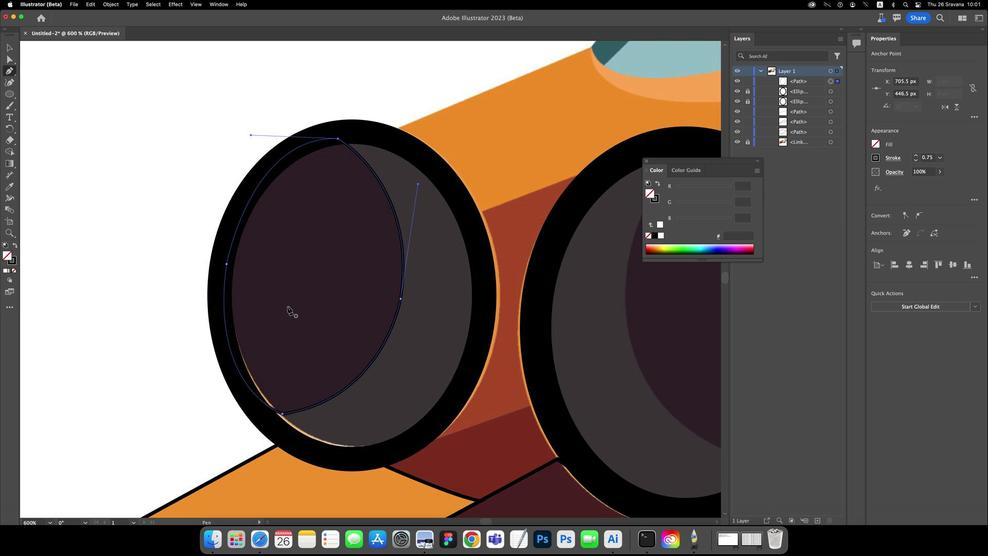 
Action: Key pressed 'v'
Screenshot: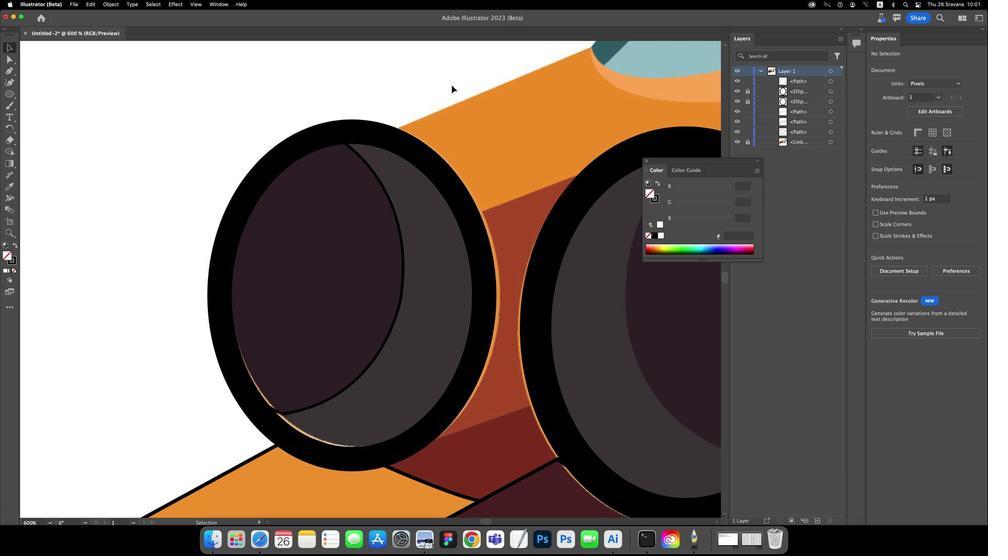 
Action: Mouse moved to (573, 408)
Screenshot: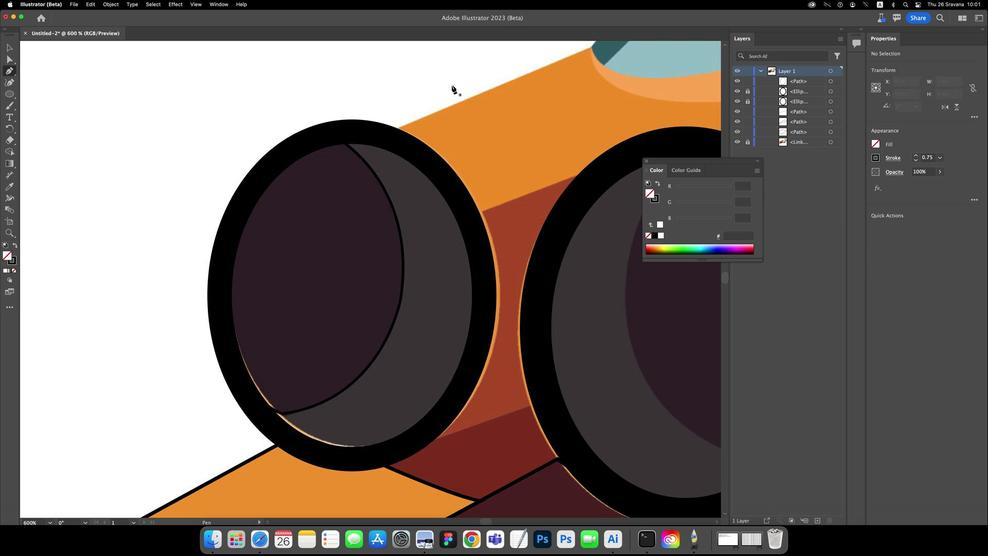 
Action: Mouse pressed left at (573, 408)
Screenshot: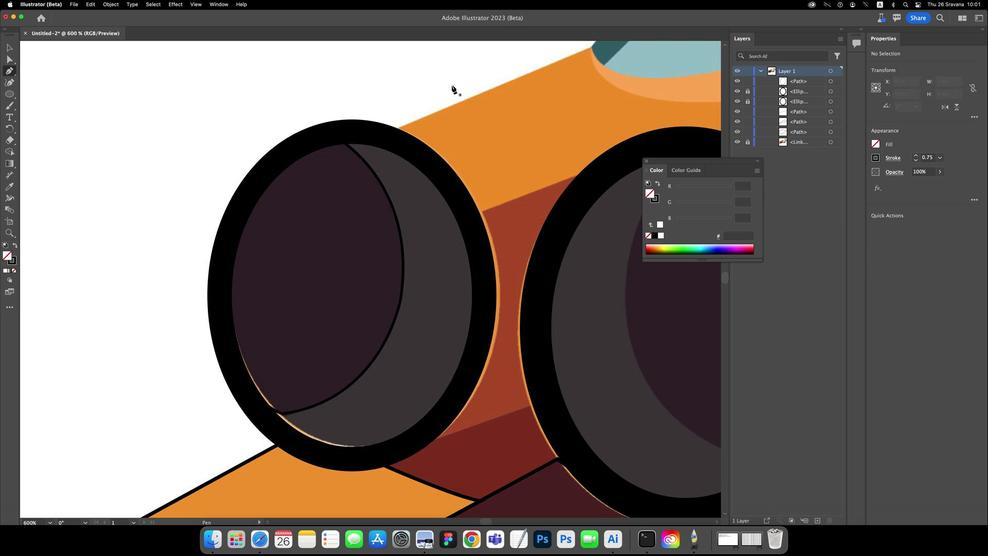 
Action: Key pressed 'p'
Screenshot: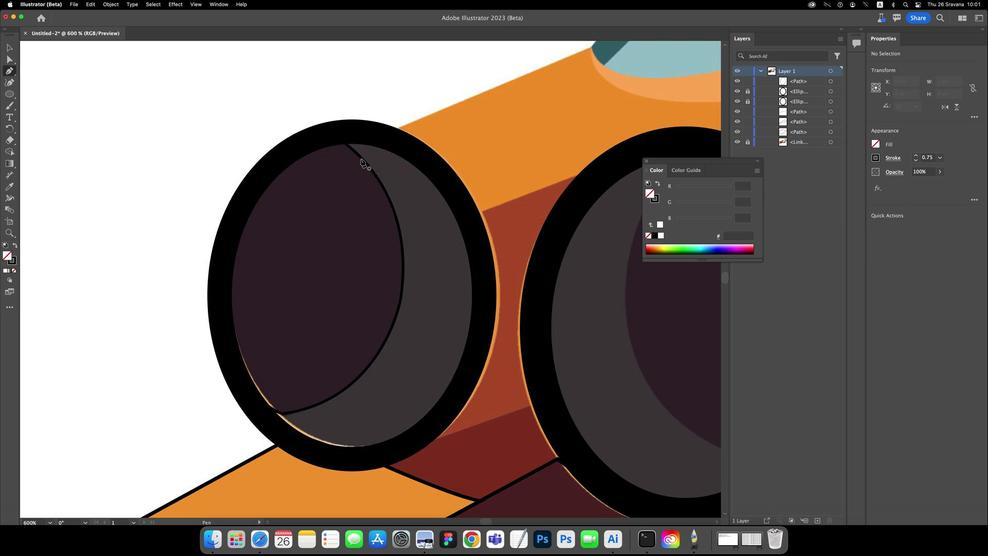 
Action: Mouse moved to (605, 354)
Screenshot: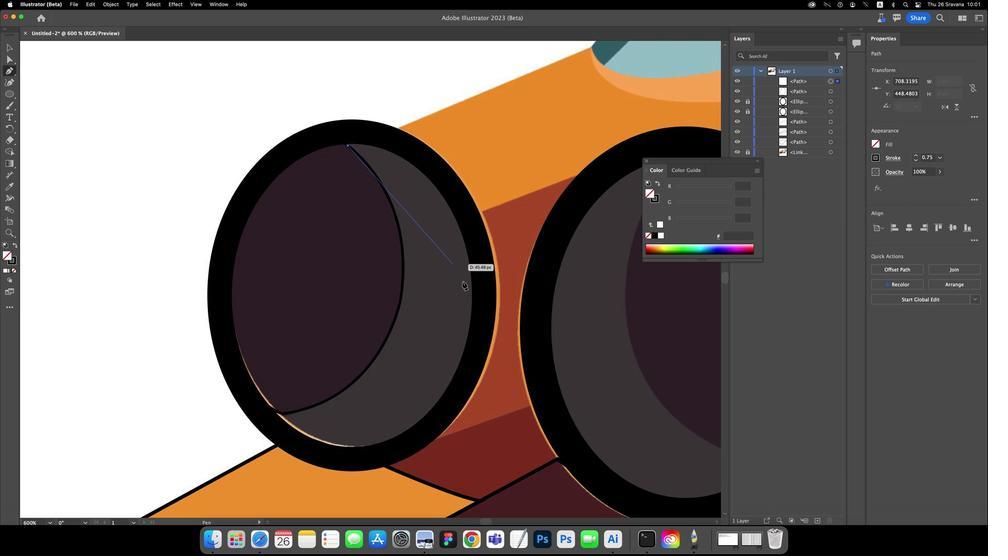 
Action: Mouse pressed left at (605, 354)
Screenshot: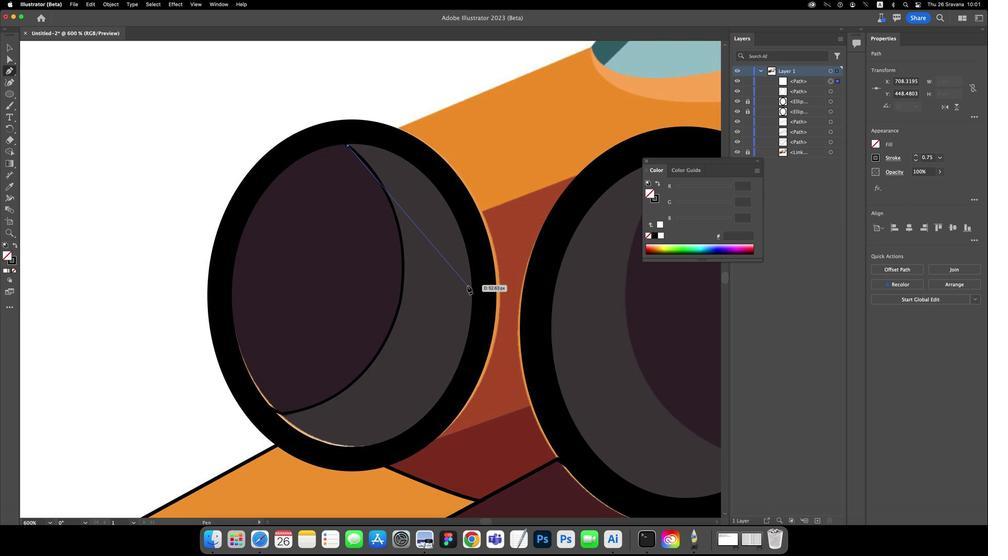 
Action: Mouse moved to (566, 227)
Screenshot: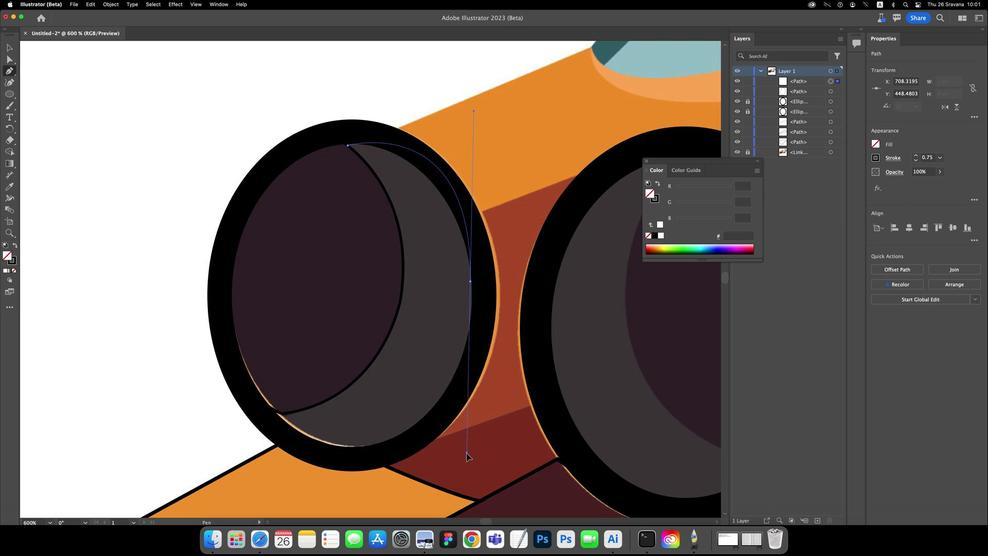 
Action: Mouse pressed left at (566, 227)
Screenshot: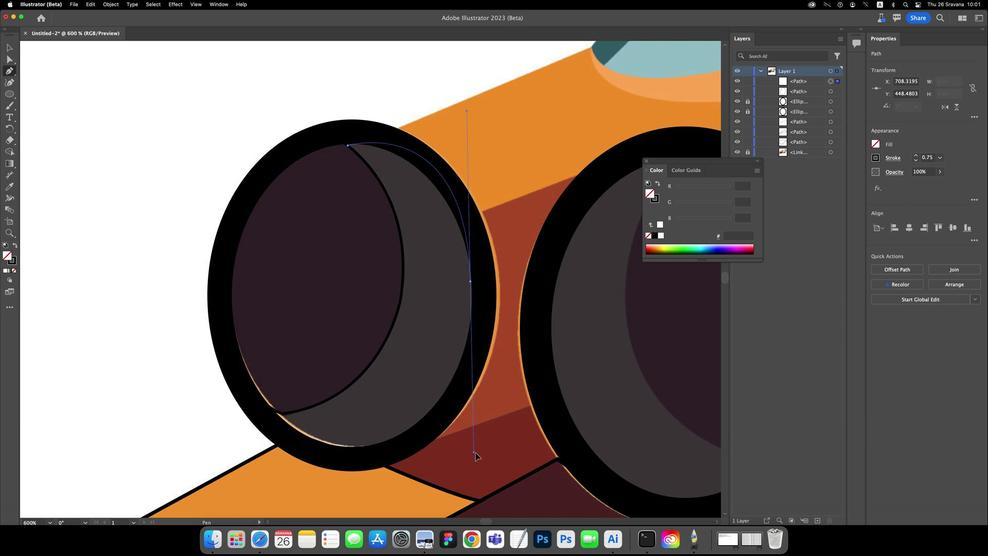 
Action: Mouse moved to (567, 230)
Screenshot: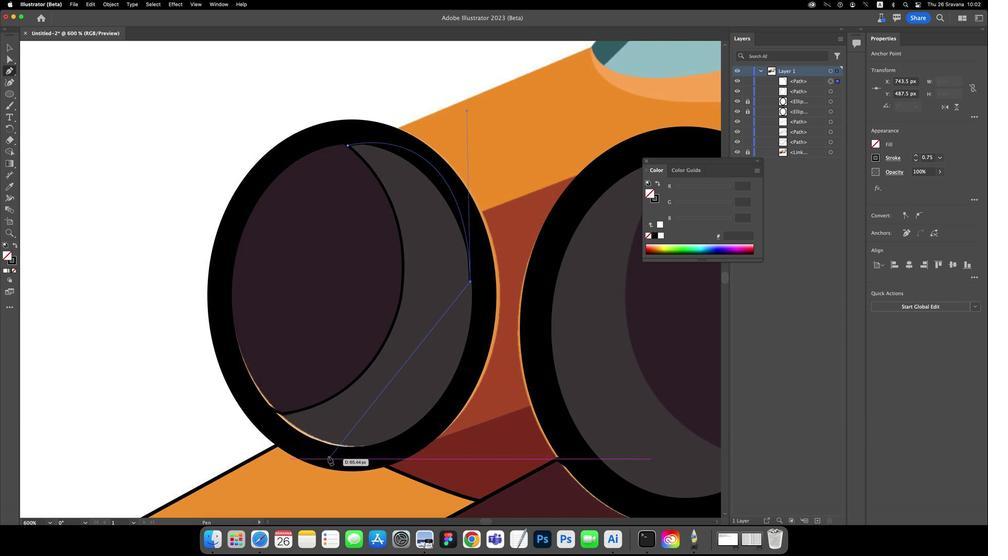 
Action: Mouse pressed left at (567, 230)
Screenshot: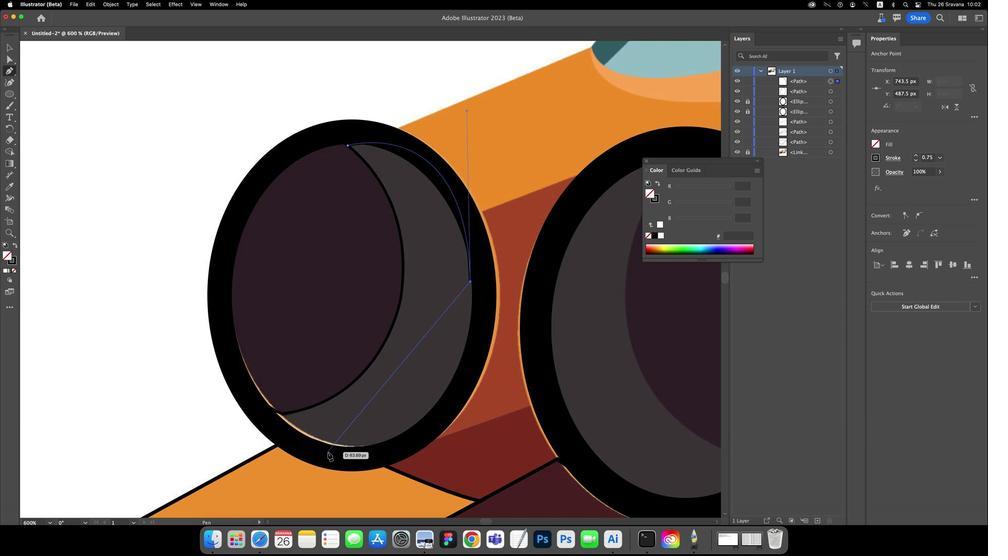 
Action: Mouse moved to (612, 73)
Screenshot: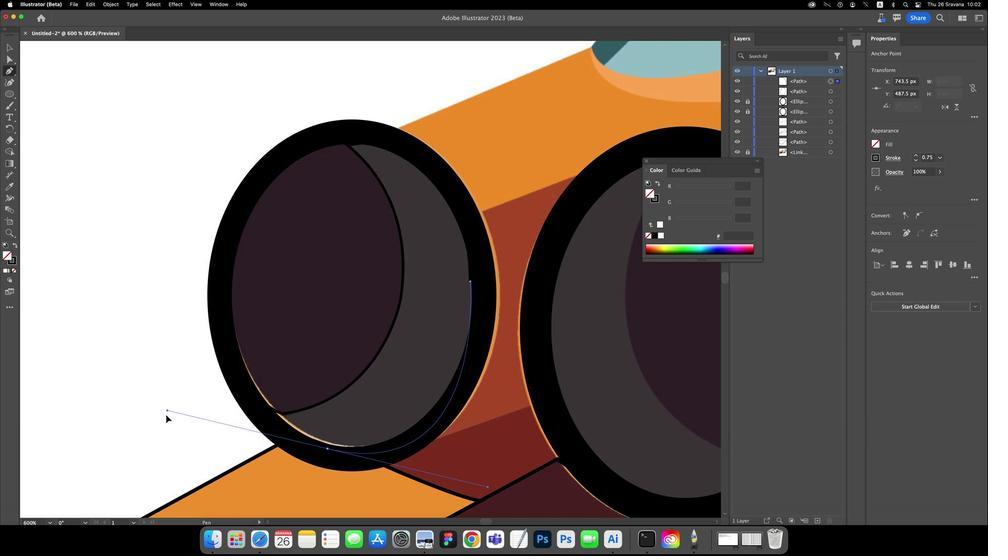 
Action: Mouse pressed left at (612, 73)
